 Task: Compose an email with the signature Christina Ramirez with the subject Request for donations and the message I am pleased to inform you that we have selected your proposal. from softage.1@softage.net to softage.2@softage.net with an attached document Press_release.docx Undo the message and rewrite the message as Please let me know if there are any issues with the attached file. Send the email. Finally, move the email from Sent Items to the label Employee files
Action: Mouse moved to (376, 602)
Screenshot: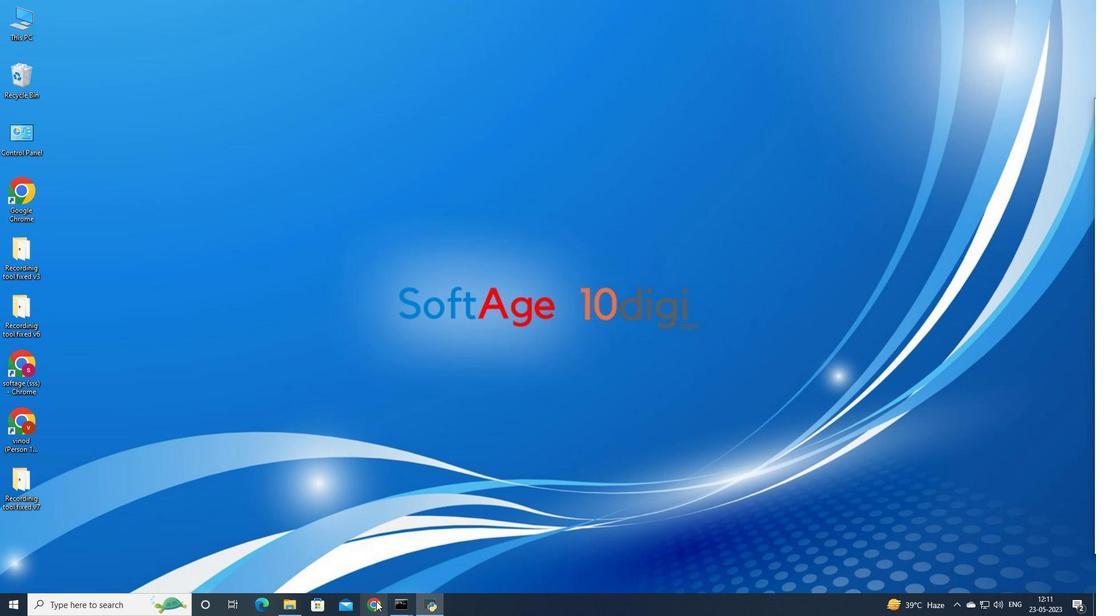 
Action: Mouse pressed left at (376, 602)
Screenshot: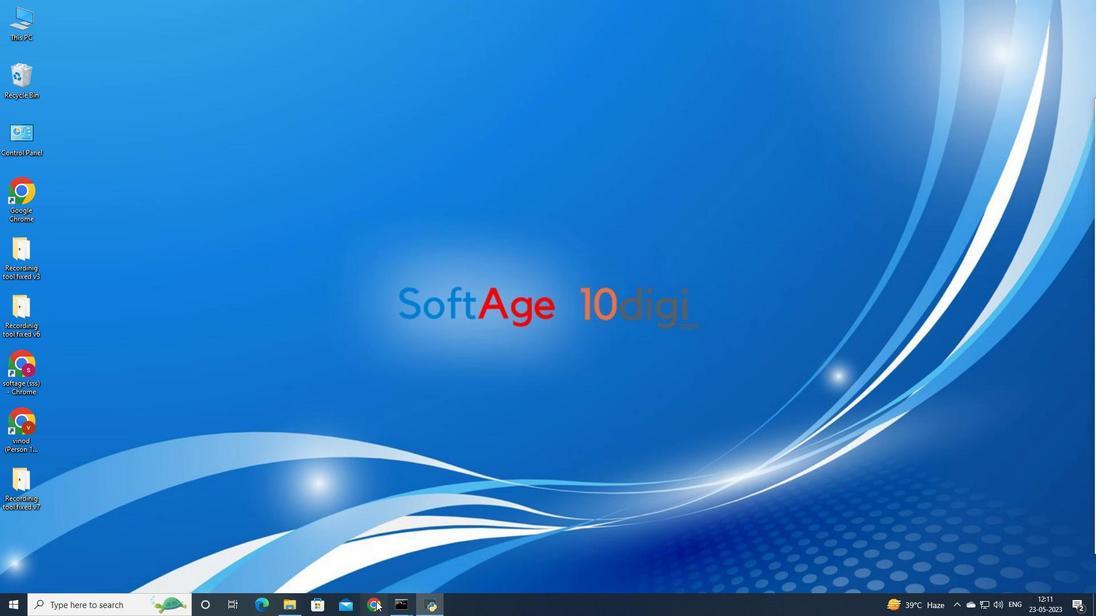 
Action: Mouse moved to (518, 353)
Screenshot: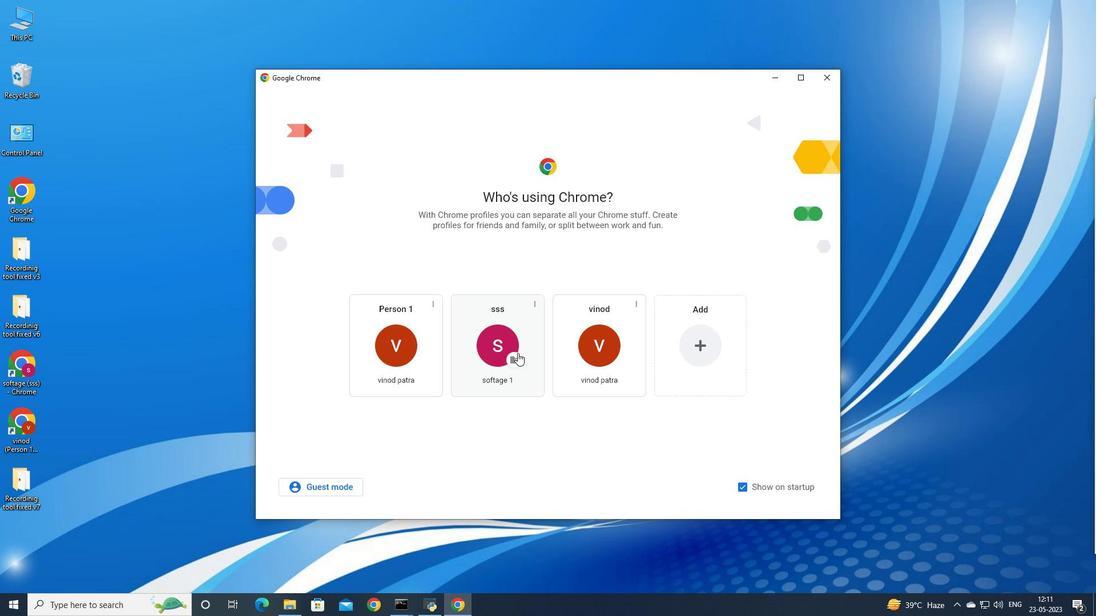 
Action: Mouse pressed left at (518, 353)
Screenshot: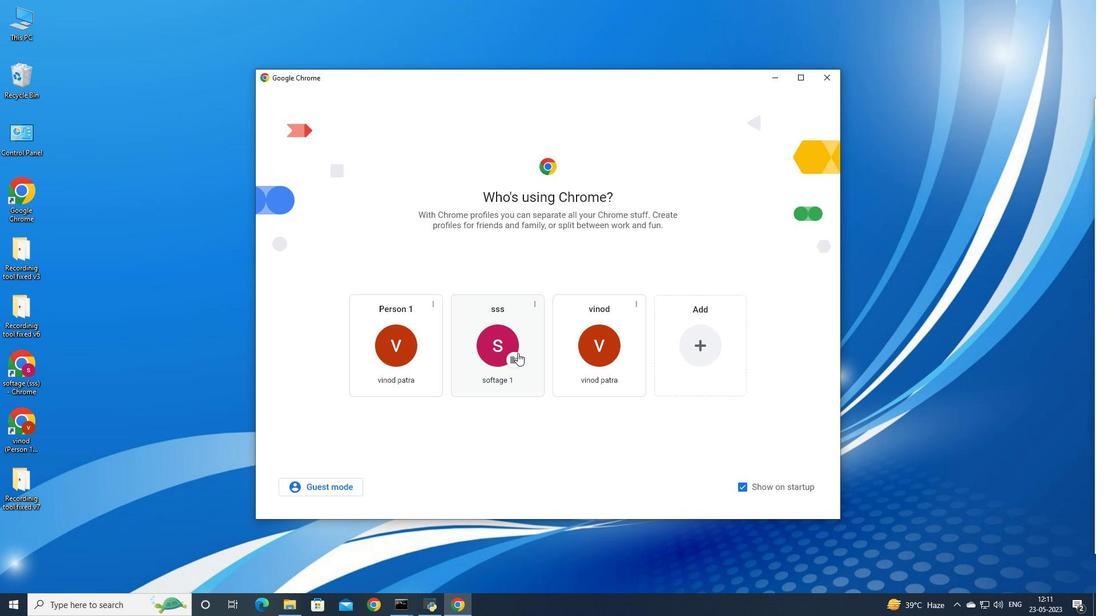 
Action: Mouse moved to (990, 52)
Screenshot: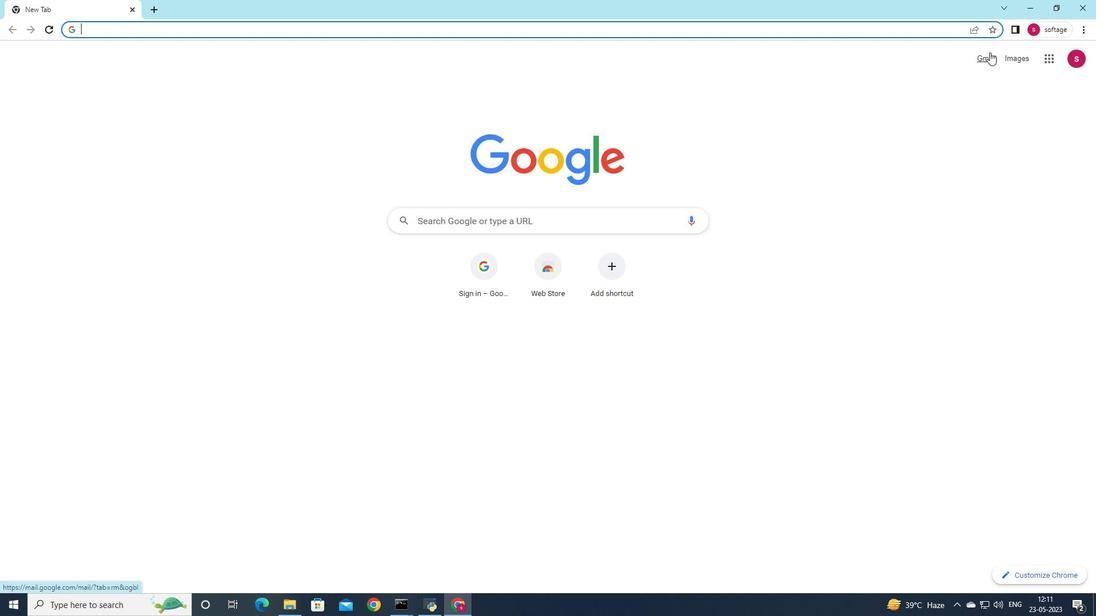 
Action: Mouse pressed left at (990, 52)
Screenshot: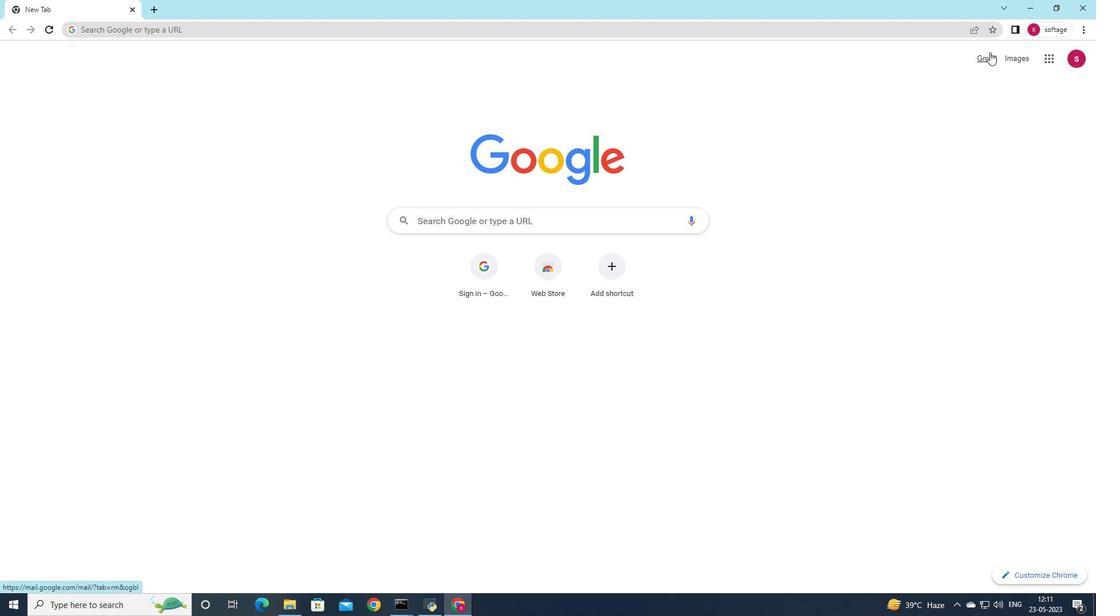 
Action: Mouse moved to (968, 82)
Screenshot: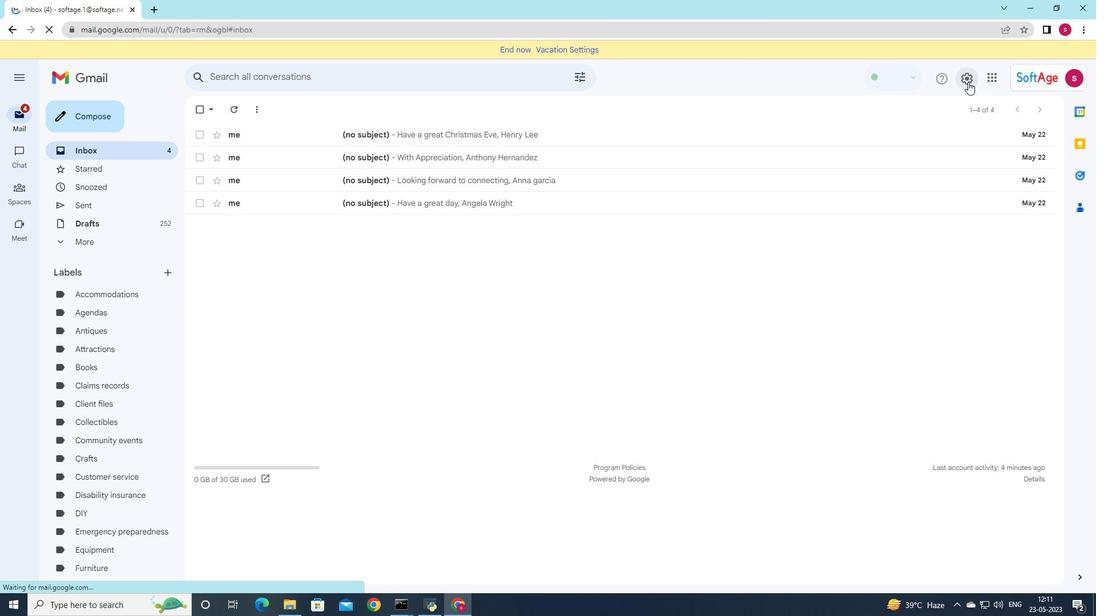 
Action: Mouse pressed left at (968, 82)
Screenshot: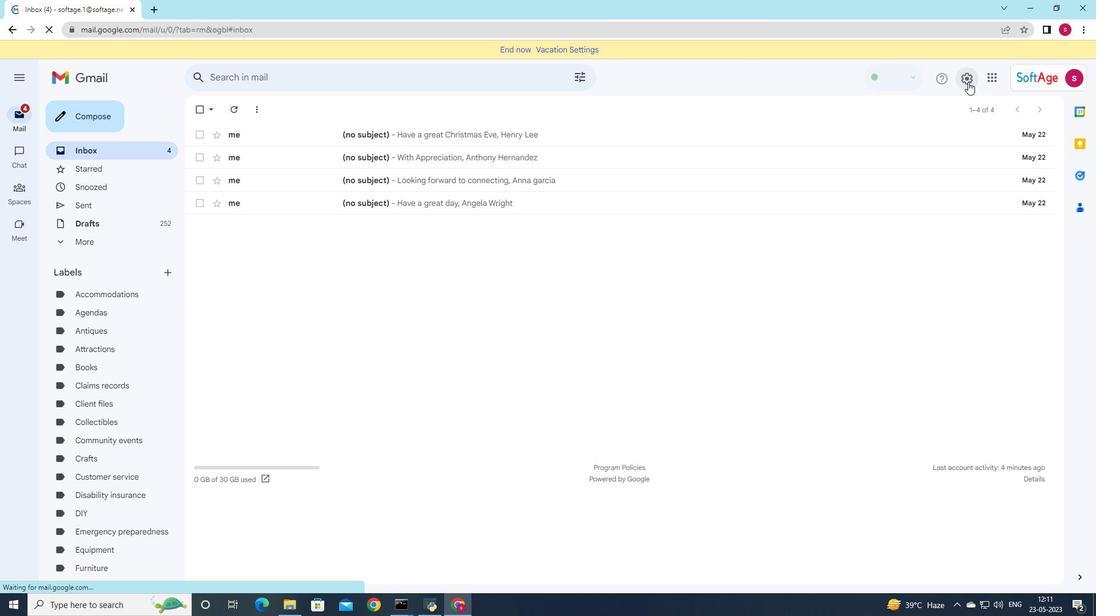 
Action: Mouse moved to (979, 131)
Screenshot: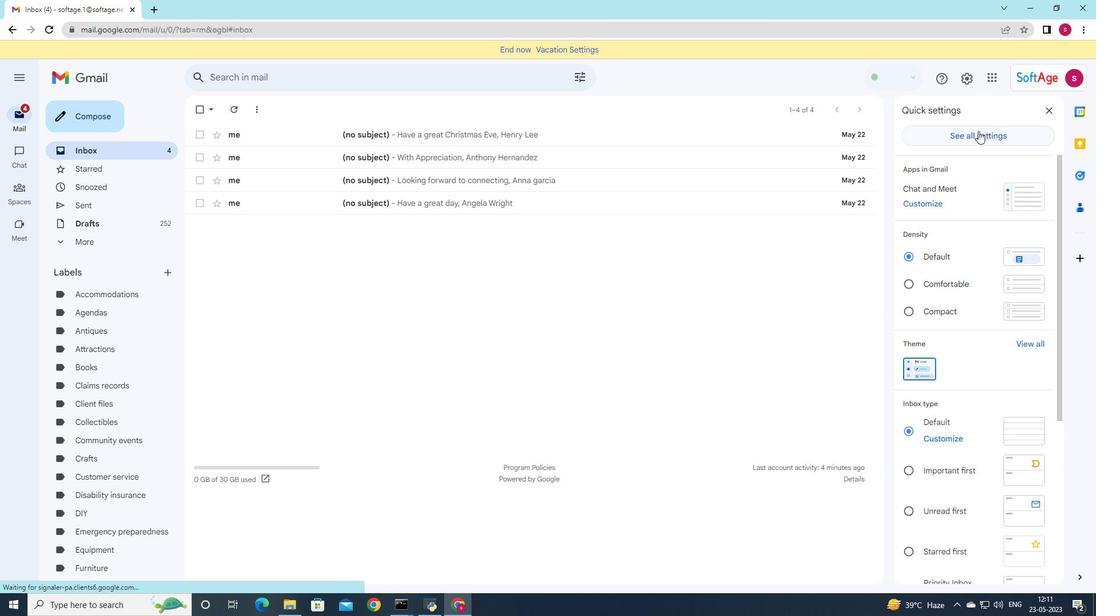 
Action: Mouse pressed left at (979, 131)
Screenshot: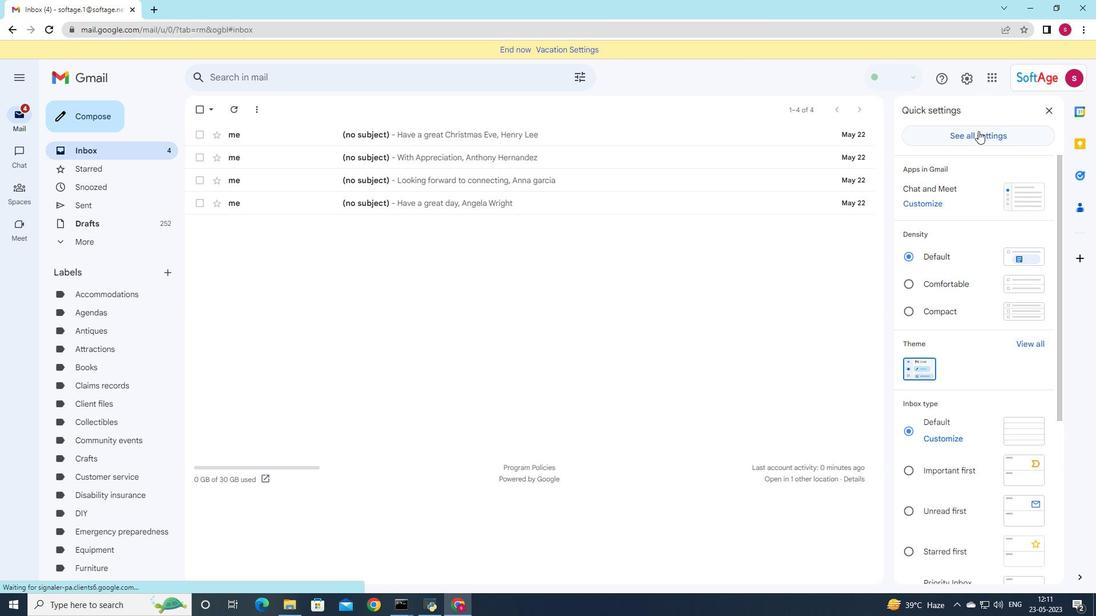 
Action: Mouse moved to (503, 161)
Screenshot: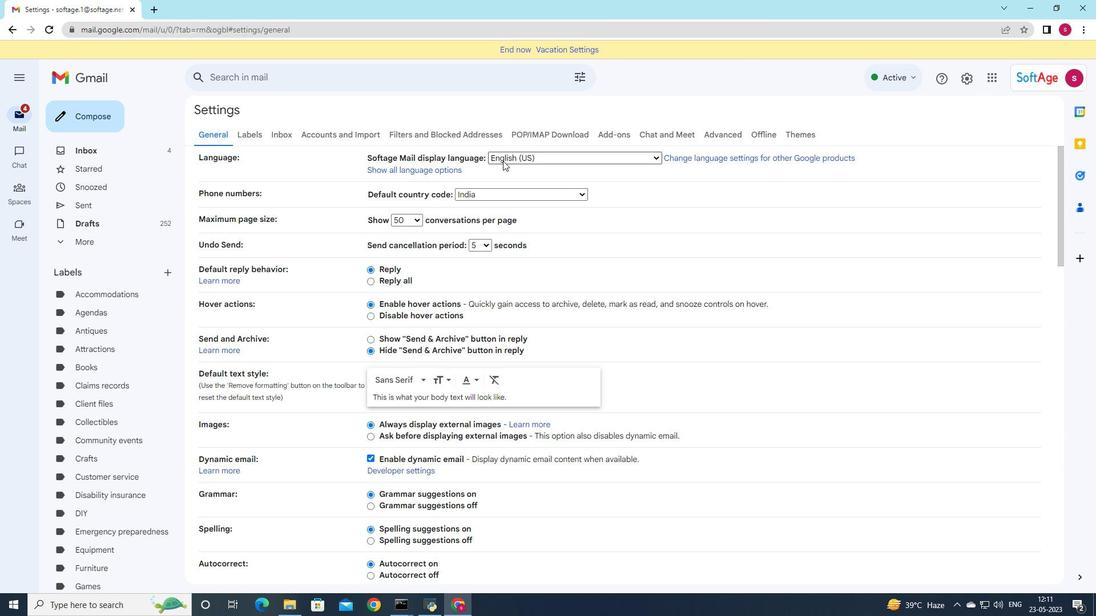 
Action: Mouse scrolled (503, 160) with delta (0, 0)
Screenshot: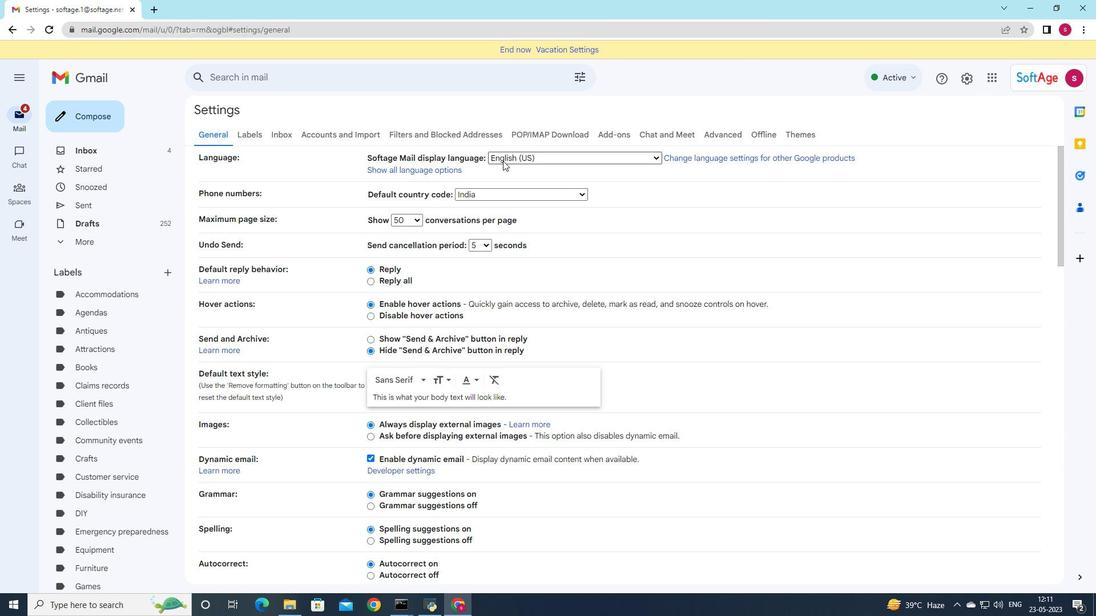 
Action: Mouse scrolled (503, 160) with delta (0, 0)
Screenshot: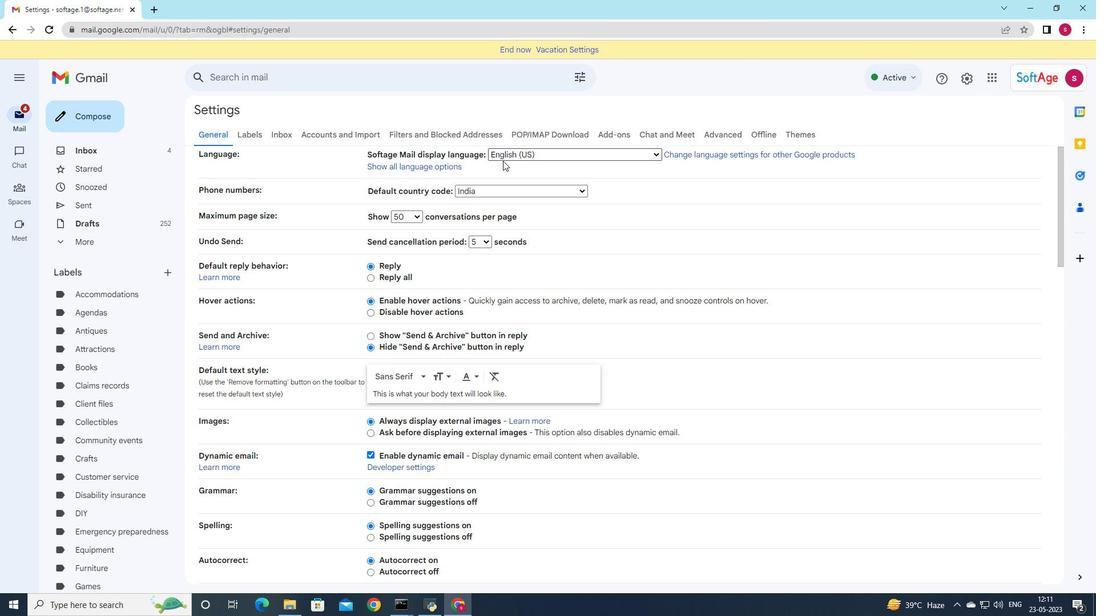 
Action: Mouse scrolled (503, 160) with delta (0, 0)
Screenshot: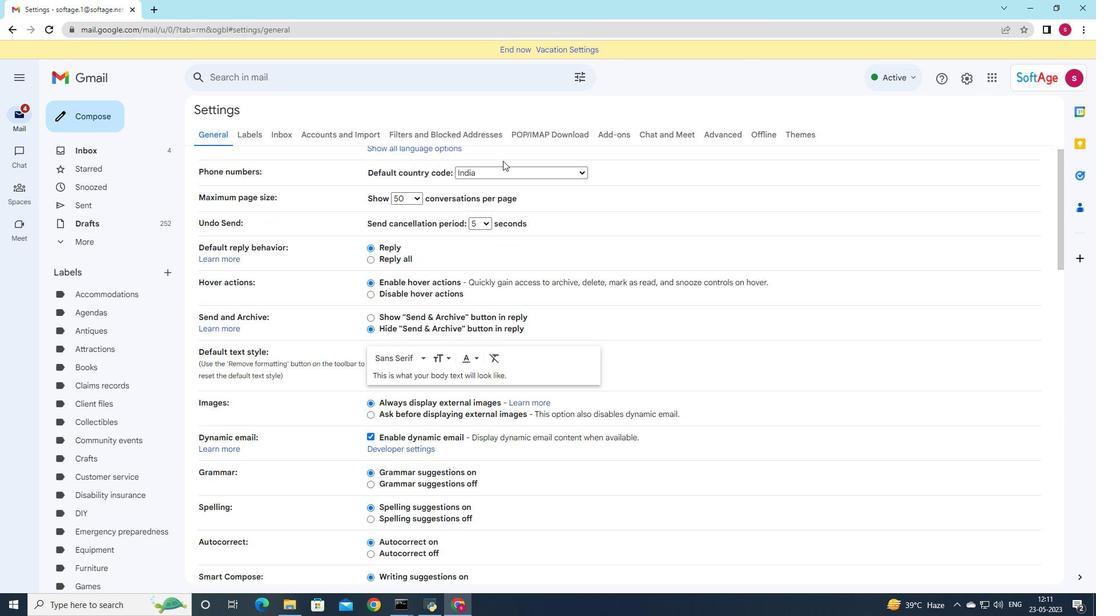 
Action: Mouse scrolled (503, 160) with delta (0, 0)
Screenshot: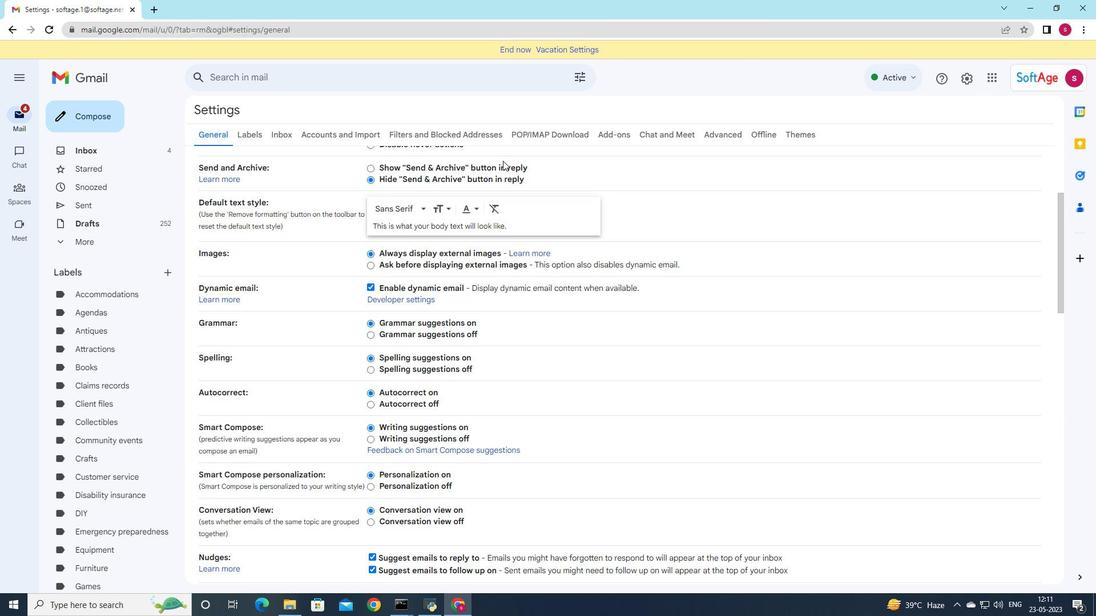 
Action: Mouse scrolled (503, 160) with delta (0, 0)
Screenshot: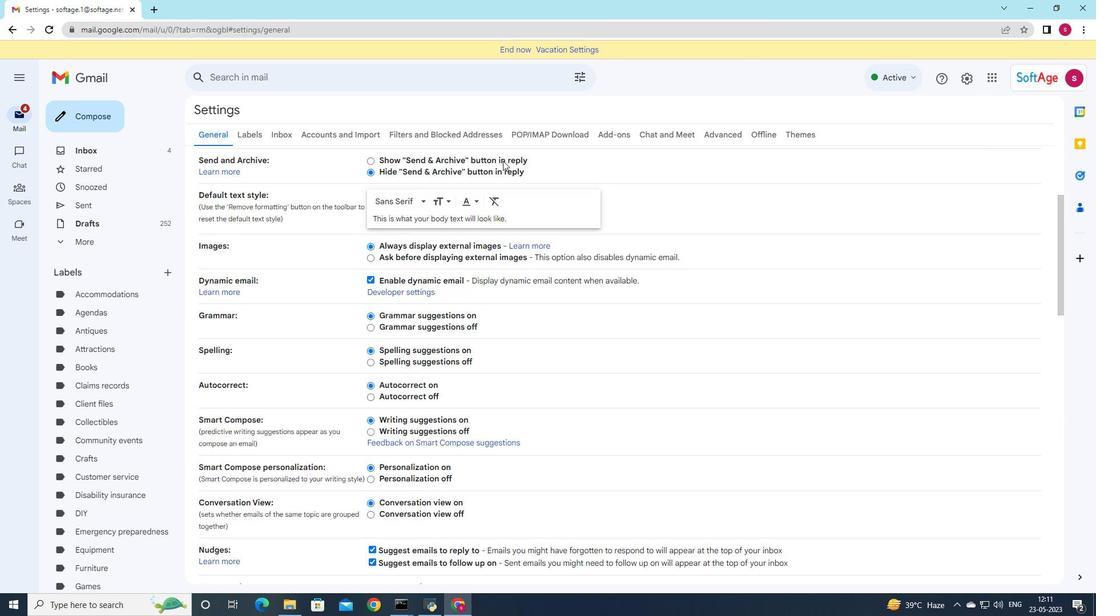 
Action: Mouse scrolled (503, 160) with delta (0, 0)
Screenshot: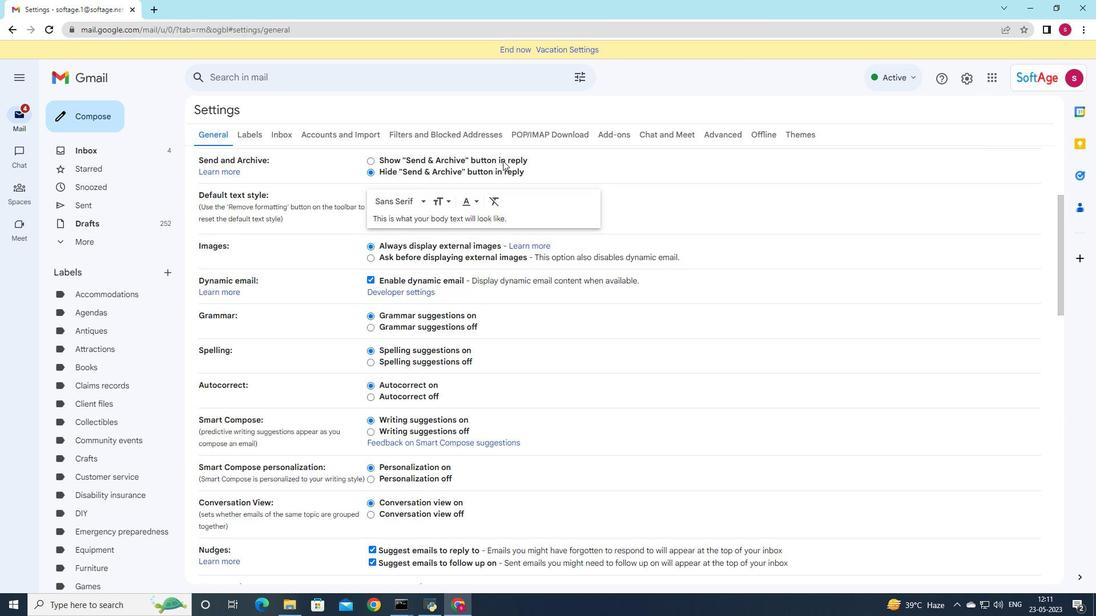 
Action: Mouse scrolled (503, 160) with delta (0, 0)
Screenshot: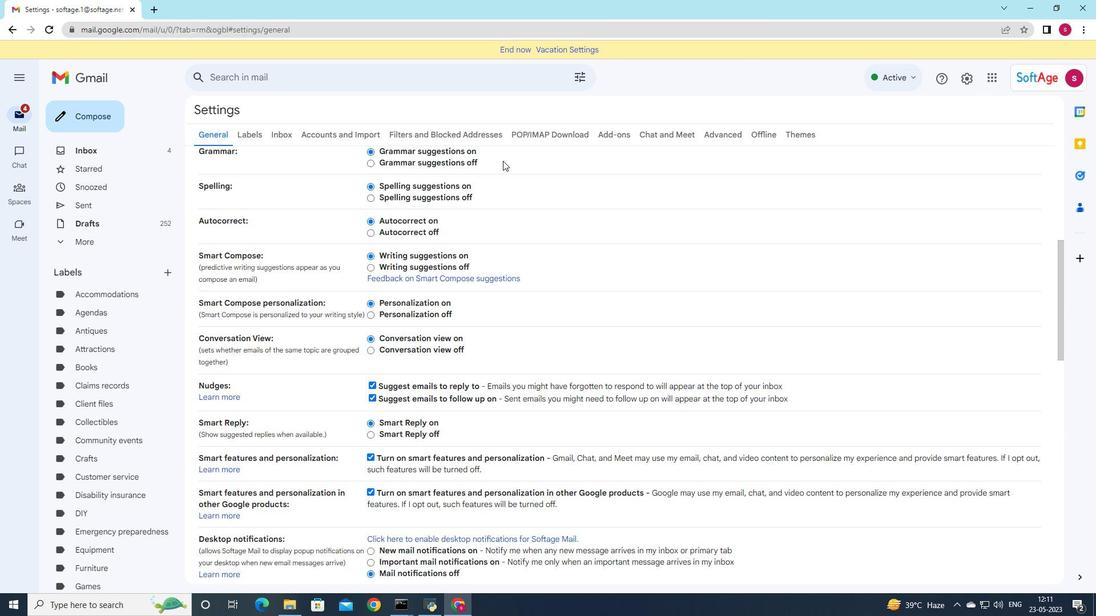 
Action: Mouse scrolled (503, 160) with delta (0, 0)
Screenshot: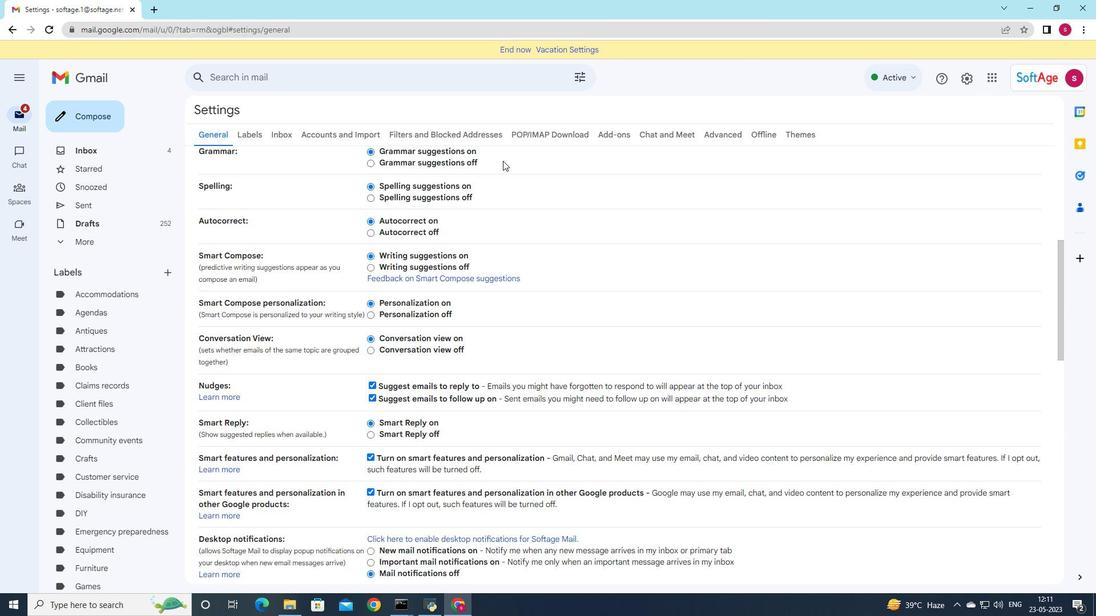 
Action: Mouse scrolled (503, 160) with delta (0, 0)
Screenshot: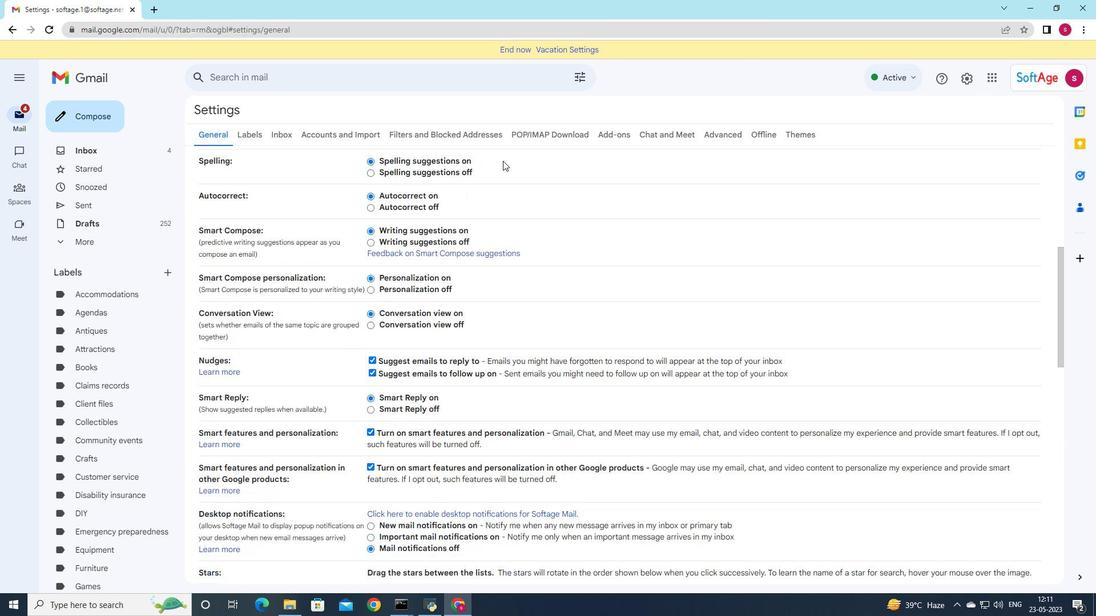 
Action: Mouse scrolled (503, 160) with delta (0, 0)
Screenshot: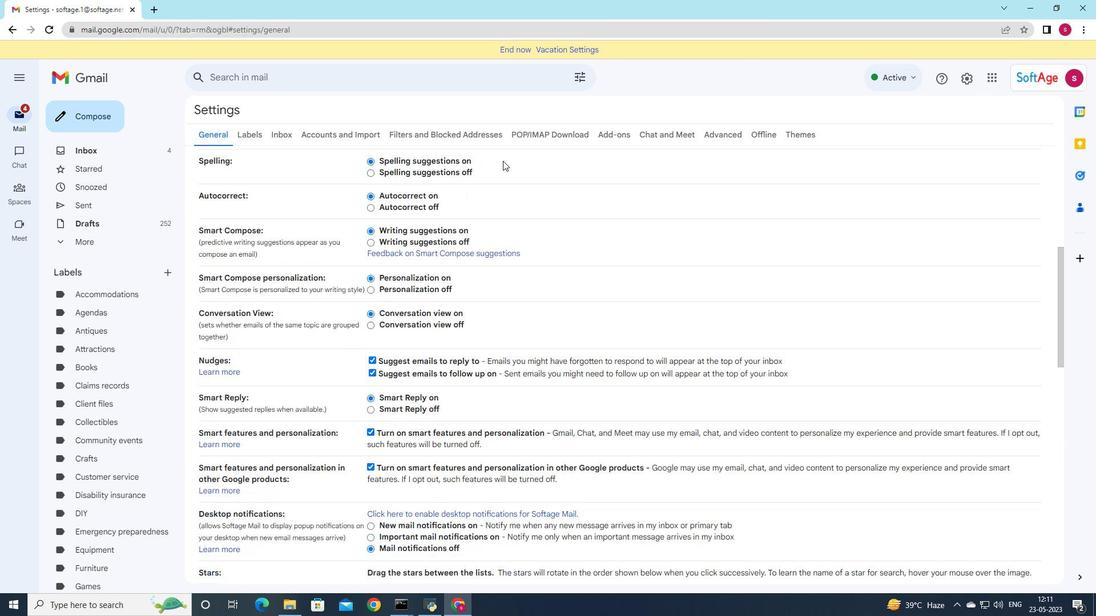 
Action: Mouse scrolled (503, 160) with delta (0, 0)
Screenshot: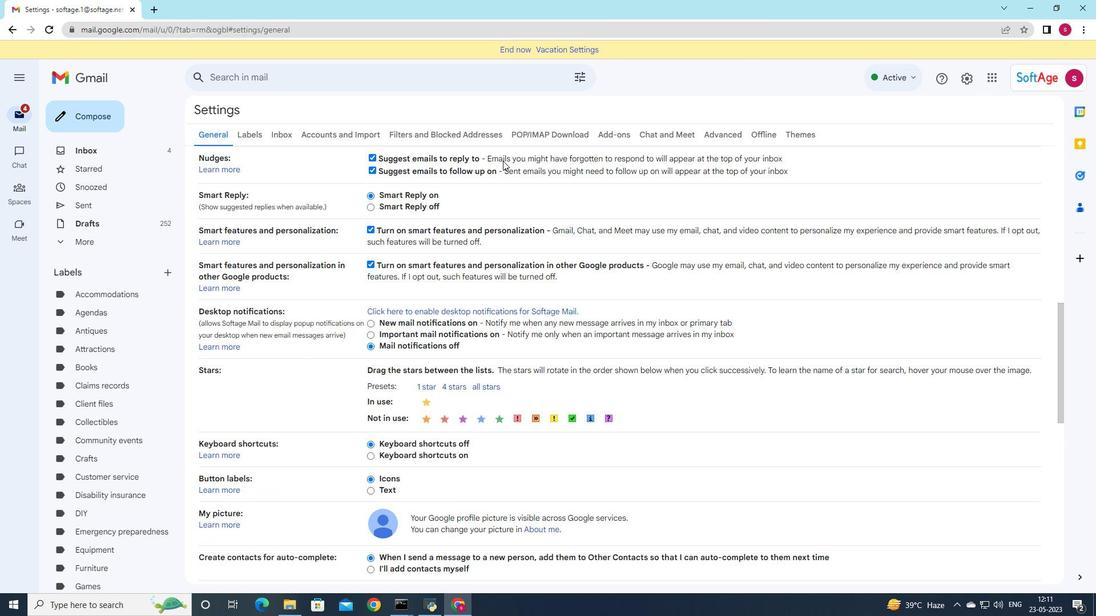 
Action: Mouse scrolled (503, 160) with delta (0, 0)
Screenshot: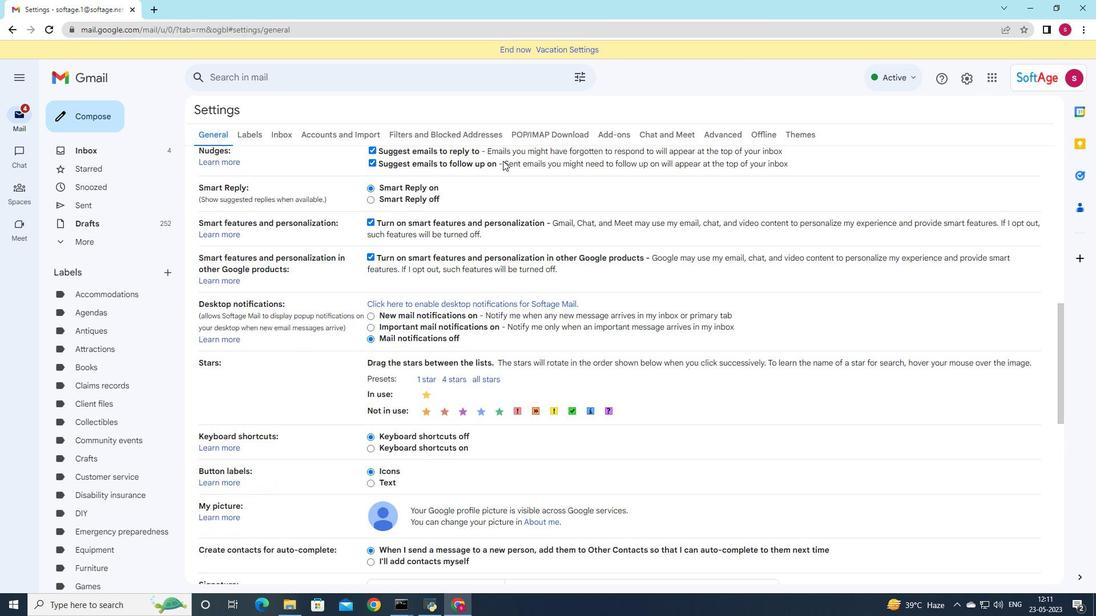 
Action: Mouse scrolled (503, 160) with delta (0, 0)
Screenshot: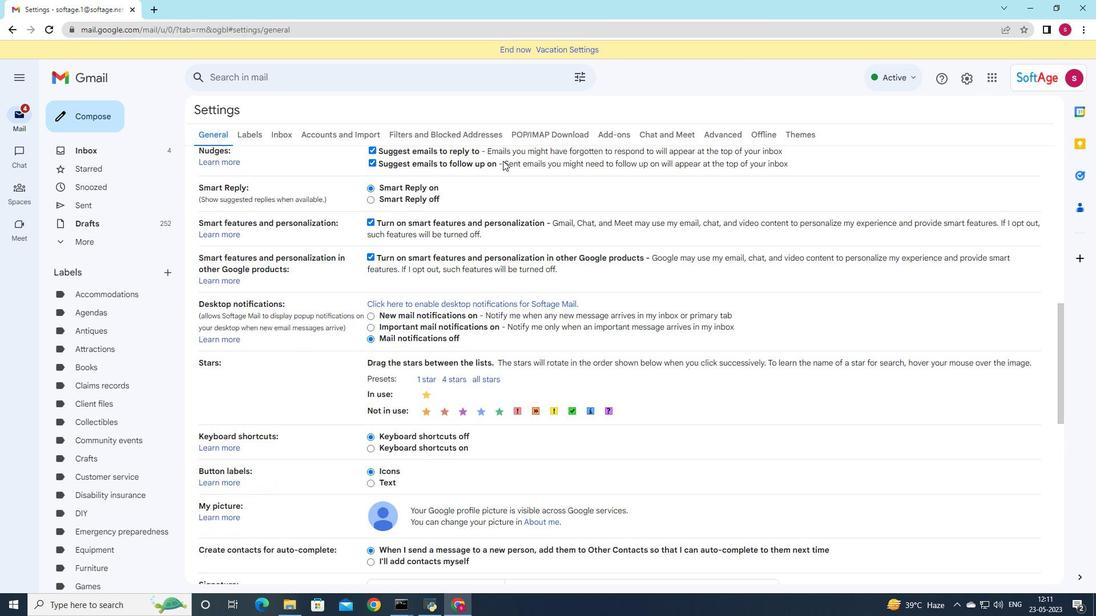 
Action: Mouse scrolled (503, 160) with delta (0, 0)
Screenshot: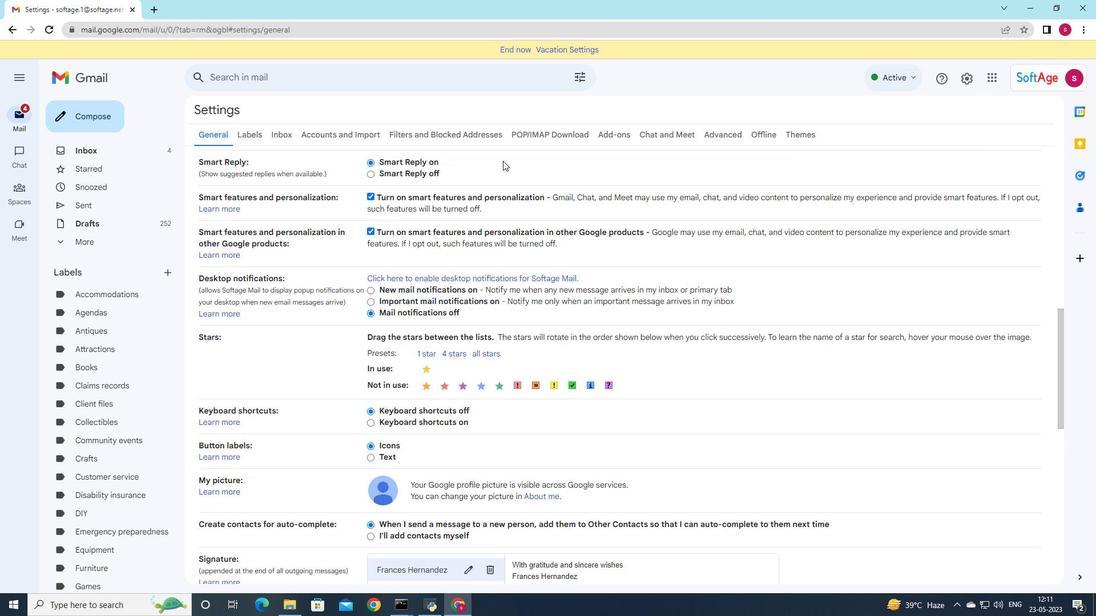 
Action: Mouse moved to (489, 378)
Screenshot: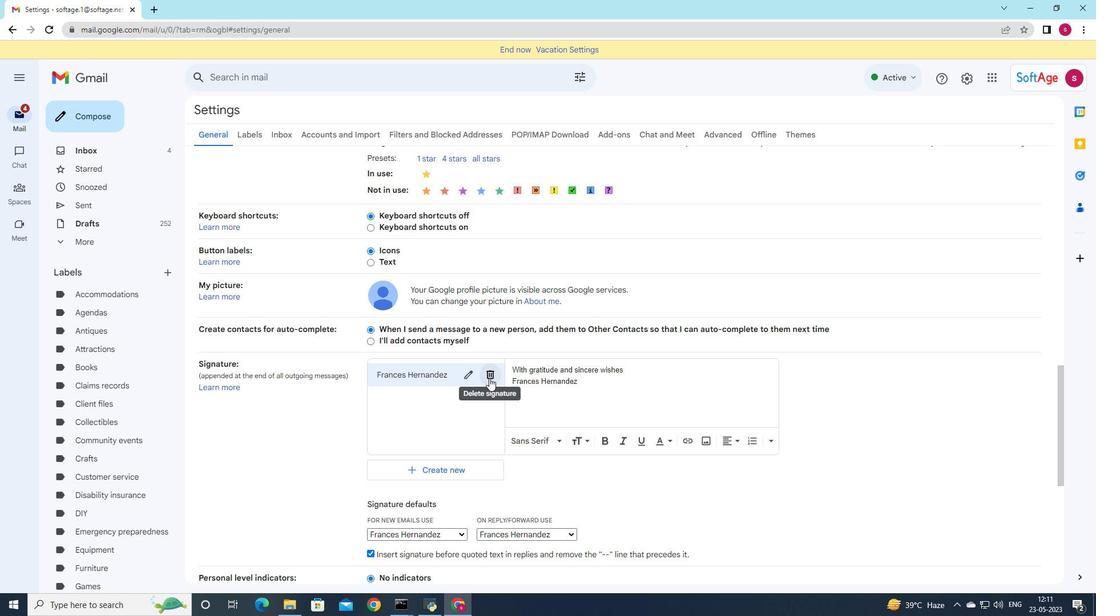 
Action: Mouse pressed left at (489, 378)
Screenshot: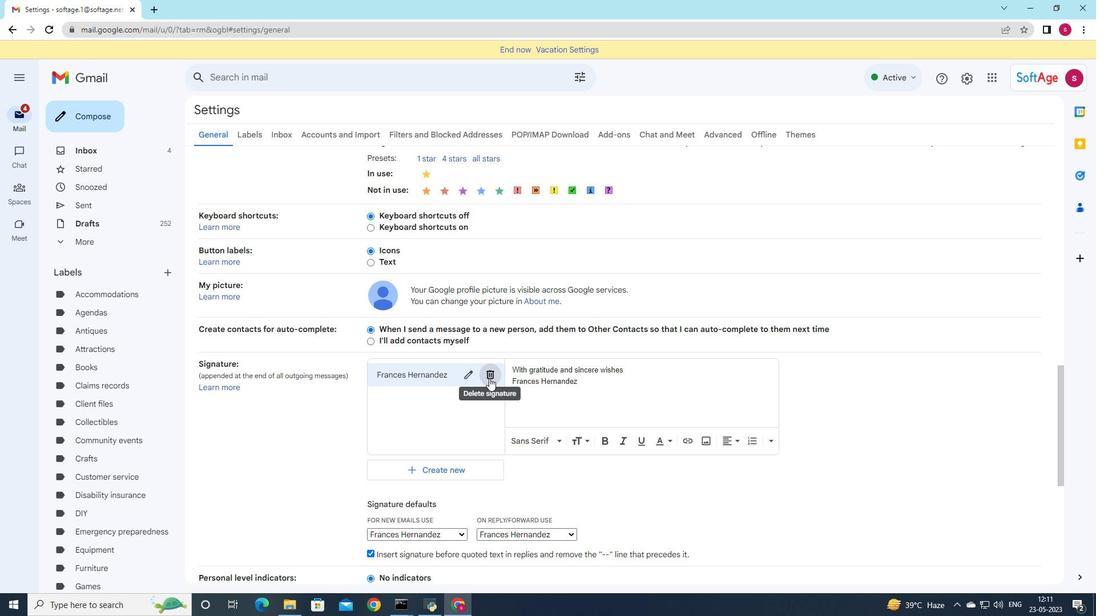 
Action: Mouse moved to (674, 333)
Screenshot: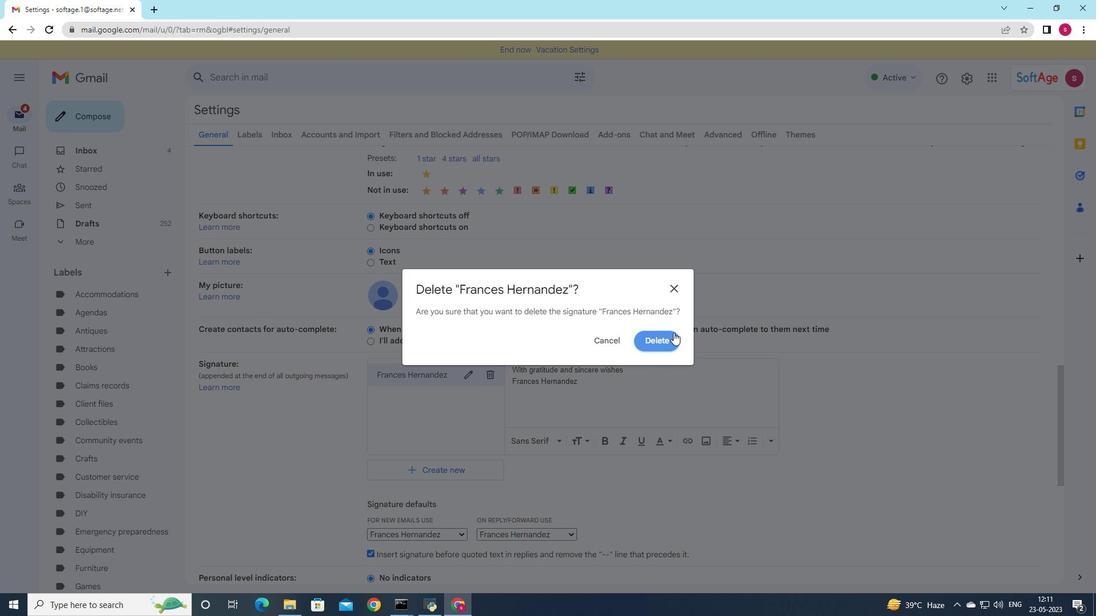
Action: Mouse pressed left at (674, 333)
Screenshot: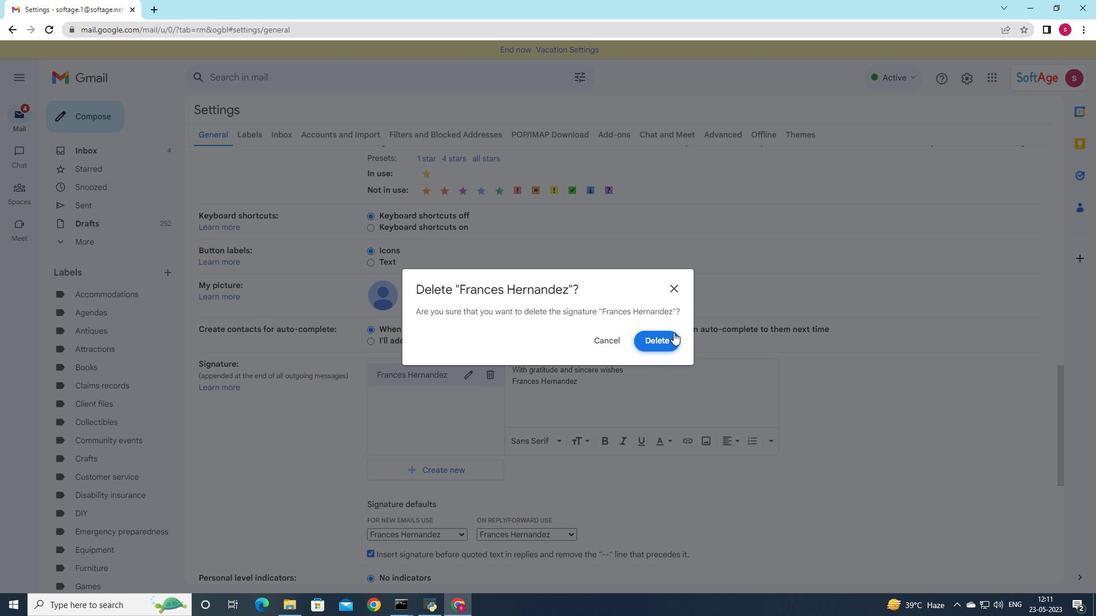 
Action: Mouse moved to (434, 384)
Screenshot: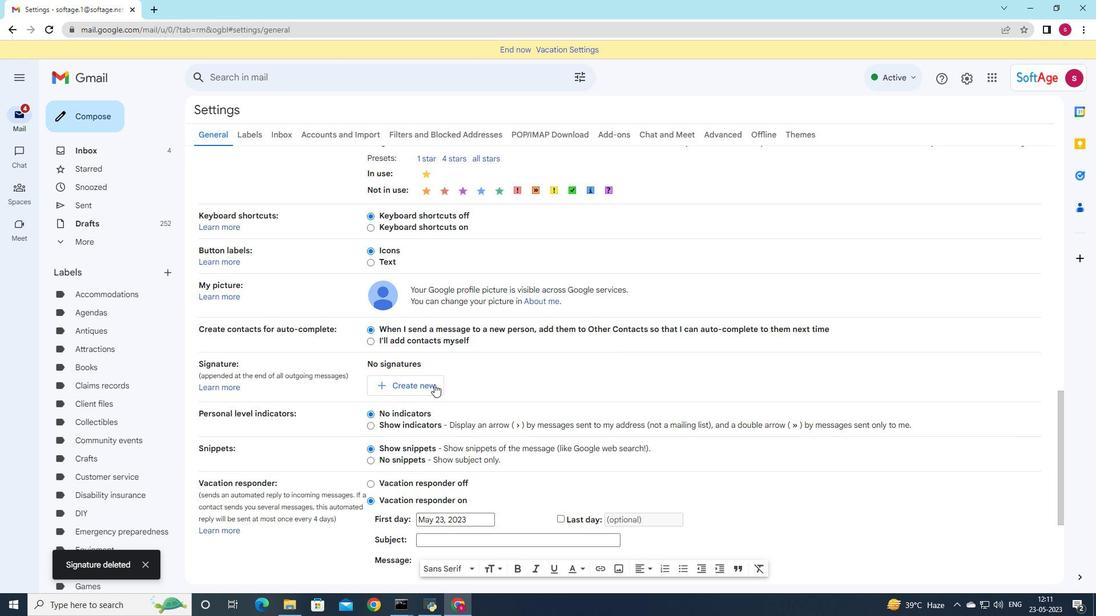 
Action: Mouse pressed left at (434, 384)
Screenshot: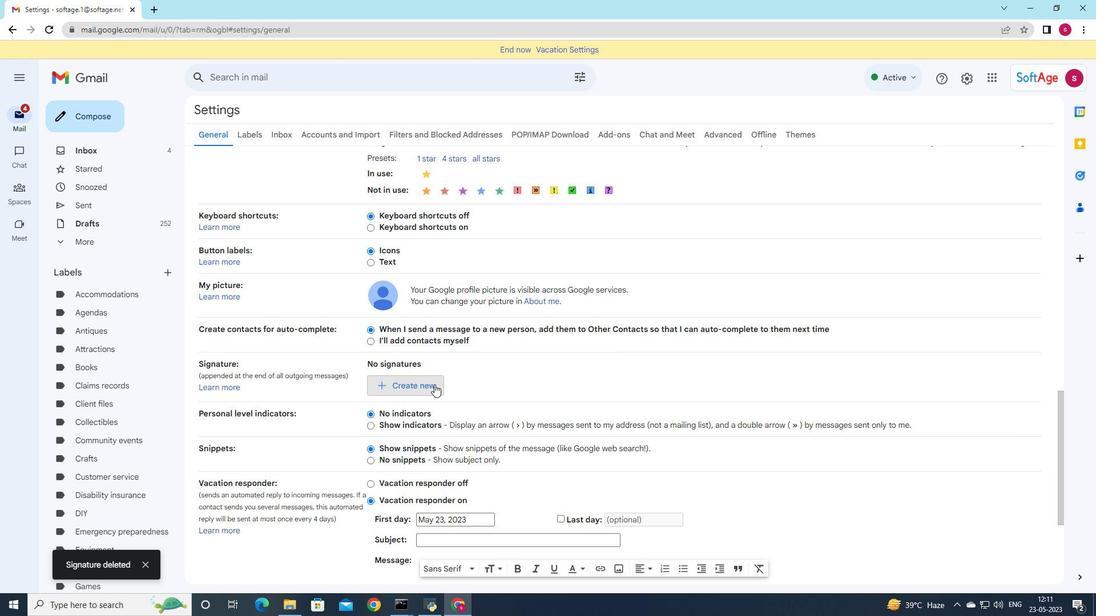 
Action: Mouse moved to (837, 339)
Screenshot: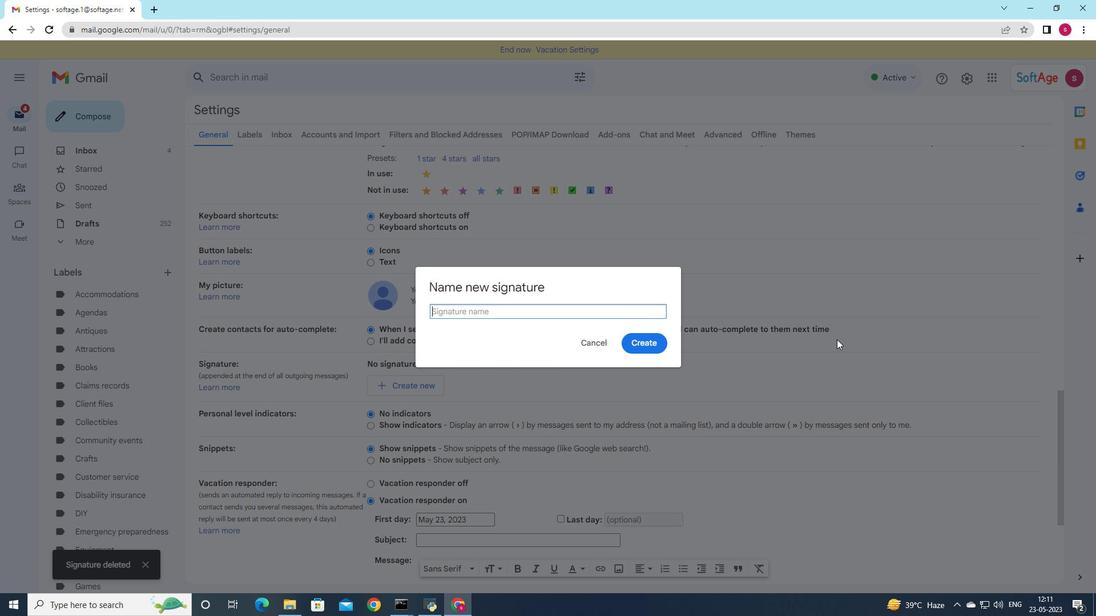 
Action: Key pressed <Key.shift>Christina<Key.space><Key.shift><Key.shift><Key.shift><Key.shift><Key.shift><Key.shift><Key.shift><Key.shift>Ramirez
Screenshot: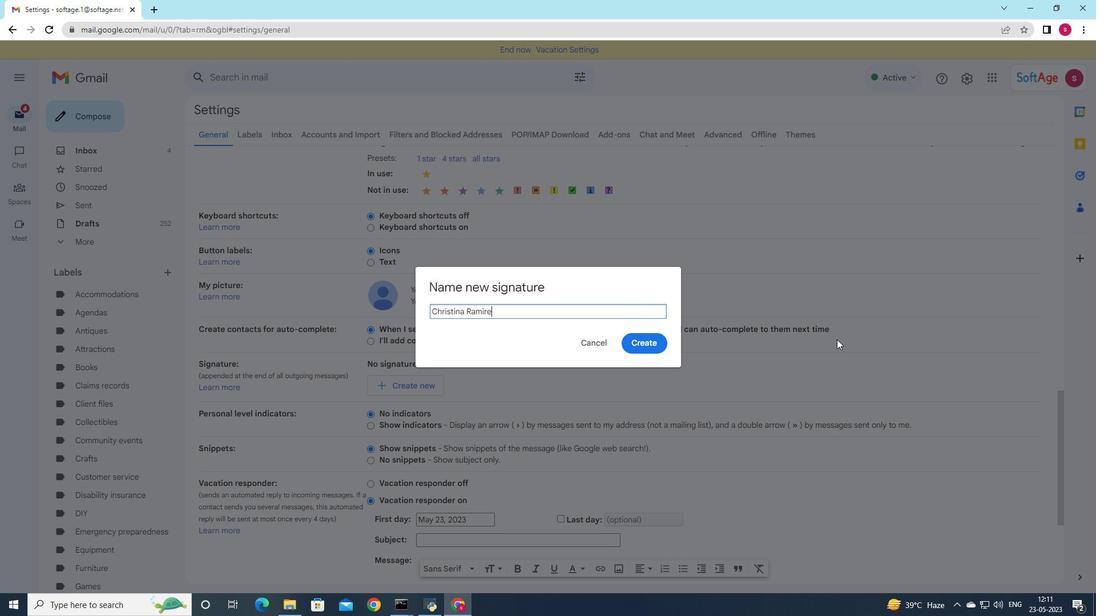 
Action: Mouse moved to (633, 338)
Screenshot: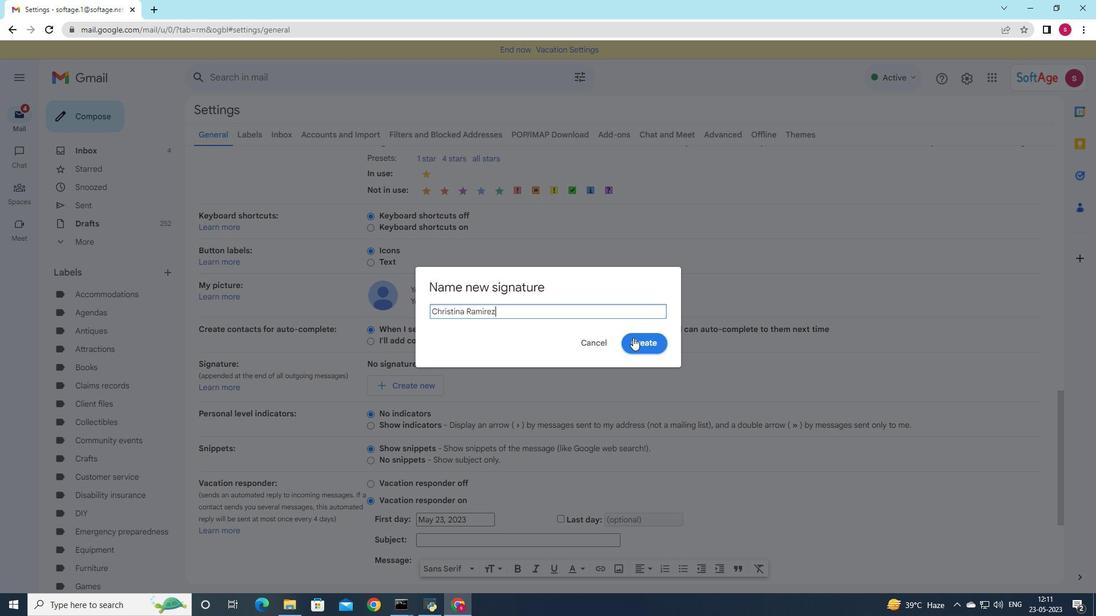 
Action: Mouse pressed left at (633, 338)
Screenshot: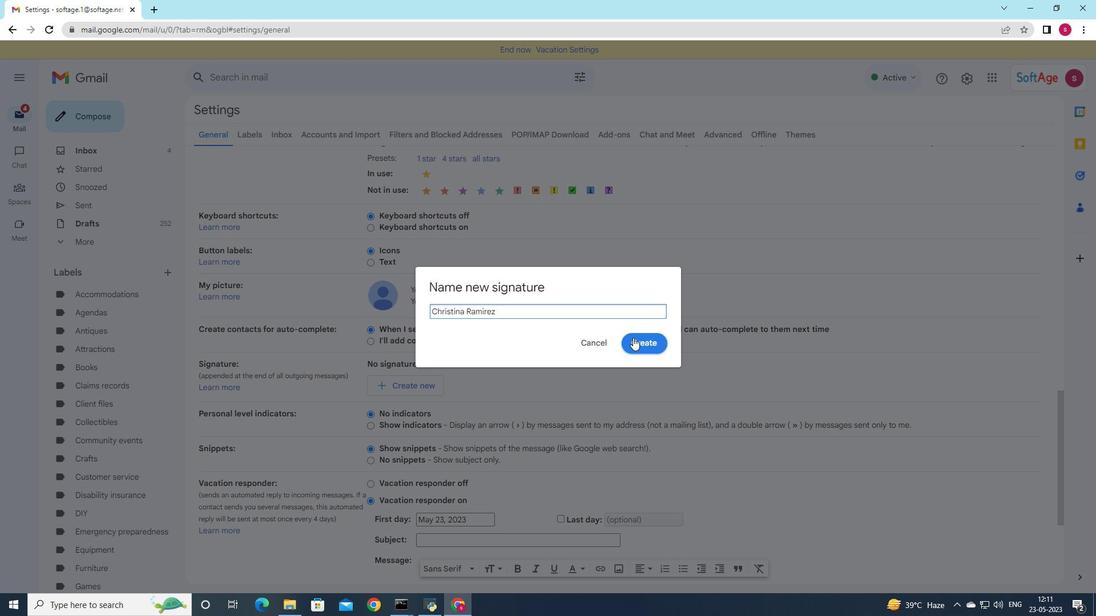 
Action: Mouse moved to (575, 381)
Screenshot: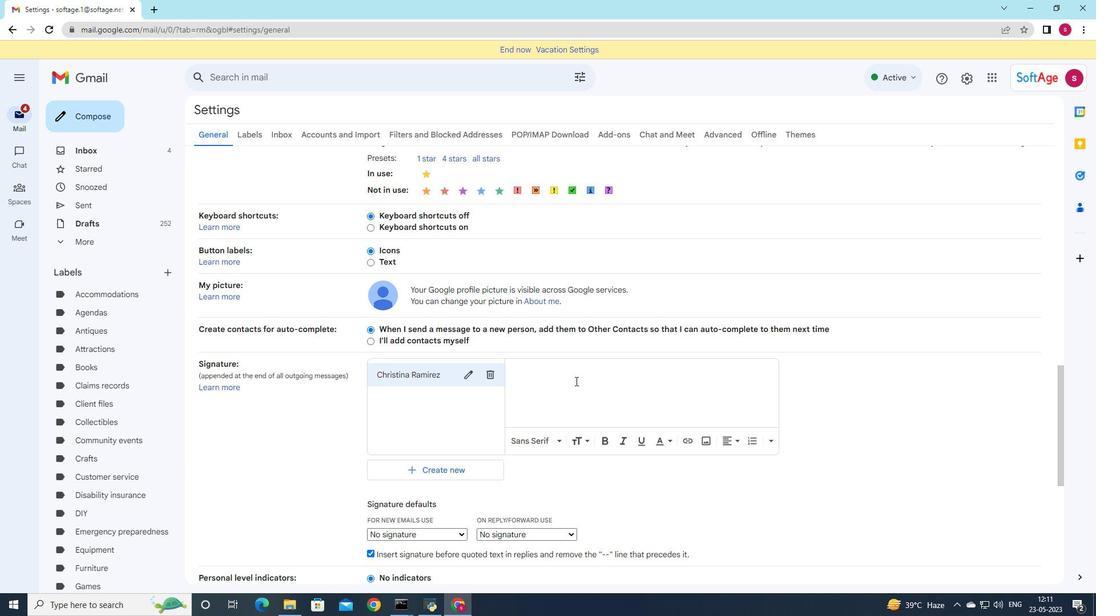 
Action: Mouse pressed left at (575, 381)
Screenshot: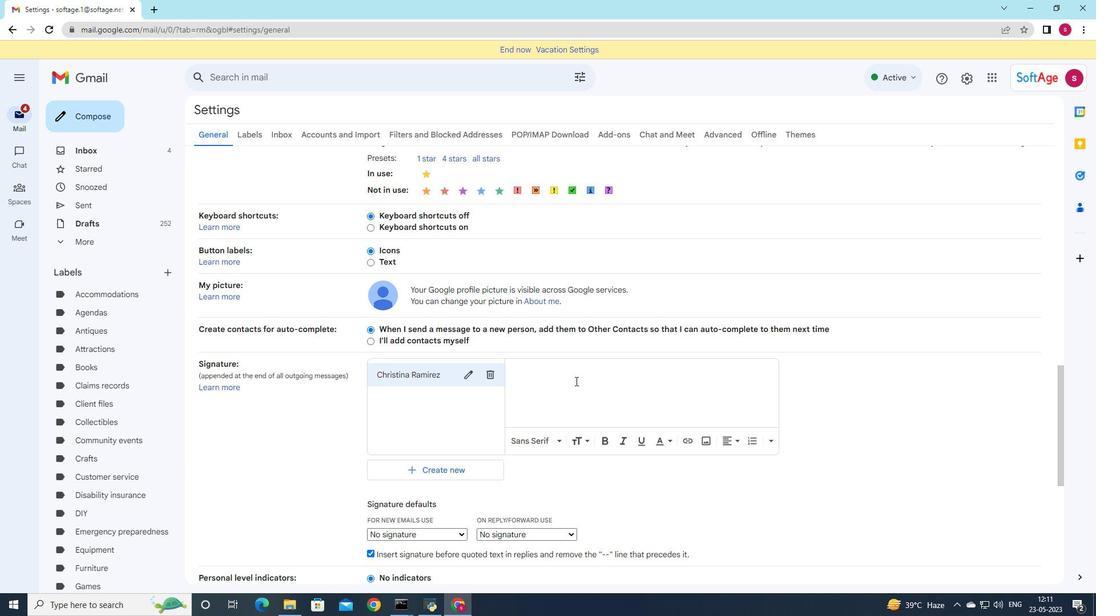 
Action: Key pressed <Key.shift><Key.shift>Christina<Key.space><Key.shift>Ramer<Key.backspace><Key.backspace>irez
Screenshot: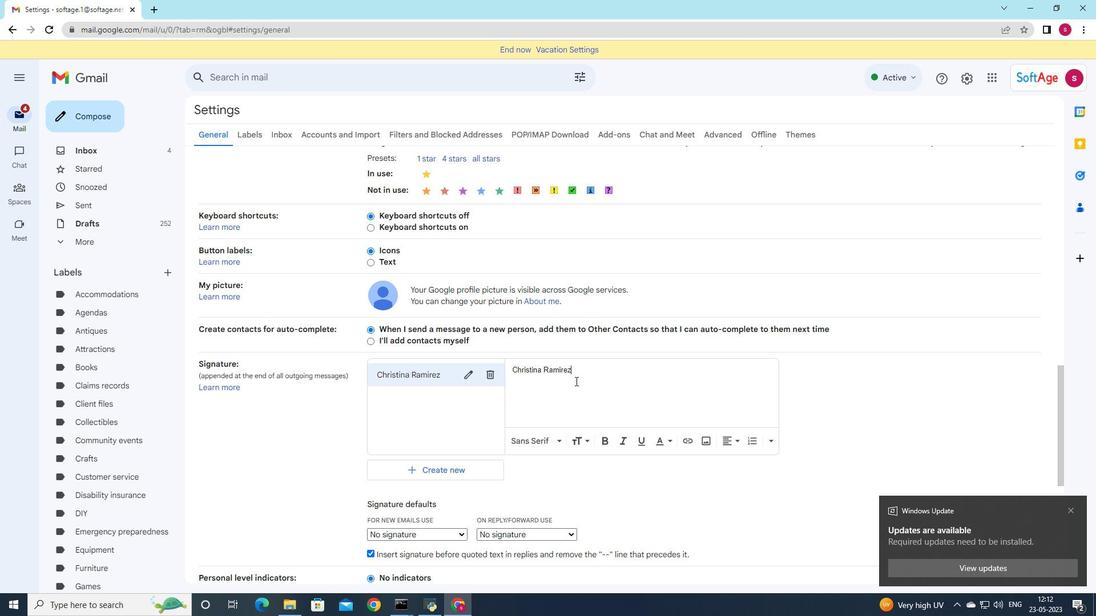 
Action: Mouse moved to (394, 533)
Screenshot: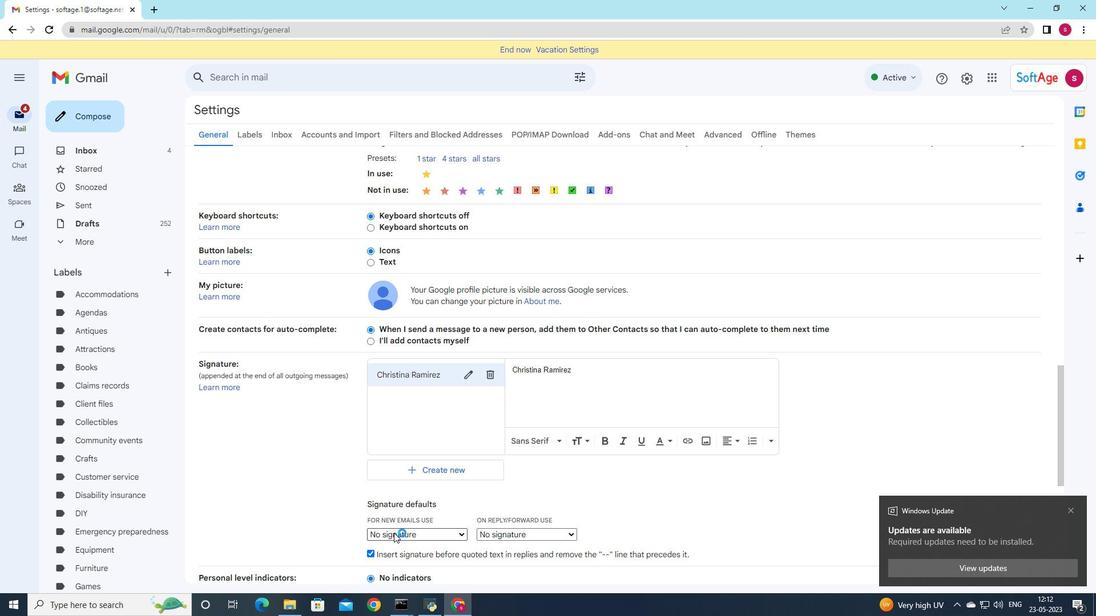 
Action: Mouse pressed left at (394, 533)
Screenshot: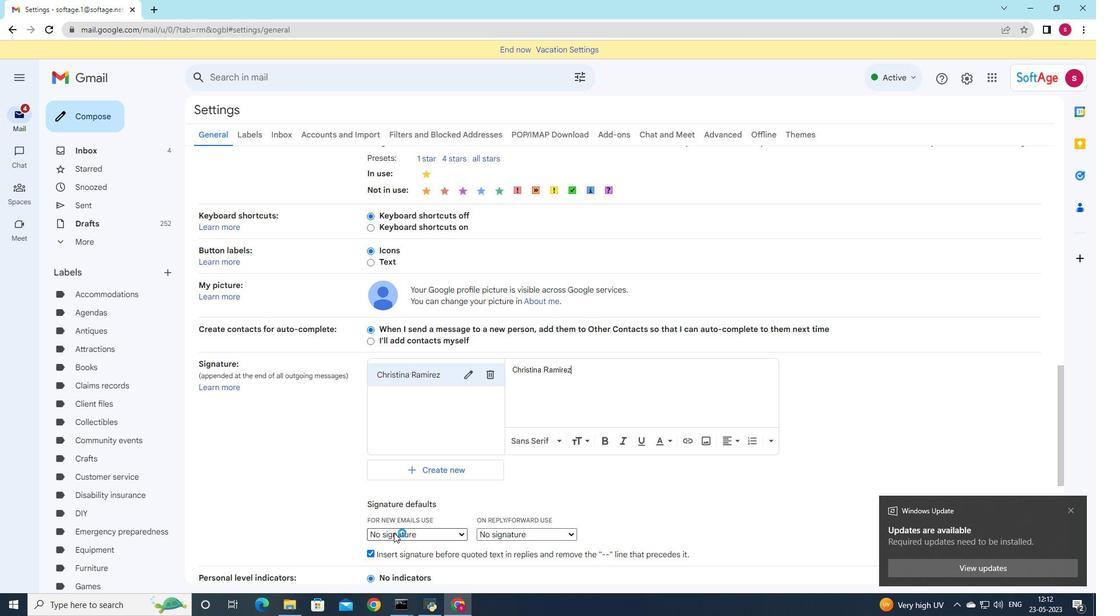 
Action: Mouse moved to (406, 560)
Screenshot: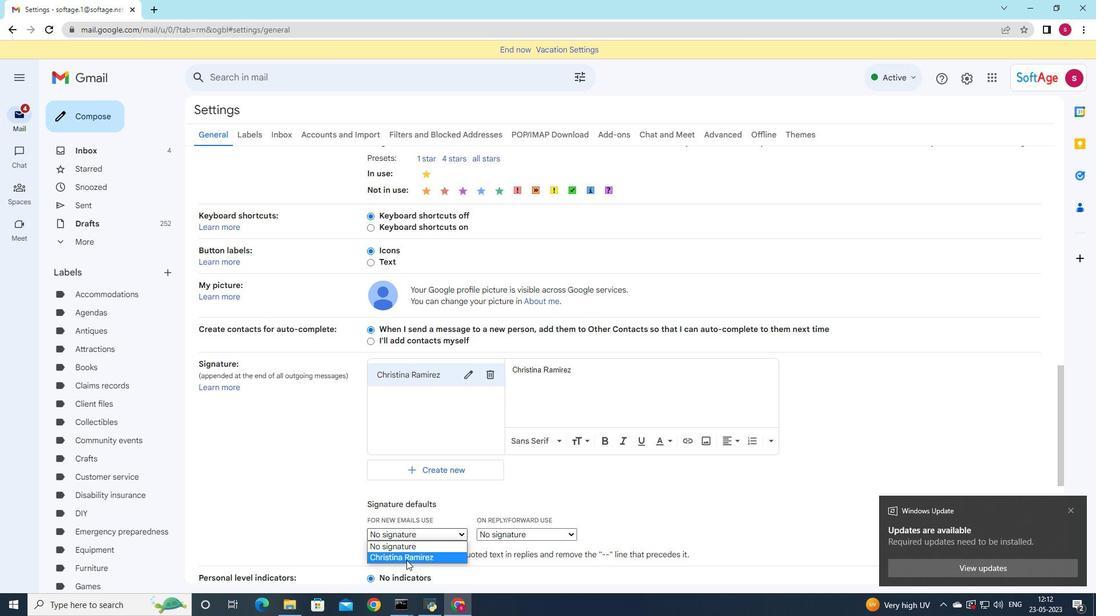 
Action: Mouse pressed left at (406, 560)
Screenshot: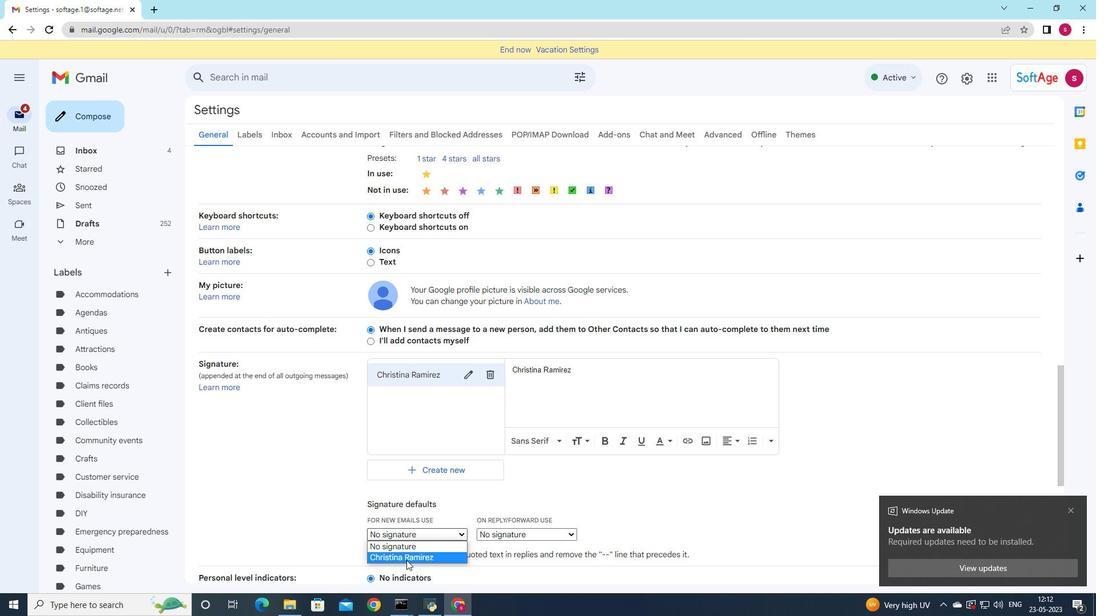
Action: Mouse moved to (548, 538)
Screenshot: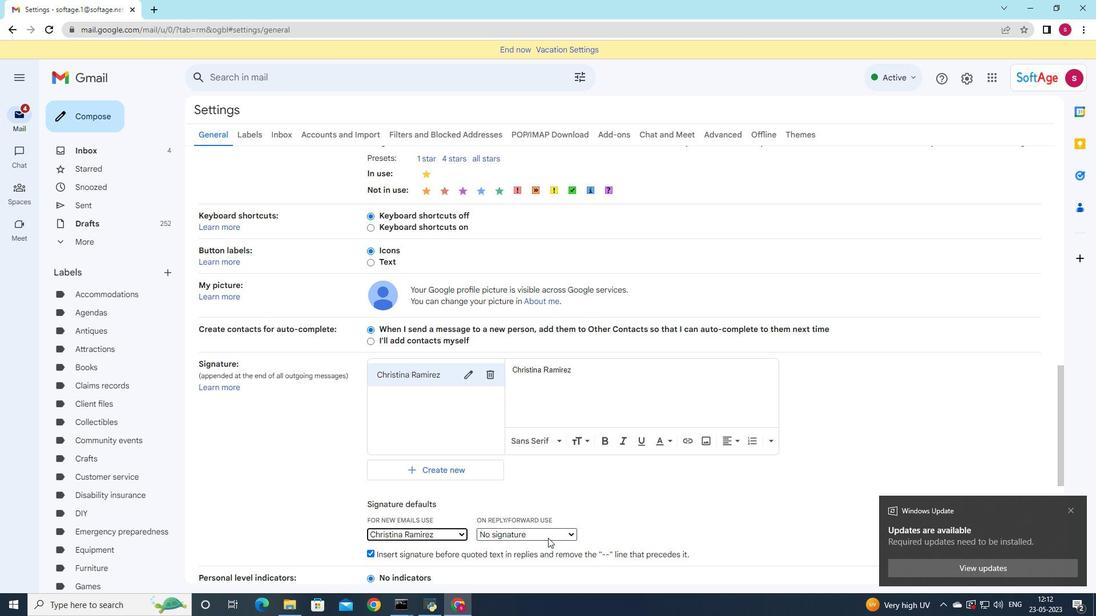 
Action: Mouse pressed left at (548, 538)
Screenshot: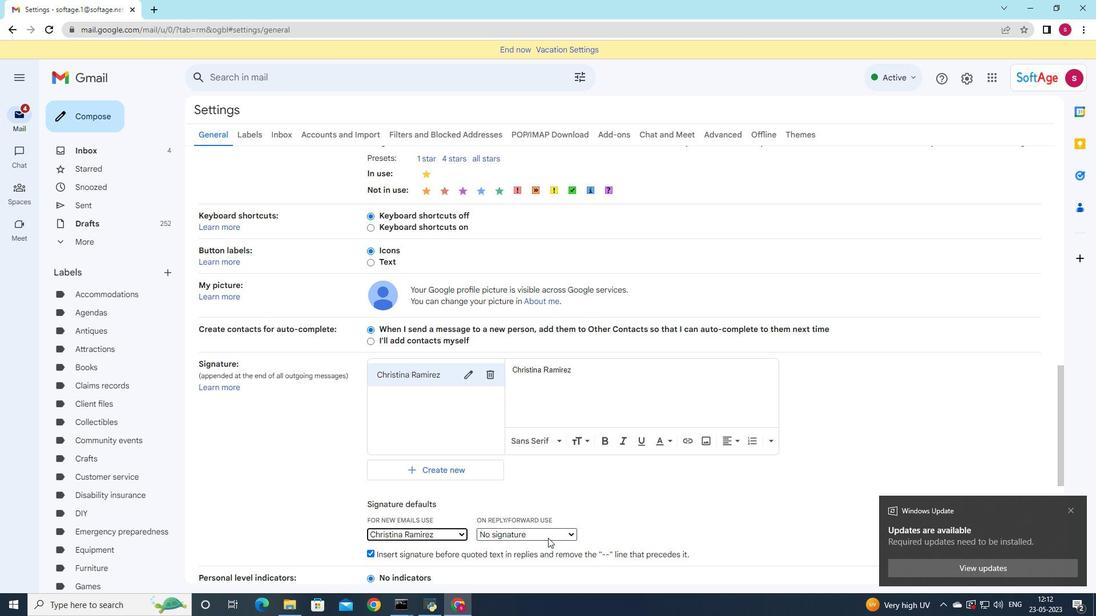 
Action: Mouse moved to (543, 554)
Screenshot: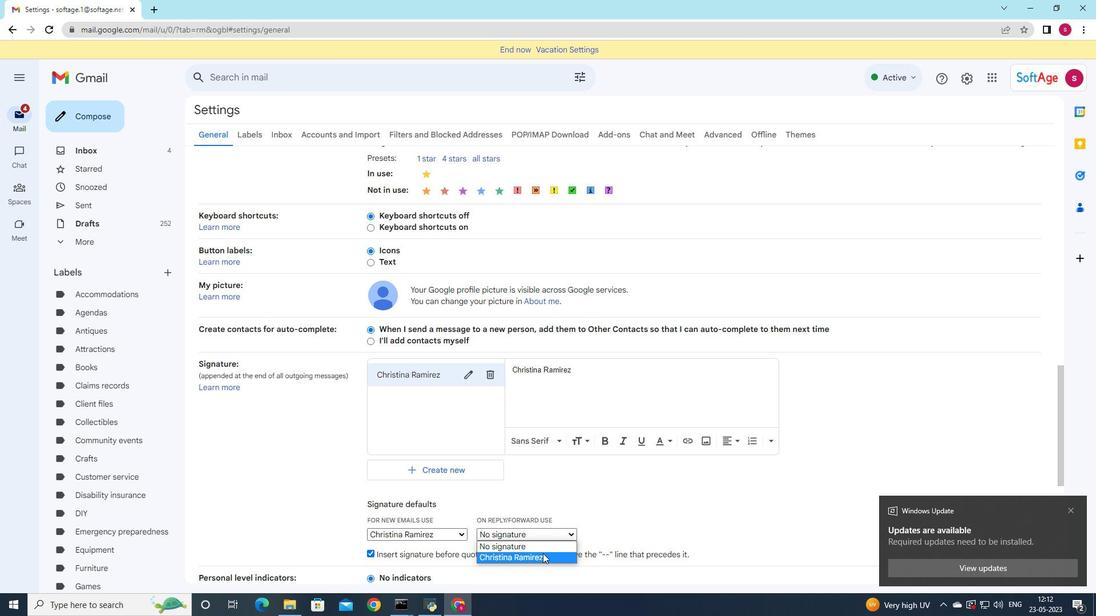 
Action: Mouse pressed left at (543, 554)
Screenshot: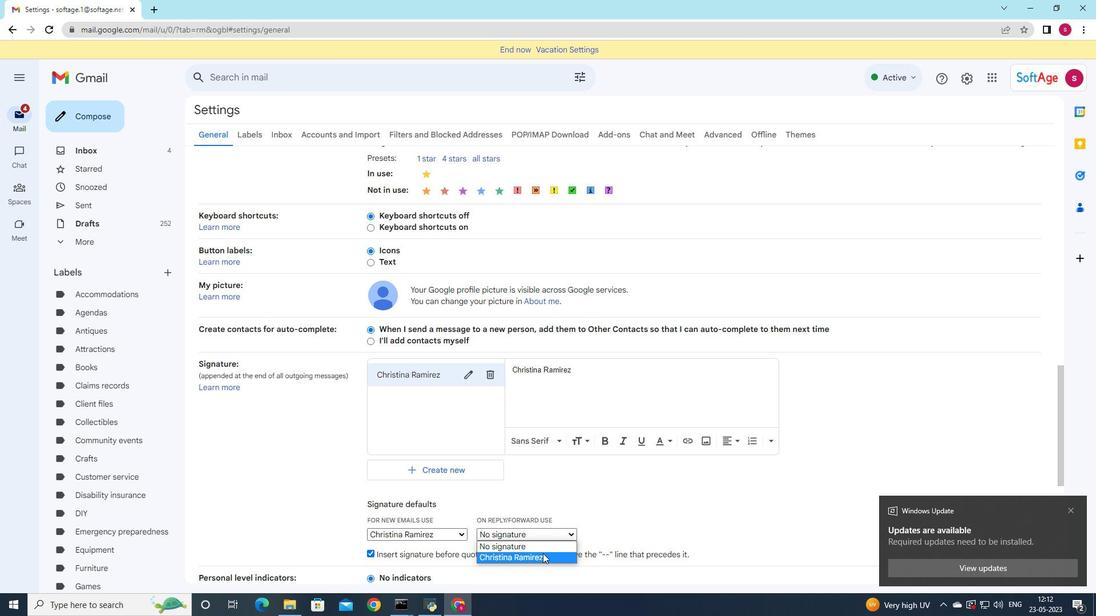 
Action: Mouse moved to (1070, 509)
Screenshot: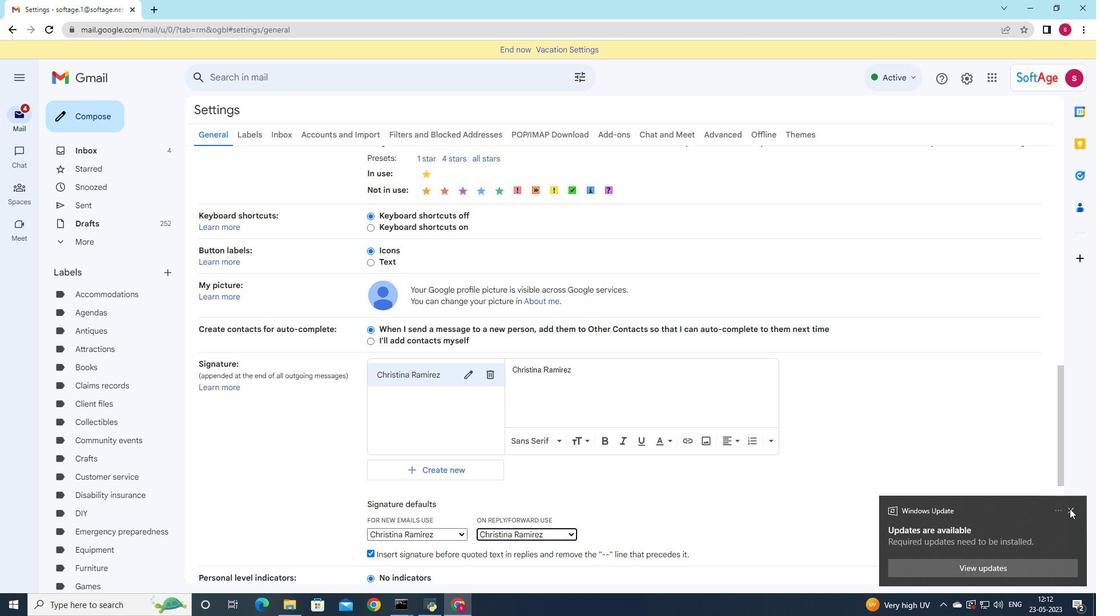 
Action: Mouse pressed left at (1070, 509)
Screenshot: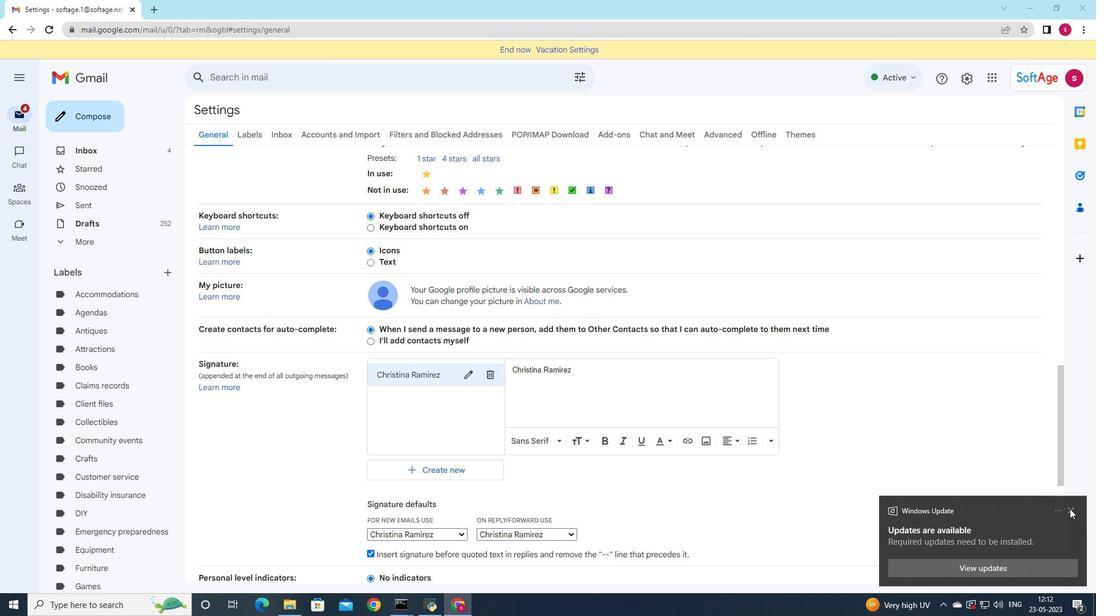 
Action: Mouse moved to (604, 416)
Screenshot: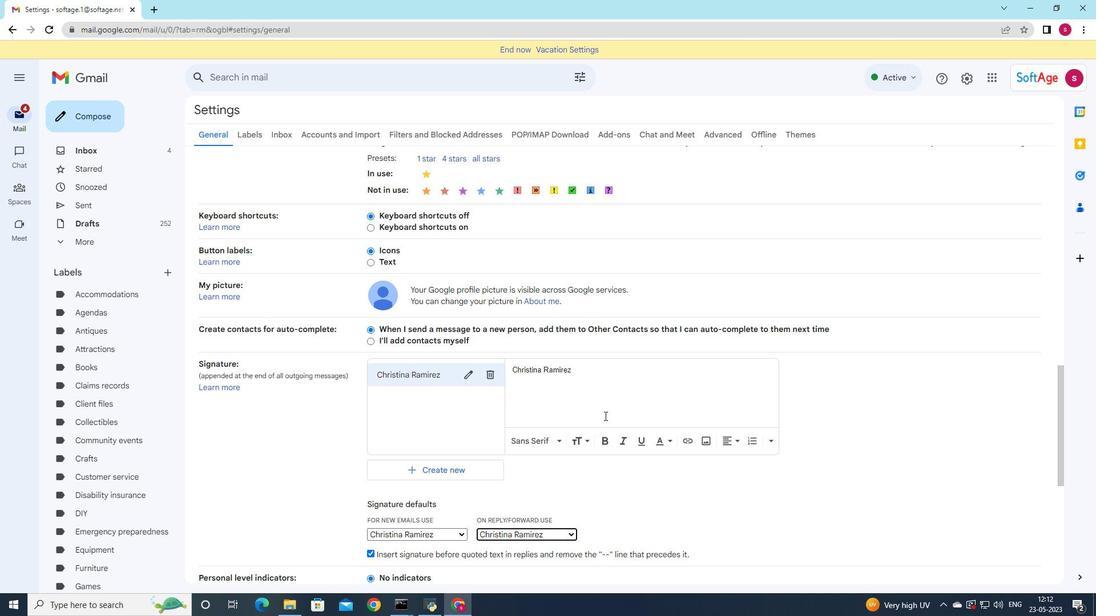
Action: Mouse scrolled (604, 415) with delta (0, 0)
Screenshot: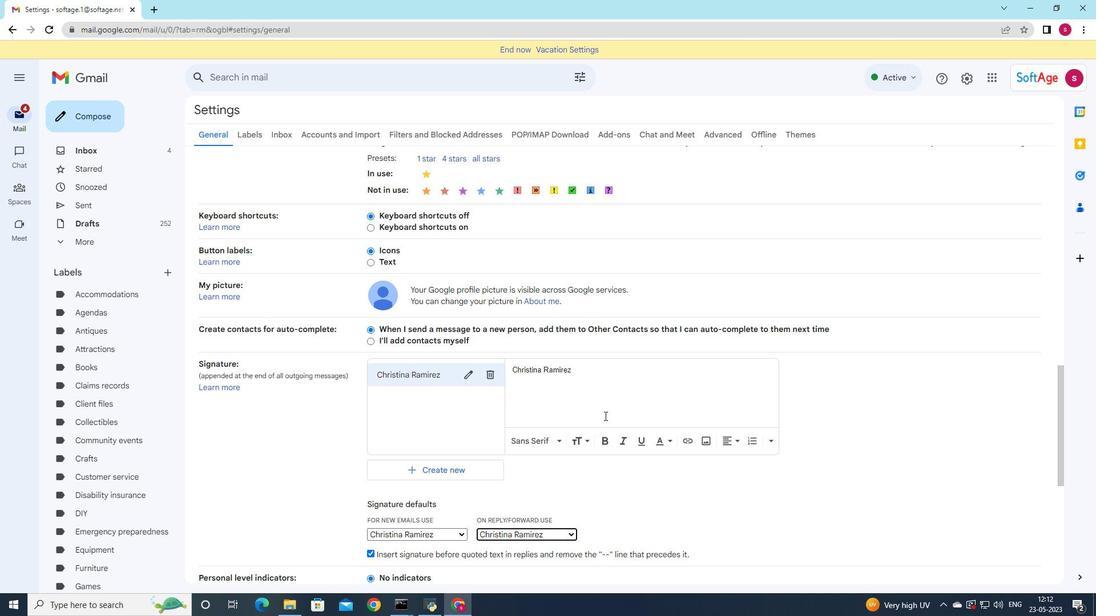 
Action: Mouse scrolled (604, 415) with delta (0, 0)
Screenshot: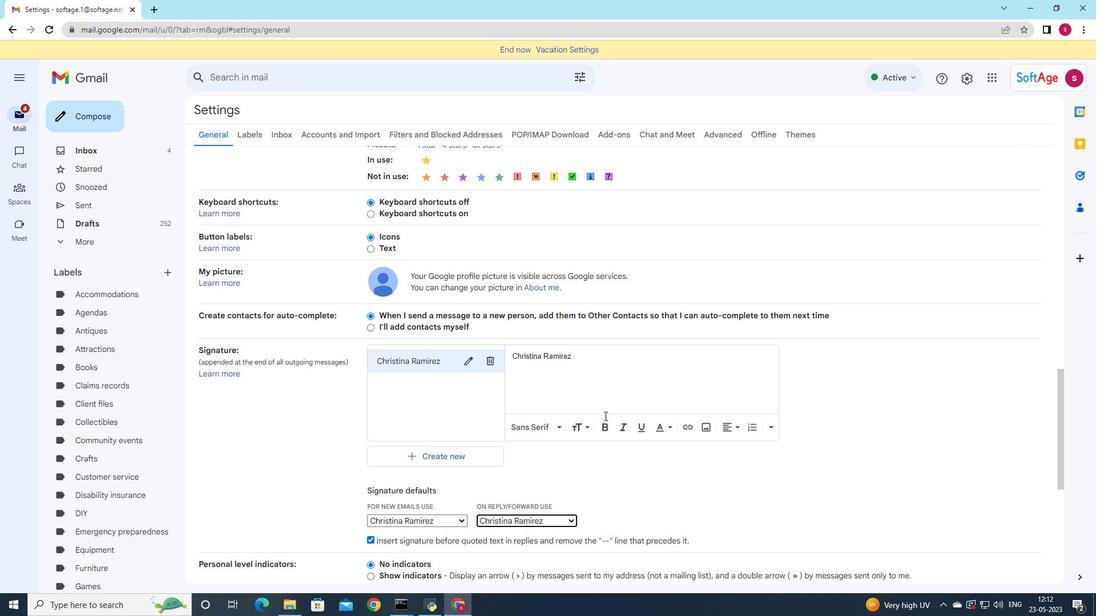 
Action: Mouse scrolled (604, 415) with delta (0, 0)
Screenshot: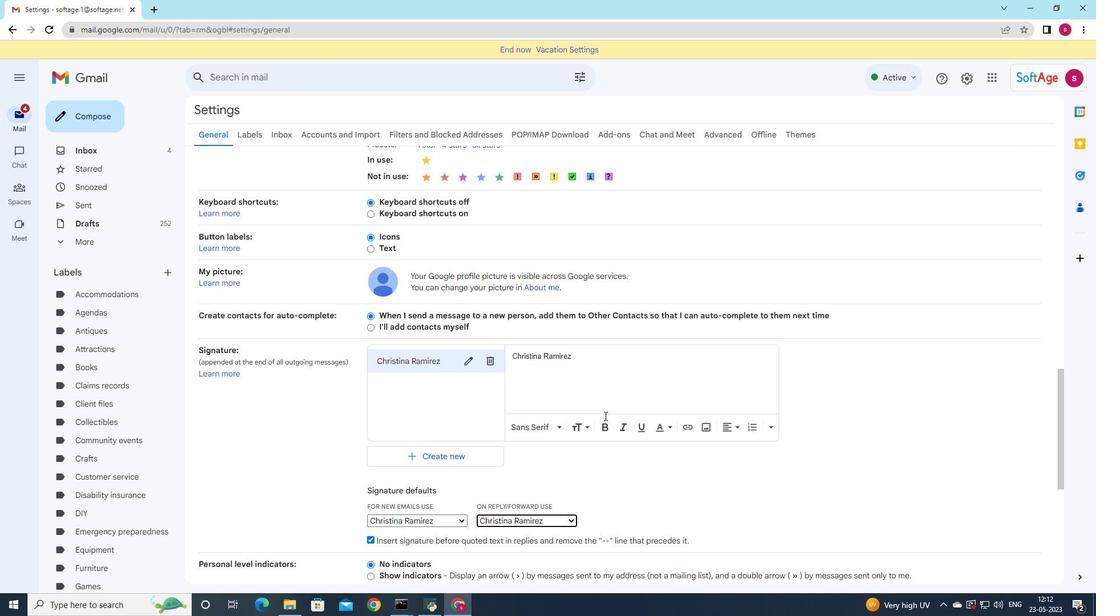 
Action: Mouse scrolled (604, 415) with delta (0, 0)
Screenshot: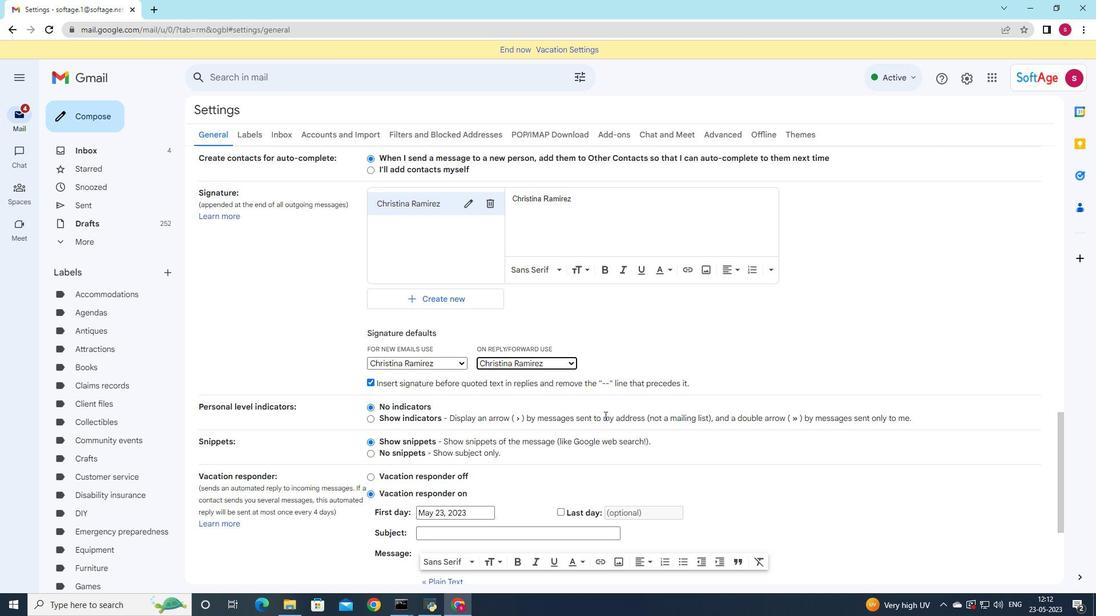 
Action: Mouse scrolled (604, 415) with delta (0, 0)
Screenshot: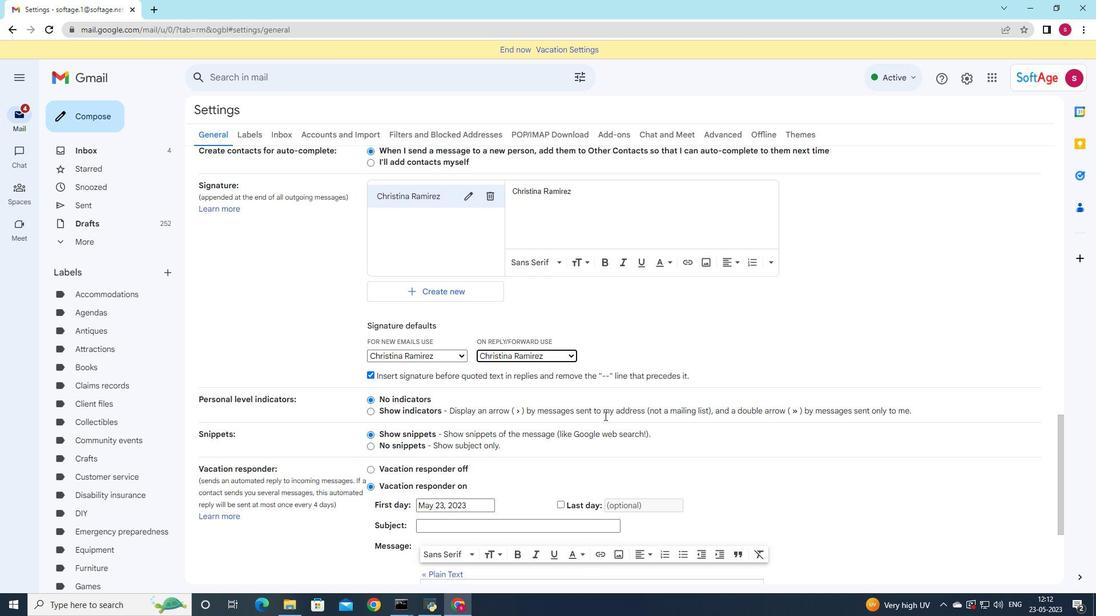 
Action: Mouse scrolled (604, 415) with delta (0, 0)
Screenshot: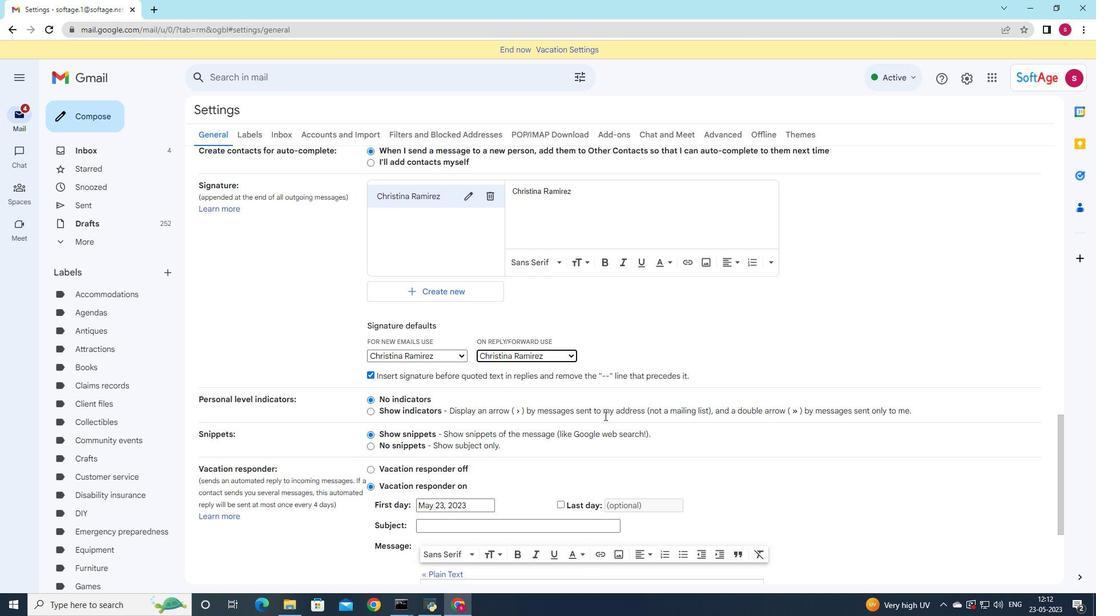
Action: Mouse scrolled (604, 415) with delta (0, 0)
Screenshot: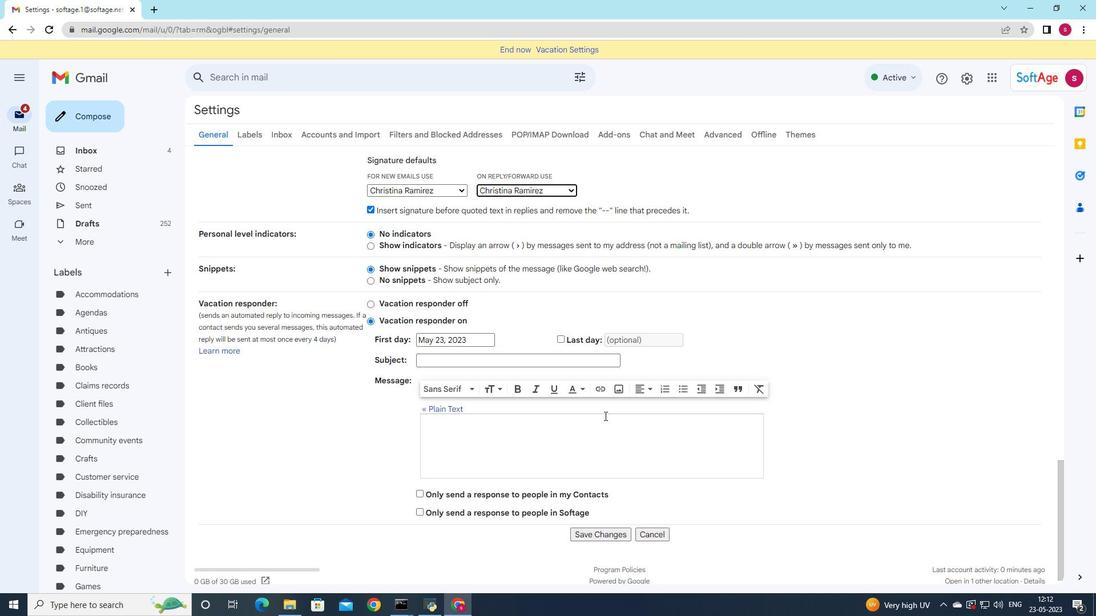 
Action: Mouse scrolled (604, 415) with delta (0, 0)
Screenshot: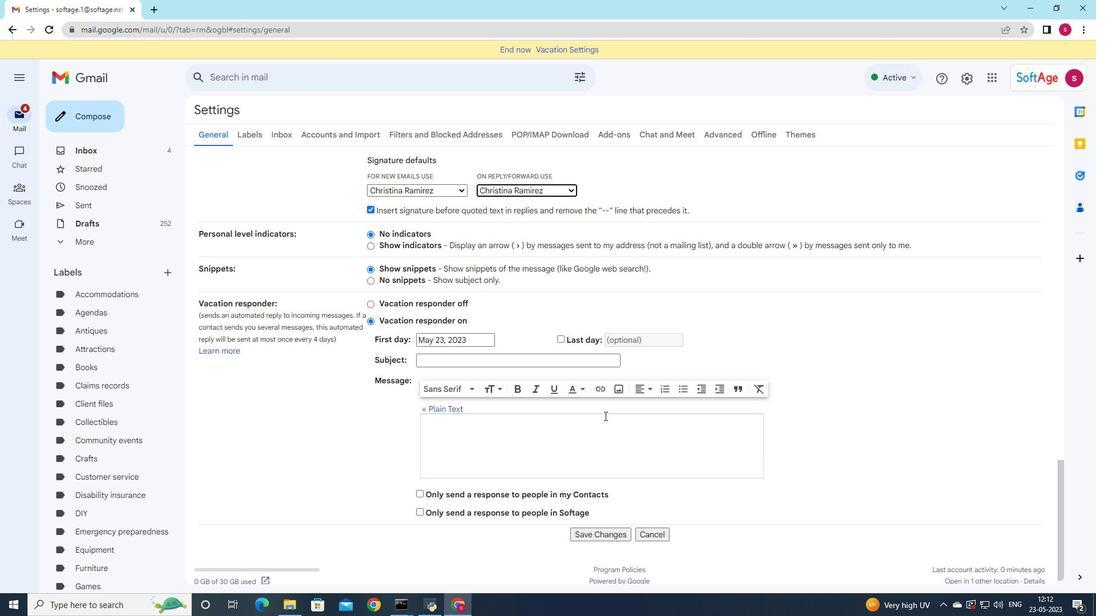 
Action: Mouse scrolled (604, 415) with delta (0, 0)
Screenshot: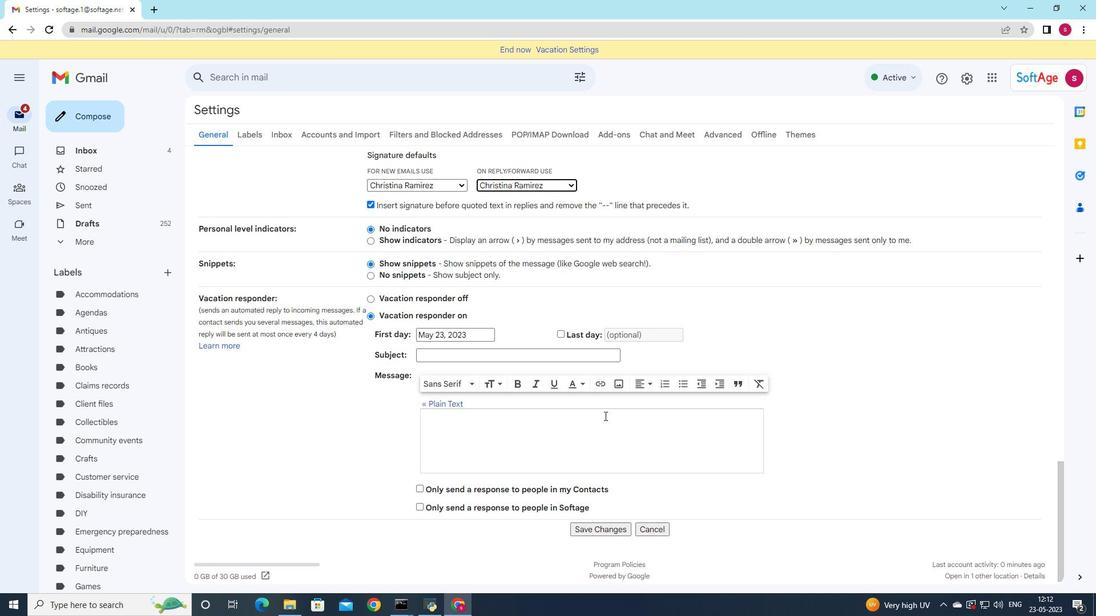 
Action: Mouse moved to (597, 524)
Screenshot: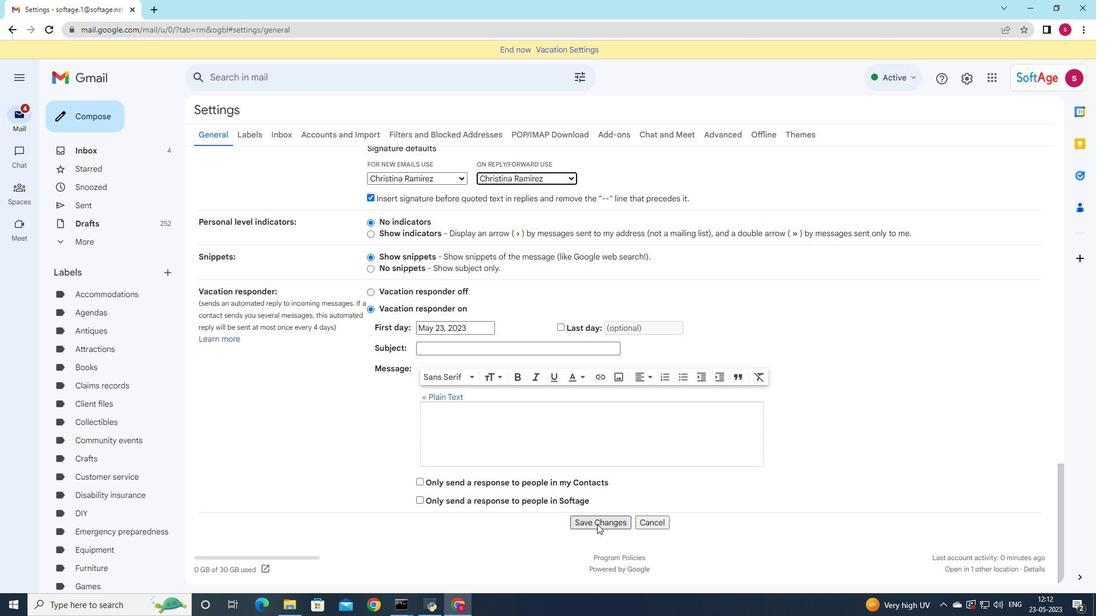 
Action: Mouse pressed left at (597, 524)
Screenshot: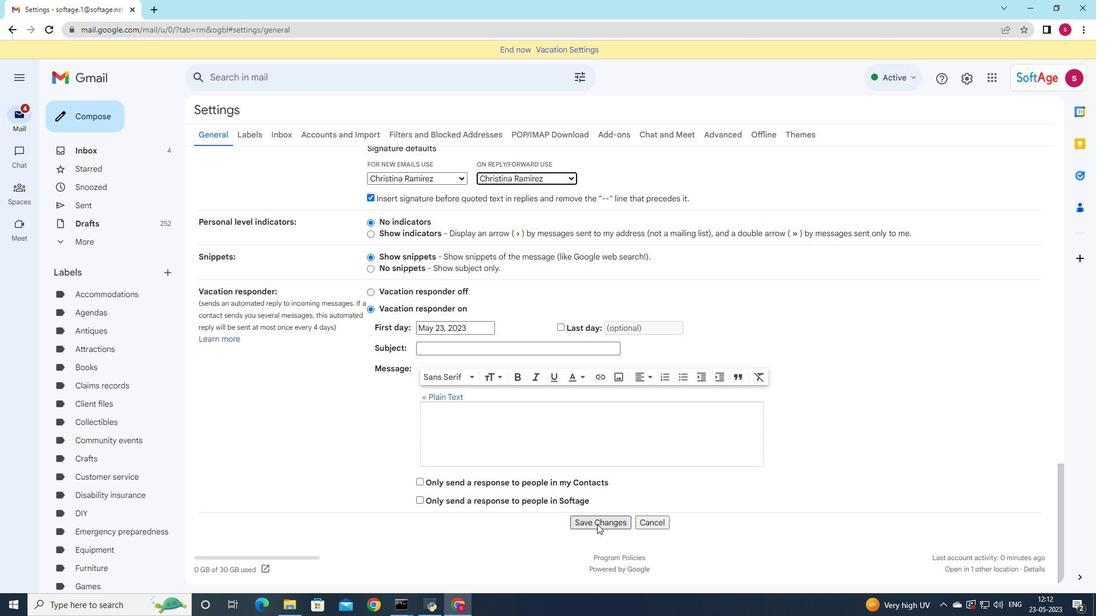 
Action: Mouse moved to (109, 125)
Screenshot: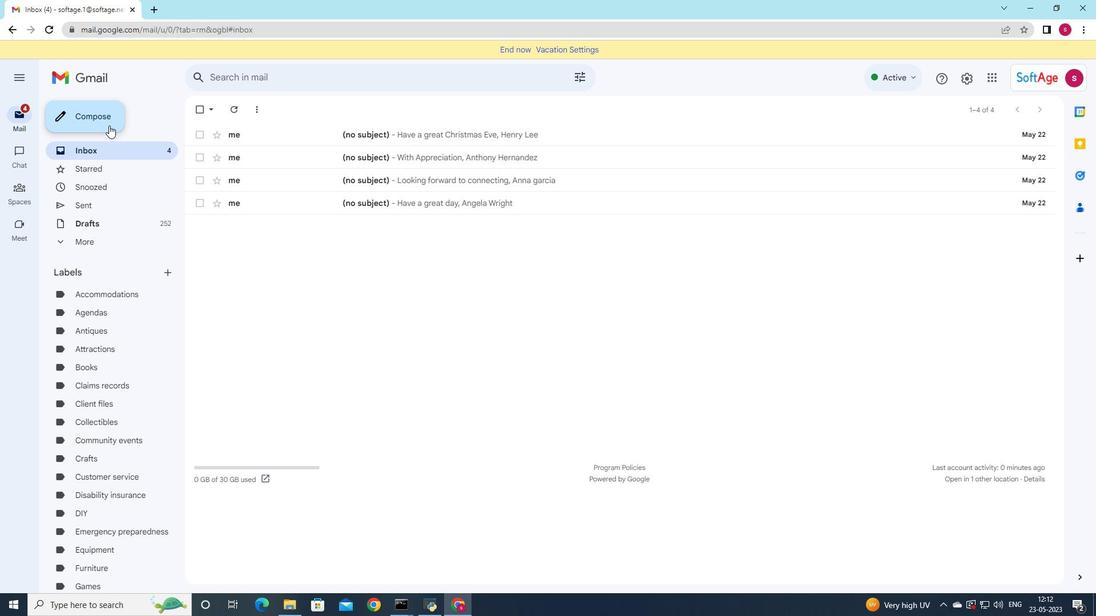 
Action: Mouse pressed left at (109, 125)
Screenshot: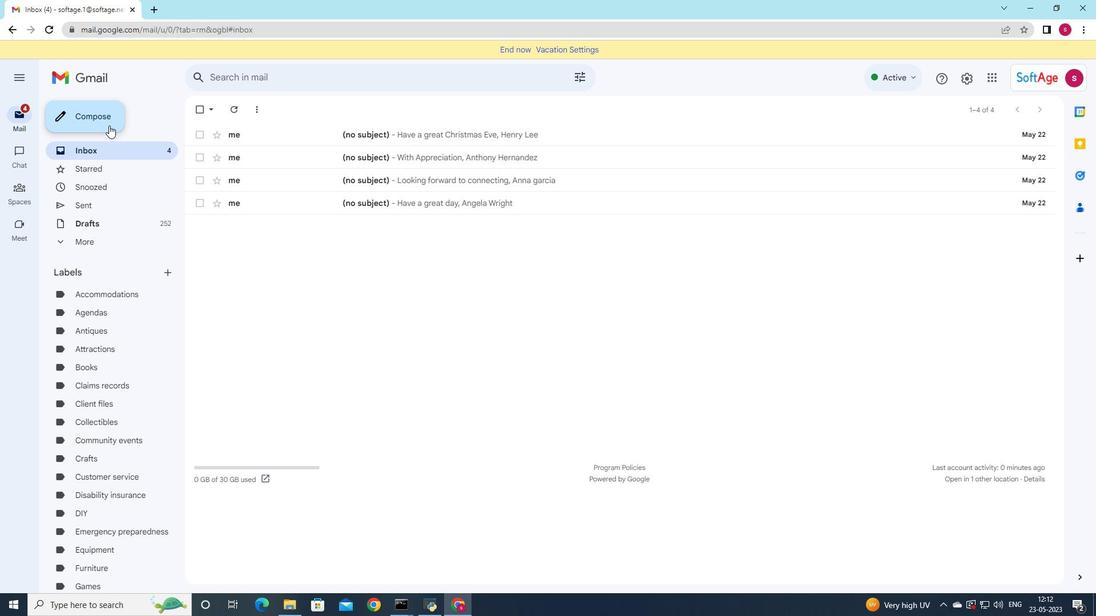 
Action: Mouse moved to (945, 365)
Screenshot: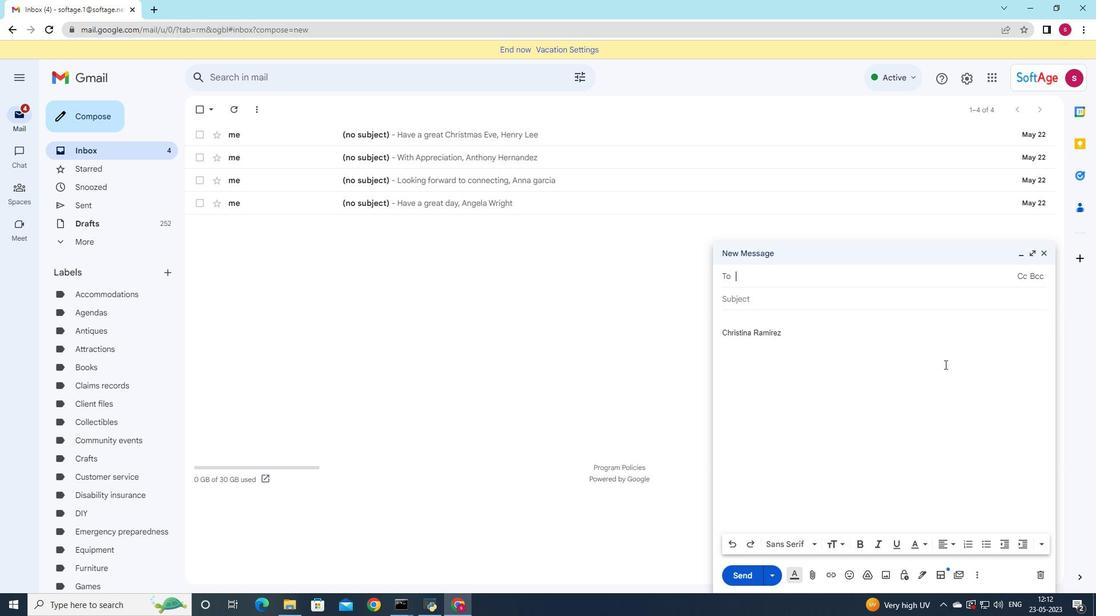 
Action: Key pressed s
Screenshot: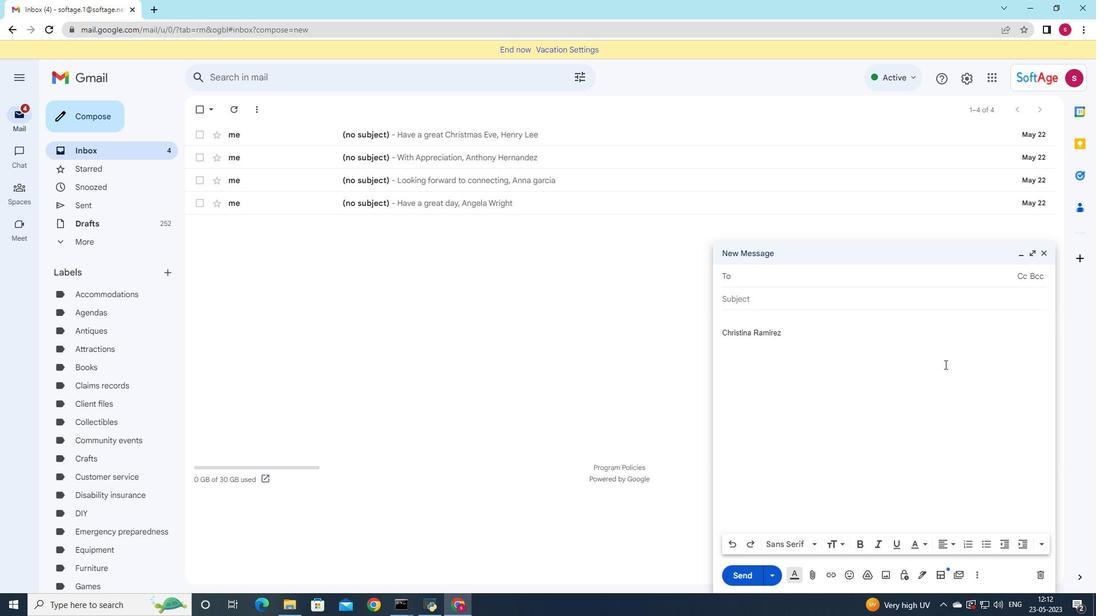 
Action: Mouse moved to (821, 357)
Screenshot: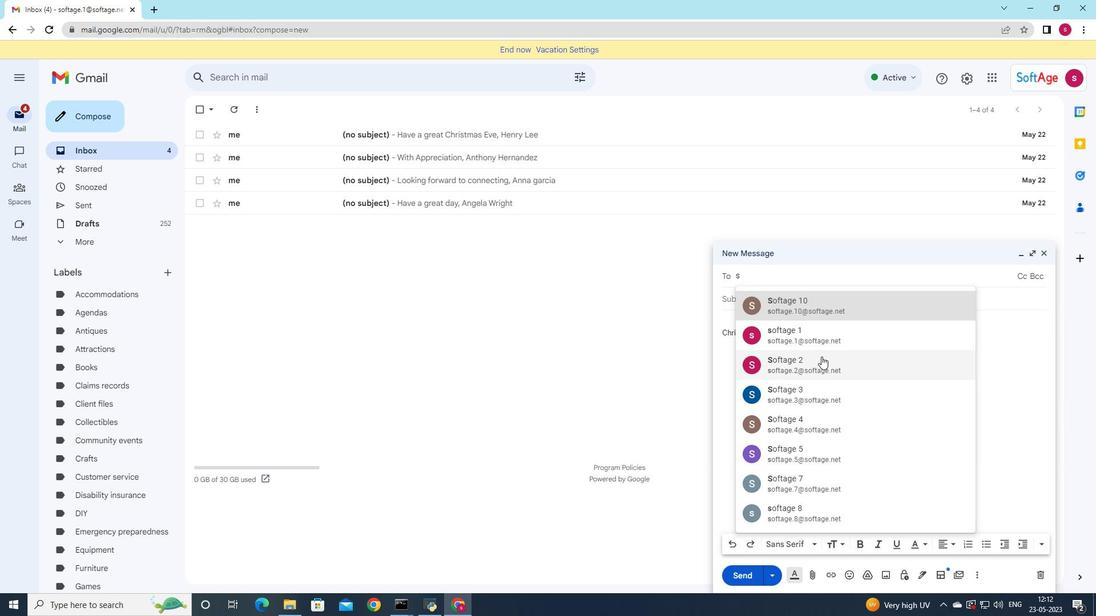 
Action: Mouse pressed left at (821, 357)
Screenshot: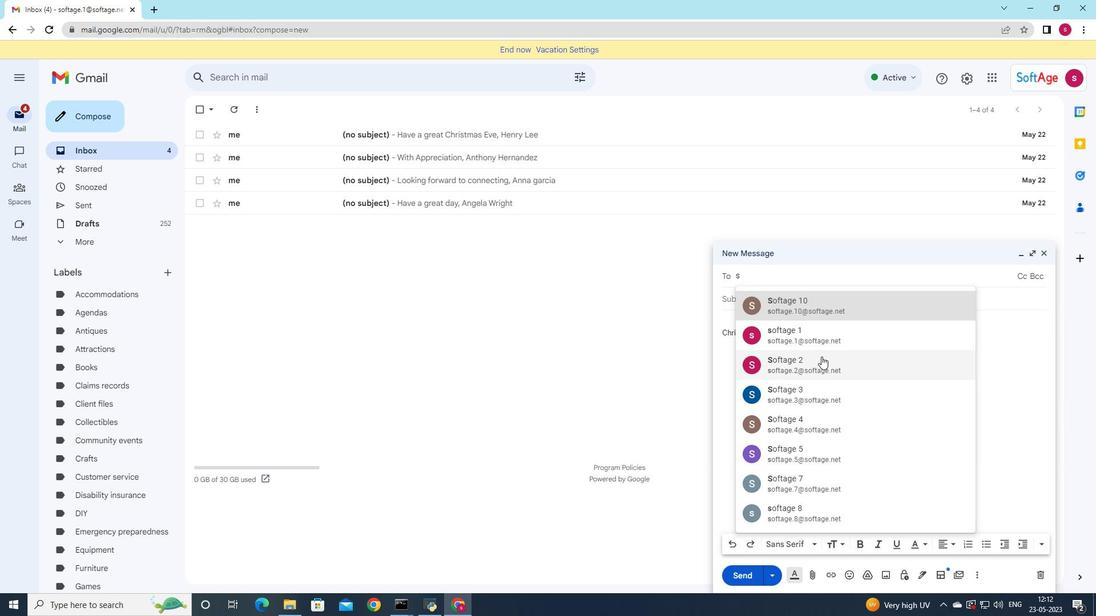 
Action: Mouse moved to (743, 333)
Screenshot: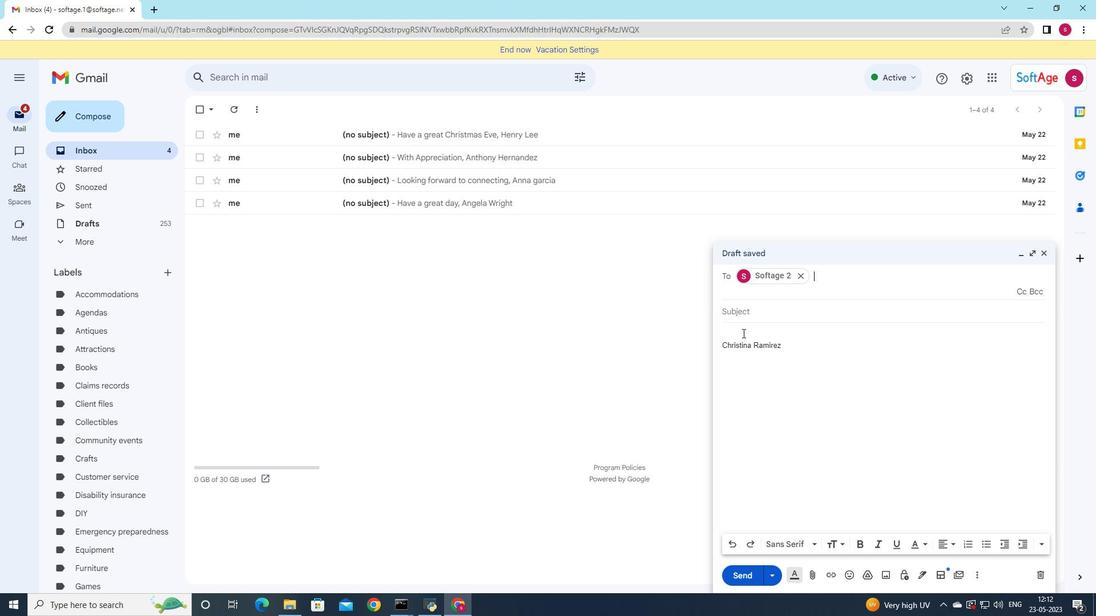 
Action: Mouse pressed left at (743, 333)
Screenshot: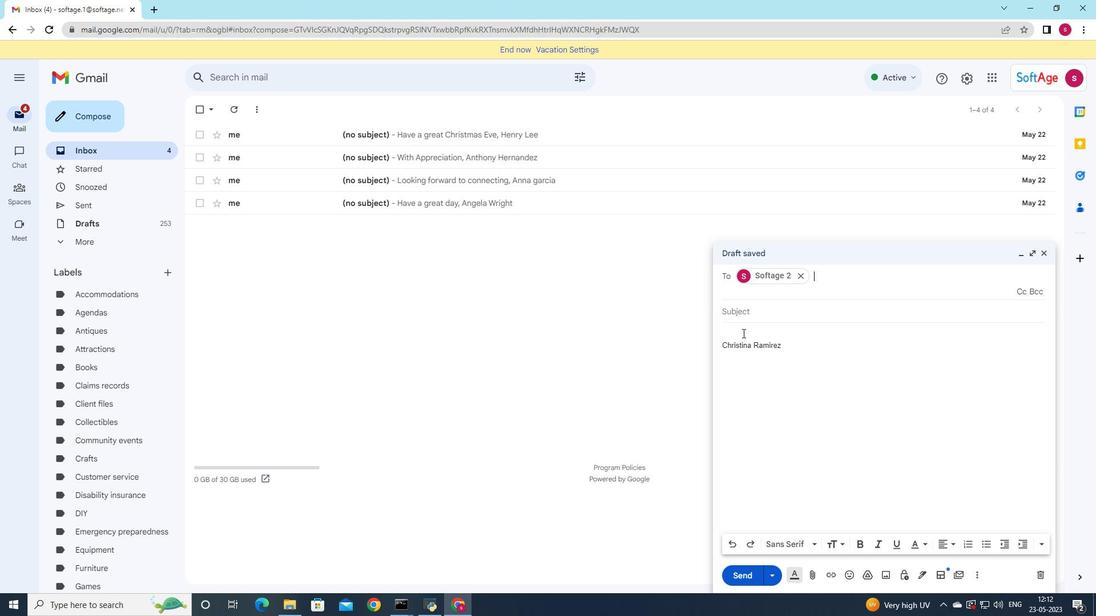 
Action: Mouse moved to (962, 360)
Screenshot: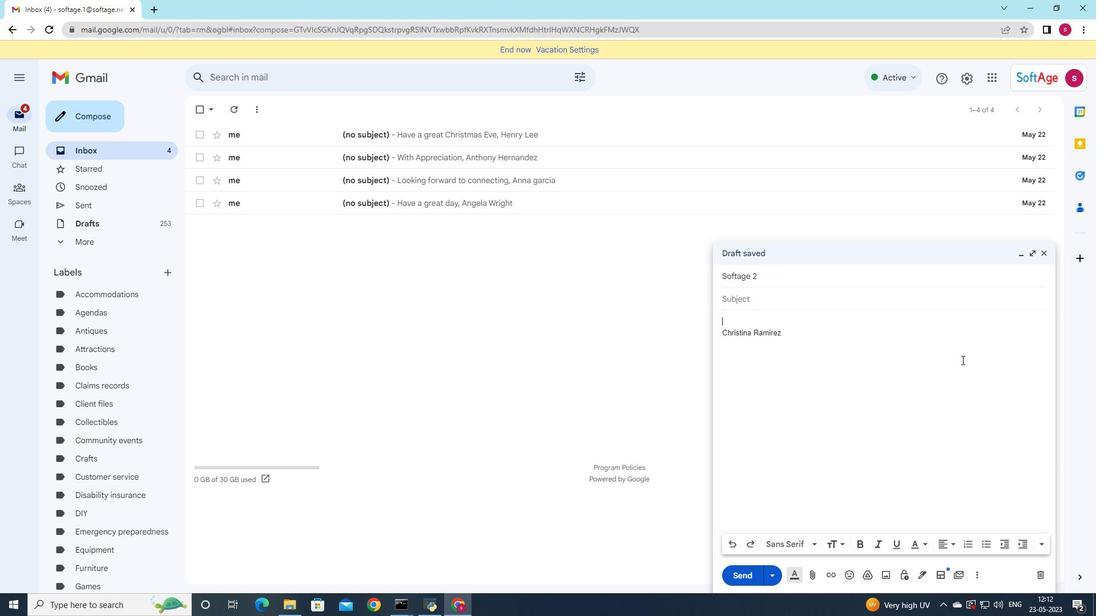 
Action: Key pressed <Key.shift><Key.shift><Key.shift><Key.shift><Key.shift><Key.shift><Key.shift><Key.shift>I<Key.space>am<Key.space>pleased<Key.space>to<Key.space>inform<Key.space>you<Key.space>that<Key.space>we<Key.space>have<Key.space>selected<Key.space>your<Key.space>personal
Screenshot: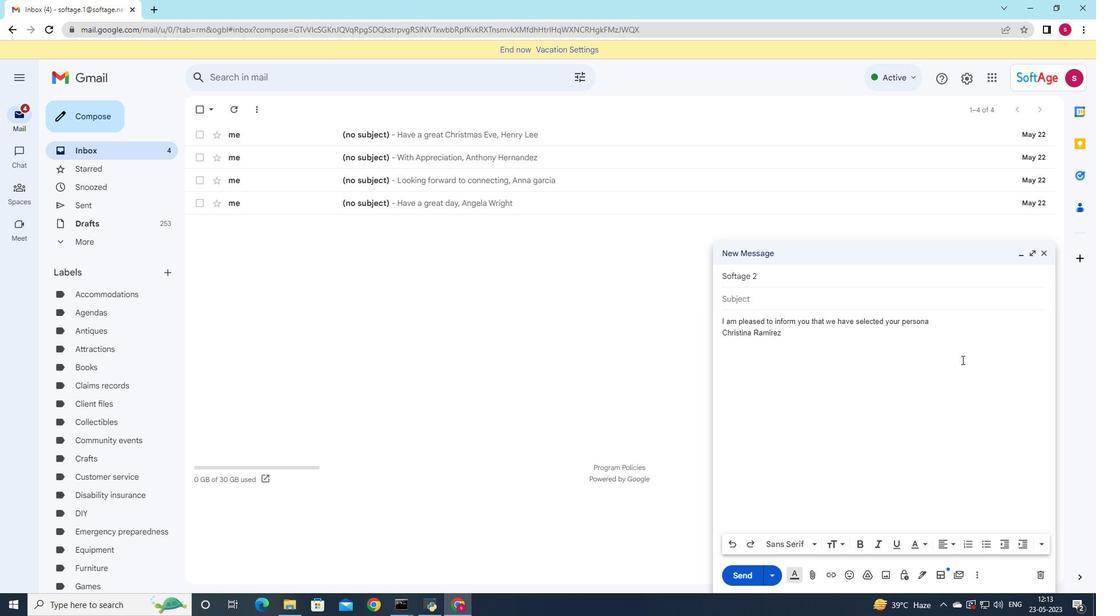 
Action: Mouse moved to (751, 300)
Screenshot: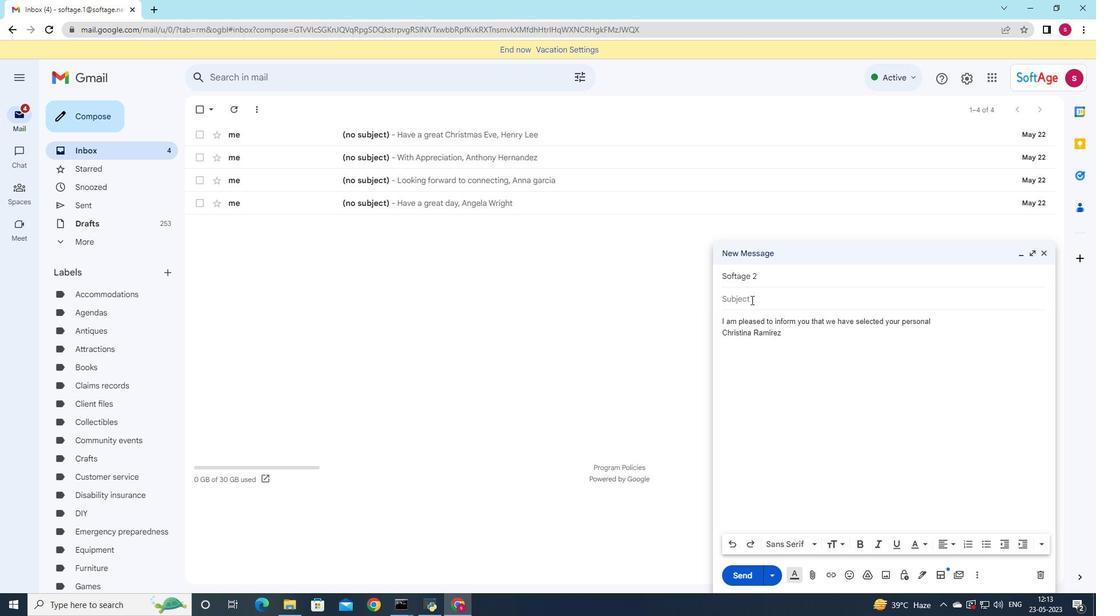 
Action: Mouse pressed left at (751, 300)
Screenshot: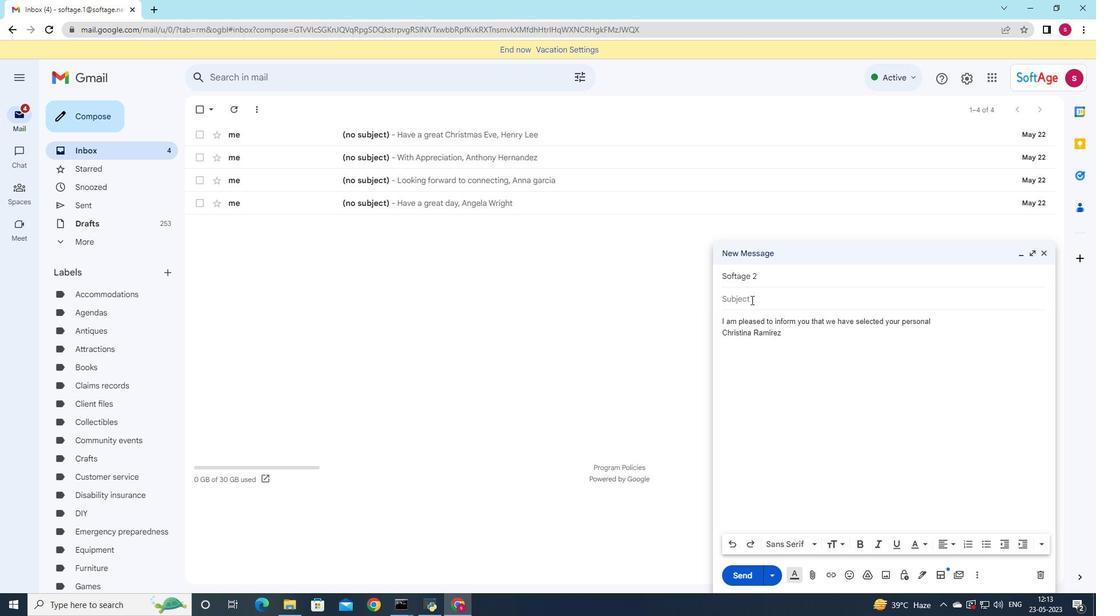 
Action: Mouse moved to (908, 352)
Screenshot: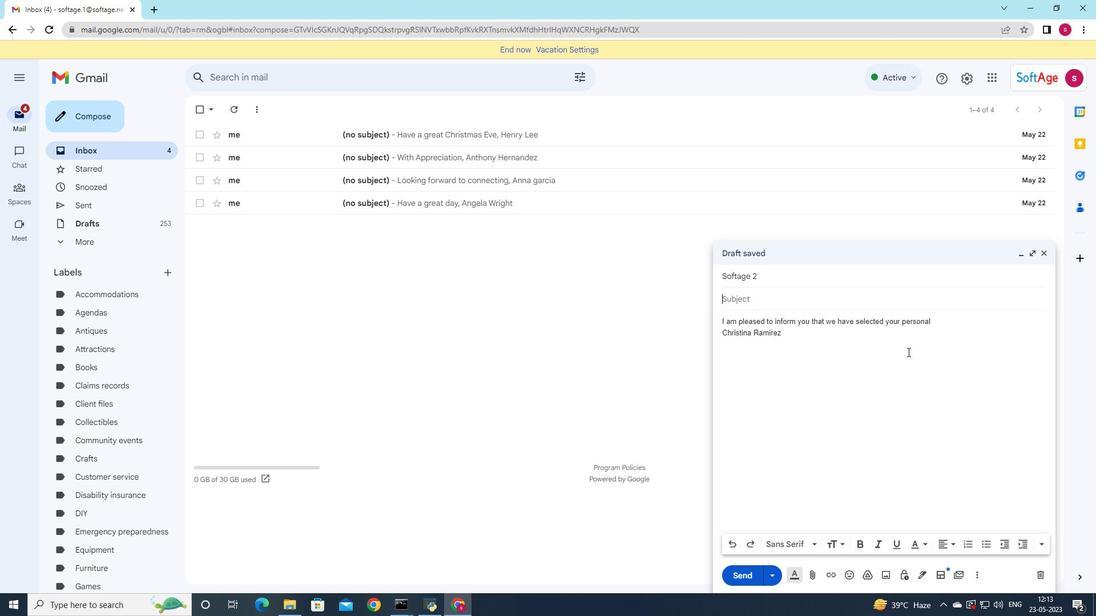 
Action: Key pressed <Key.shift><Key.shift><Key.shift><Key.shift><Key.shift>Request<Key.space>for<Key.space>donation
Screenshot: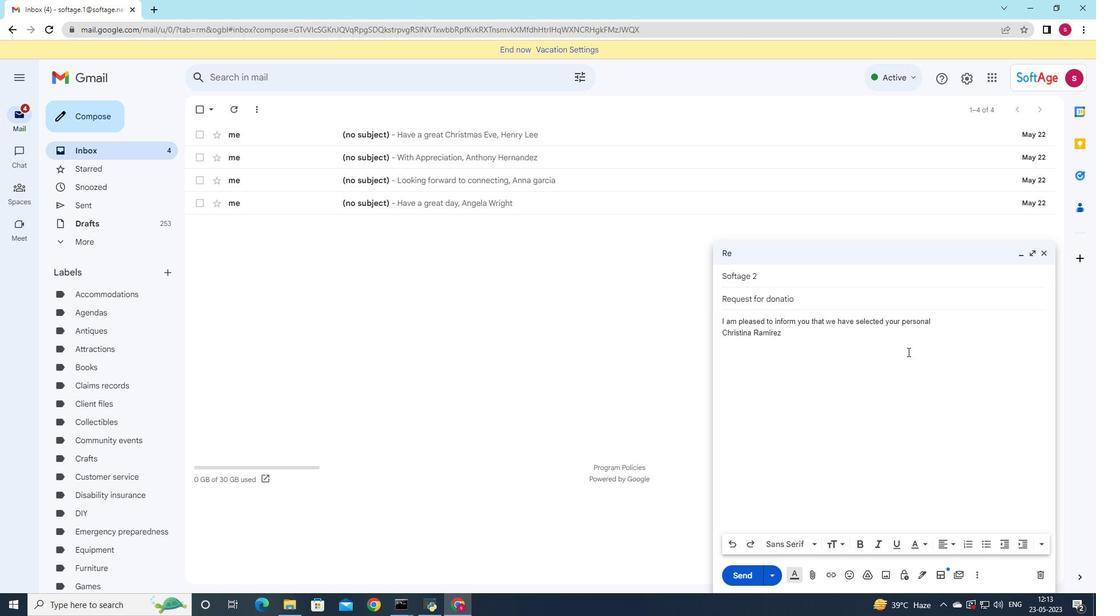 
Action: Mouse moved to (811, 578)
Screenshot: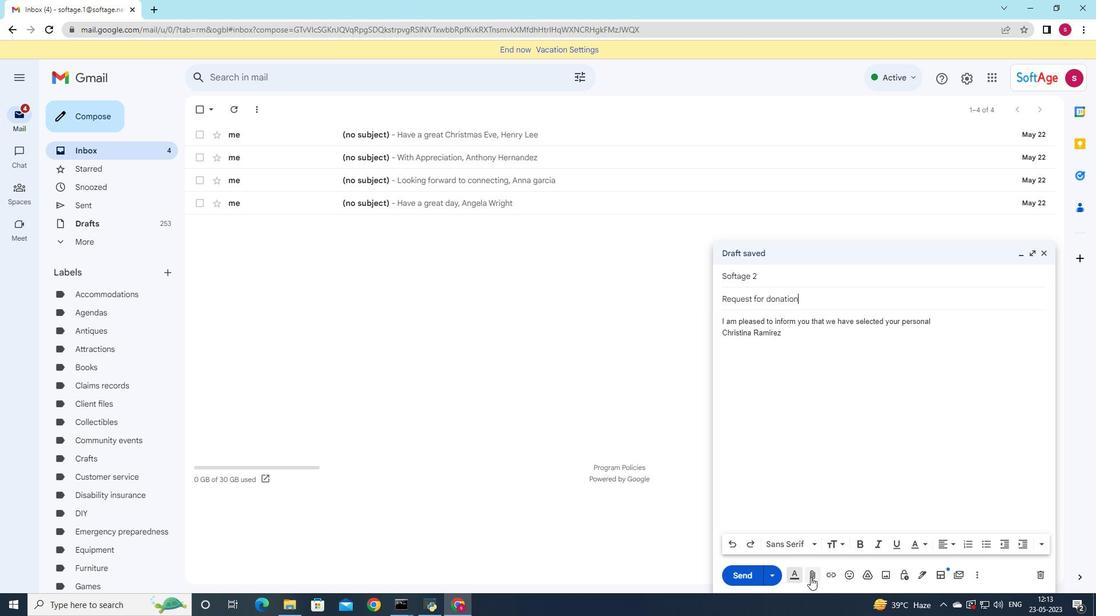 
Action: Mouse pressed left at (811, 578)
Screenshot: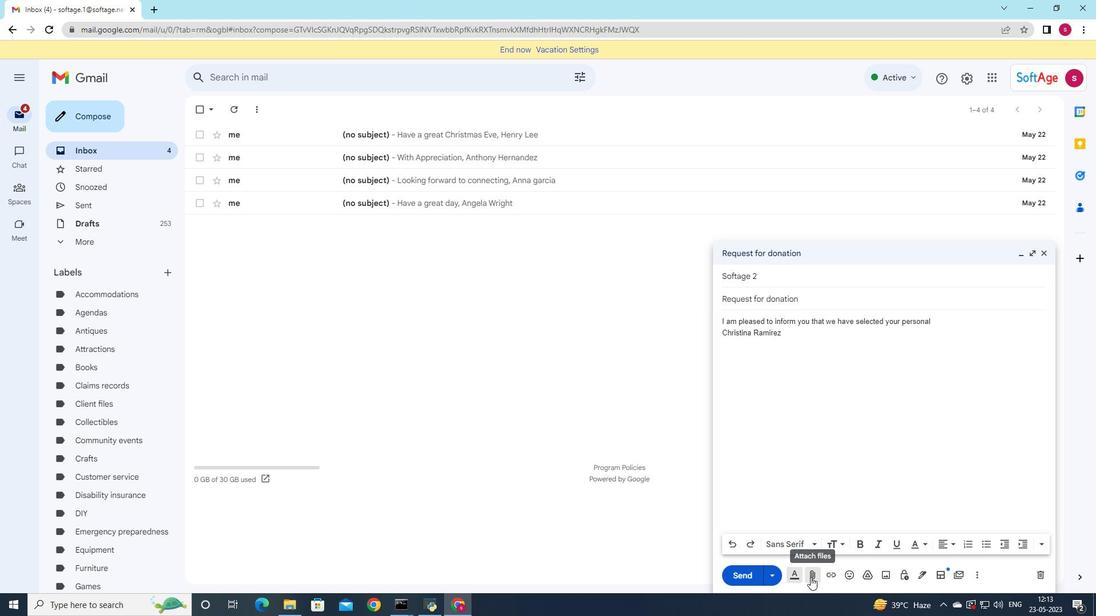 
Action: Mouse moved to (166, 81)
Screenshot: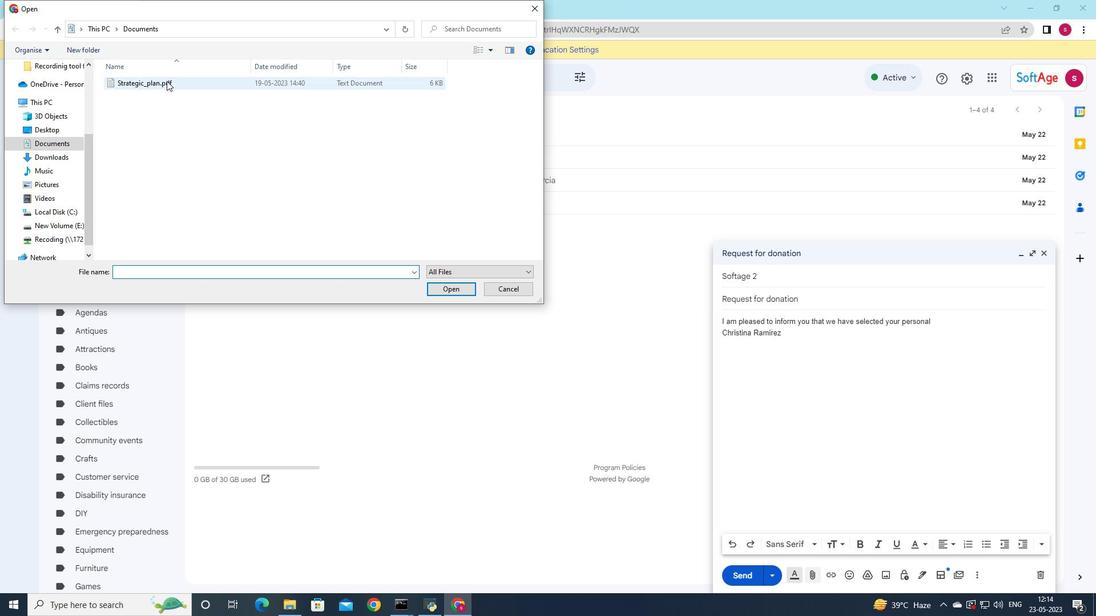 
Action: Mouse pressed left at (166, 81)
Screenshot: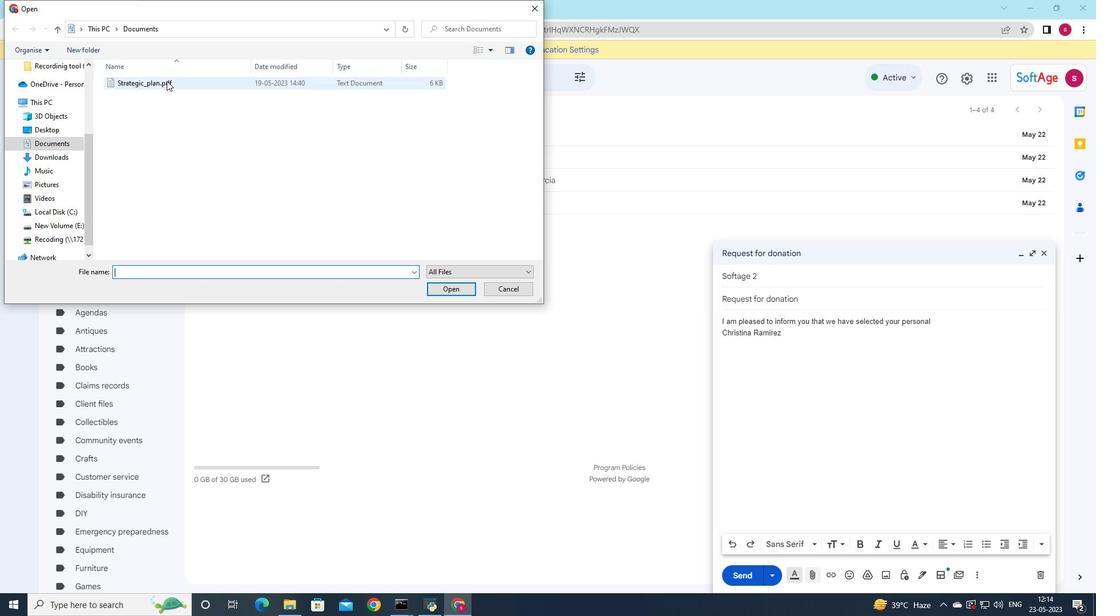
Action: Mouse pressed left at (166, 81)
Screenshot: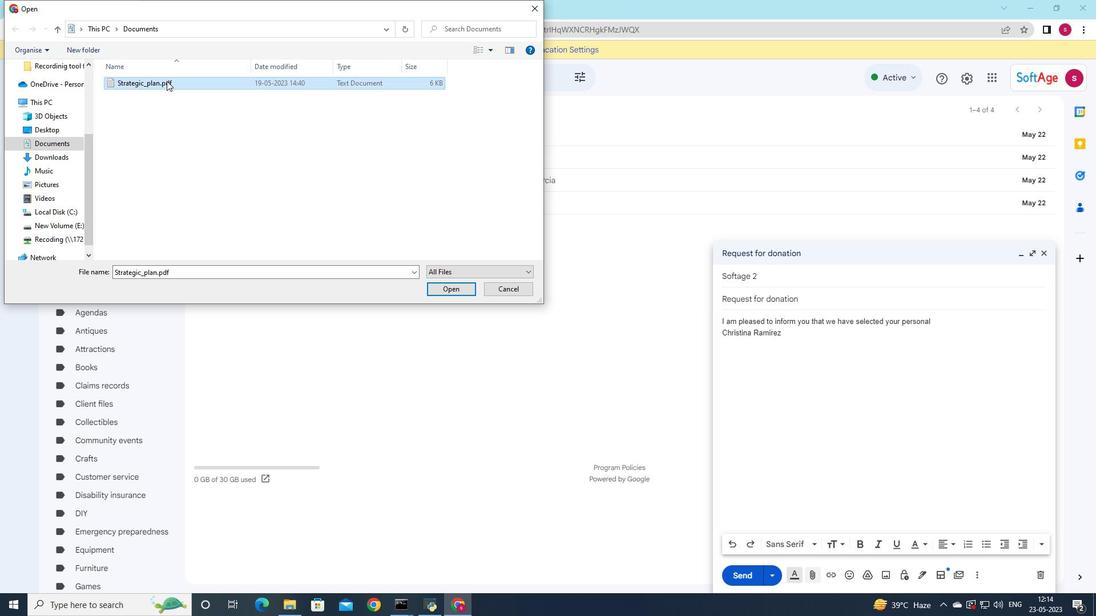 
Action: Mouse moved to (467, 142)
Screenshot: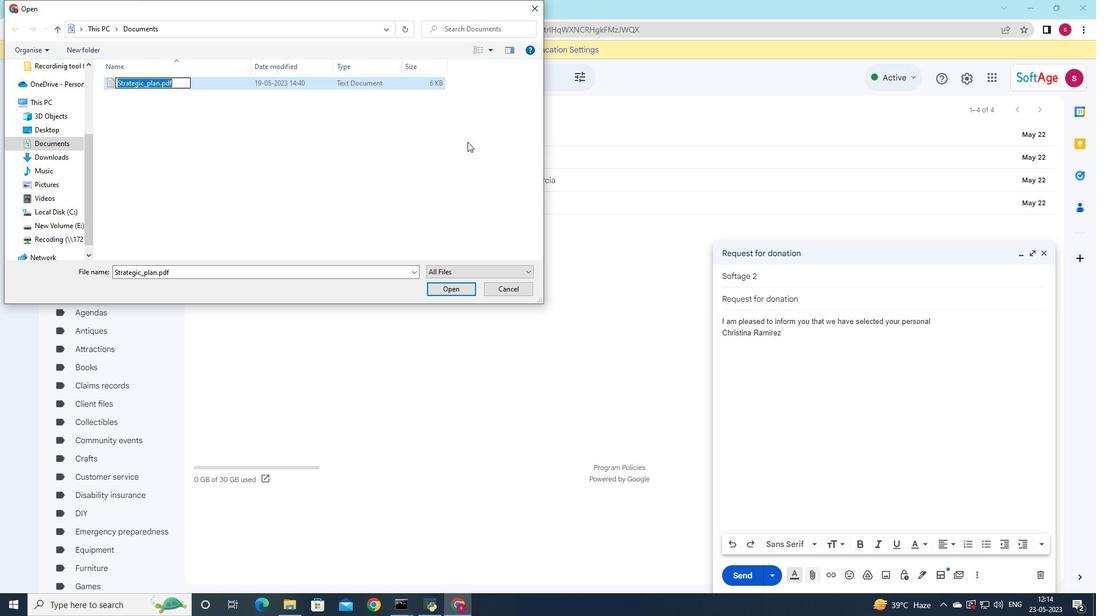
Action: Key pressed <Key.shift_r><Key.shift_r><Key.shift_r><Key.shift_r><Key.shift_r>Press<Key.shift_r><Key.shift_r><Key.shift_r><Key.shift_r><Key.shift_r><Key.shift_r><Key.shift_r><Key.shift_r><Key.shift_r><Key.shift_r><Key.shift_r><Key.shift_r><Key.shift_r>_release,docx
Screenshot: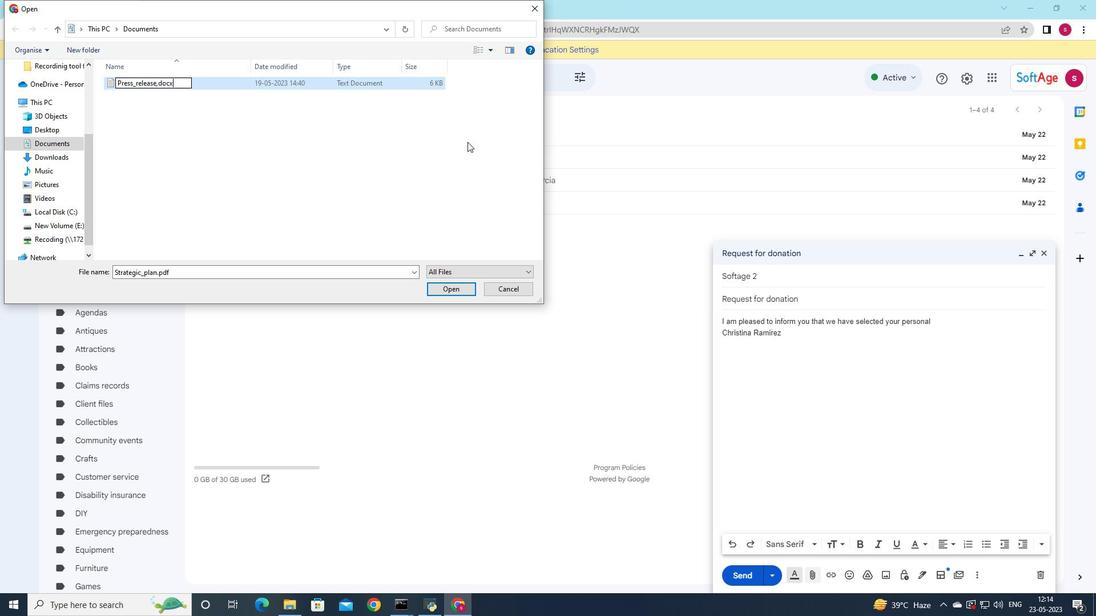
Action: Mouse moved to (280, 78)
Screenshot: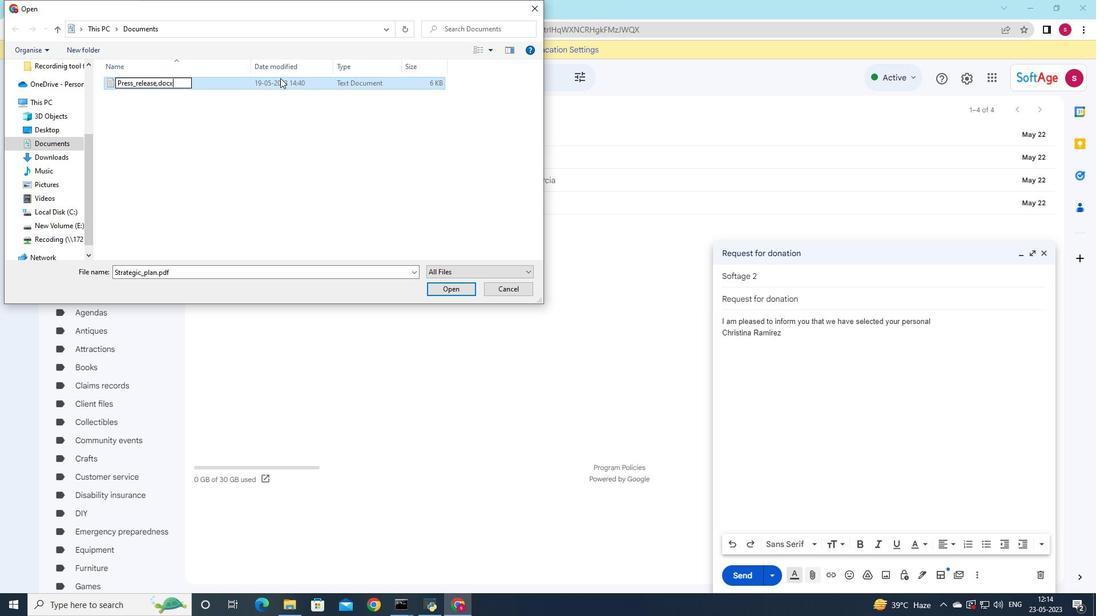 
Action: Mouse pressed left at (280, 78)
Screenshot: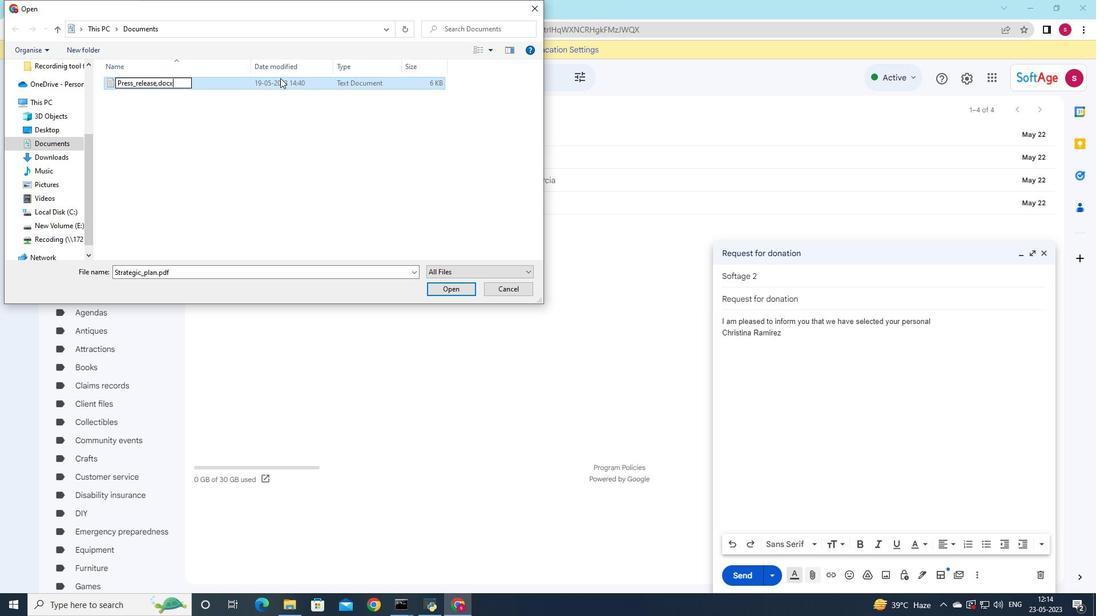 
Action: Mouse moved to (438, 292)
Screenshot: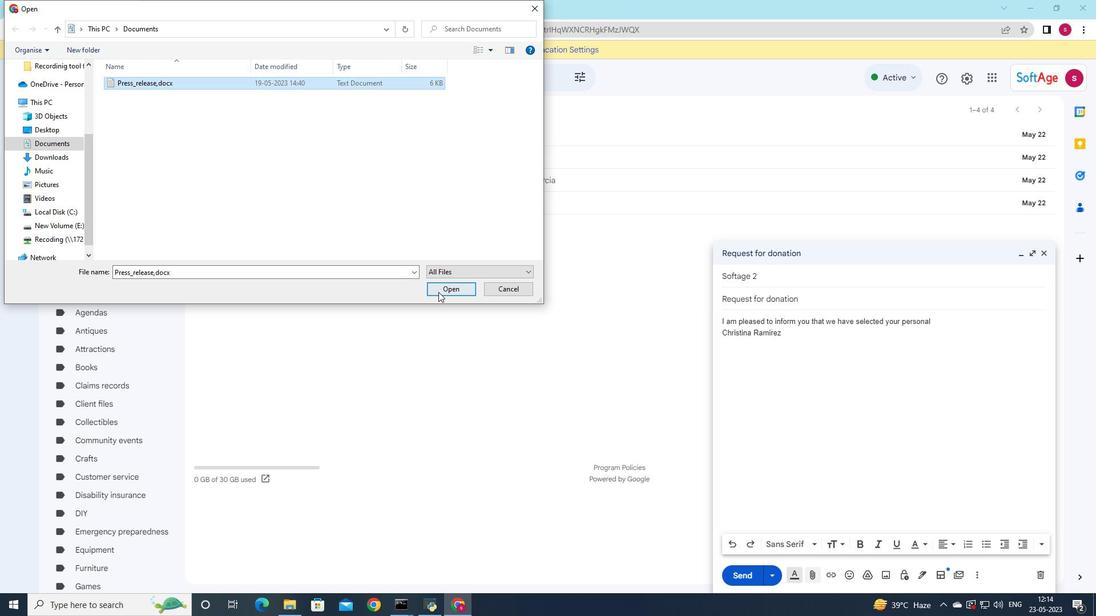 
Action: Mouse pressed left at (438, 292)
Screenshot: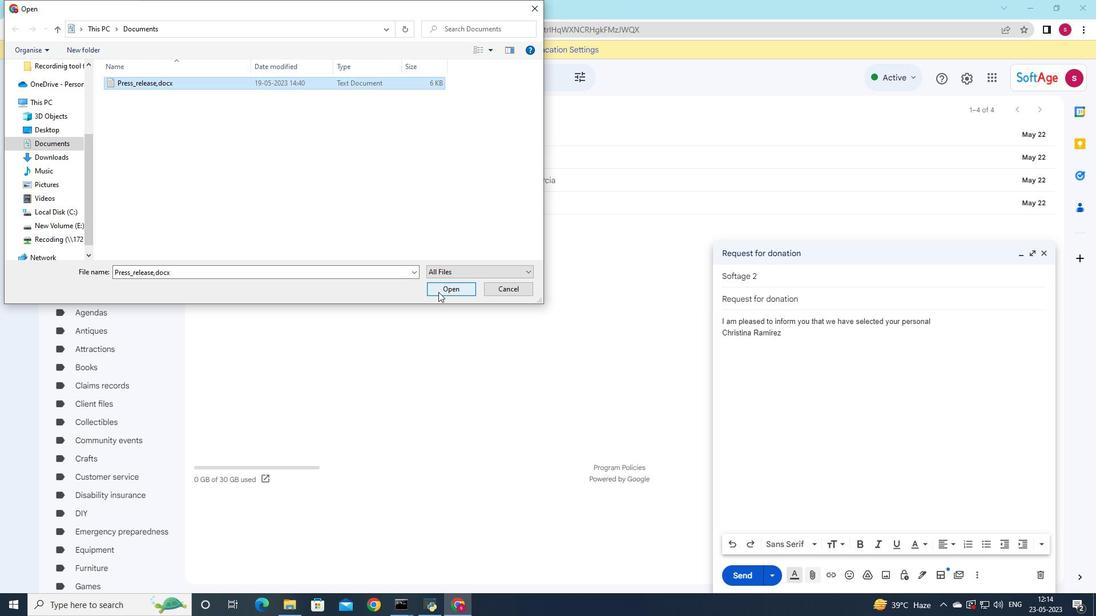 
Action: Mouse moved to (938, 324)
Screenshot: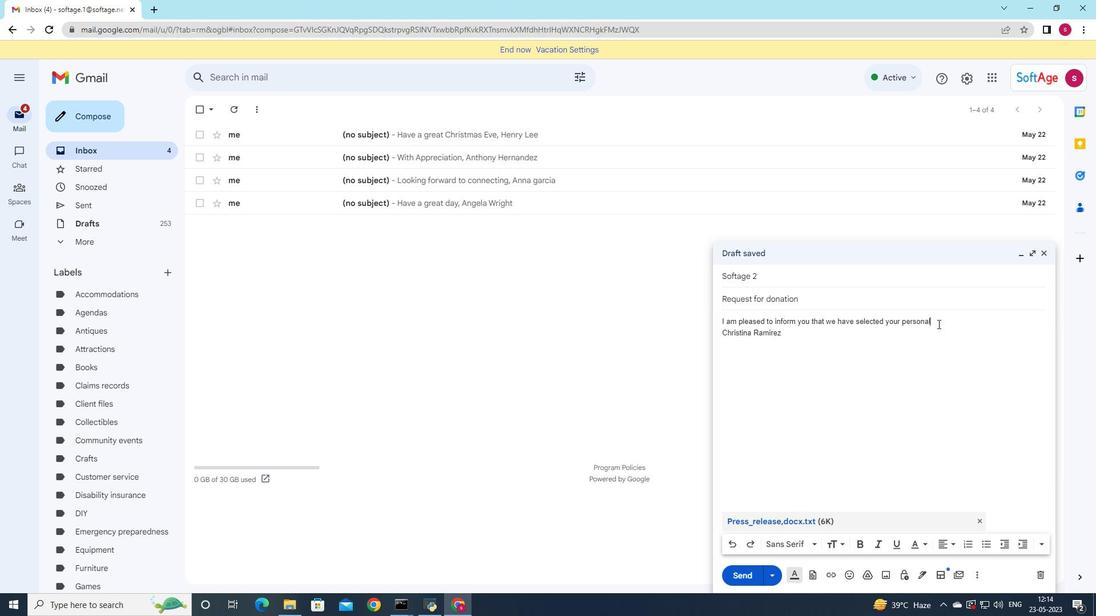 
Action: Mouse pressed left at (938, 324)
Screenshot: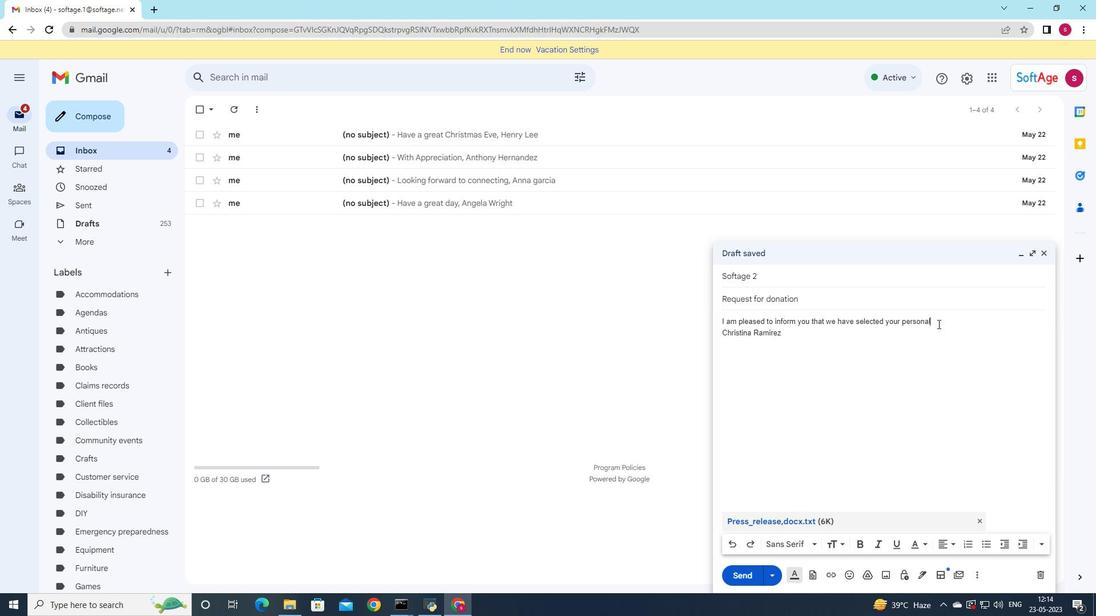 
Action: Mouse moved to (718, 320)
Screenshot: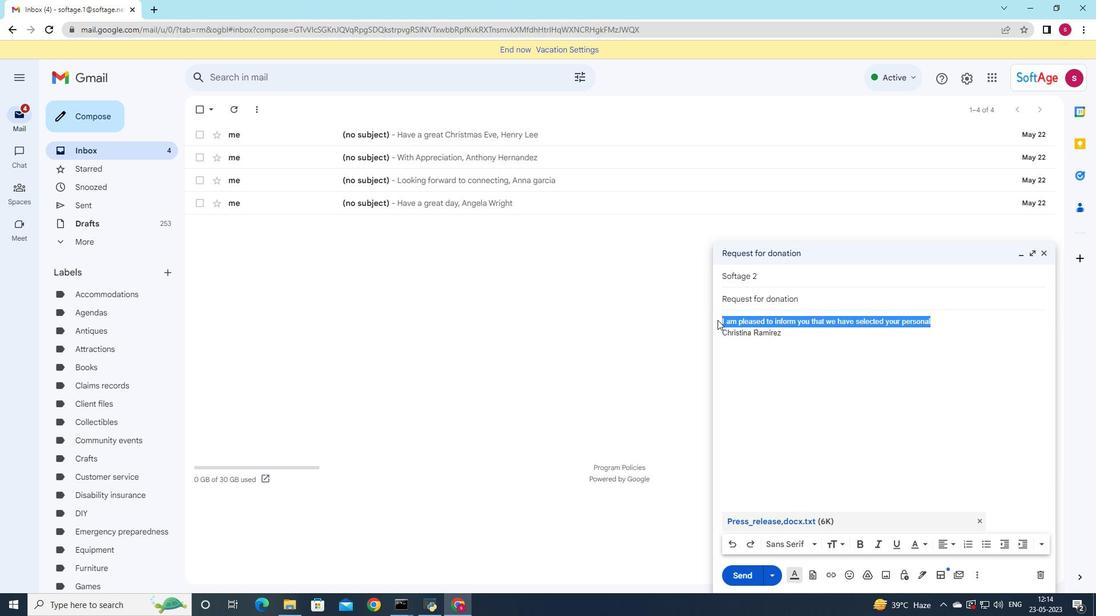 
Action: Key pressed <Key.delete><Key.shift>Please<Key.space>let<Key.space>me<Key.space>know<Key.space>if<Key.space>there<Key.space>are<Key.space>any<Key.space>issues<Key.space>with<Key.space>the<Key.space>attached<Key.space>file
Screenshot: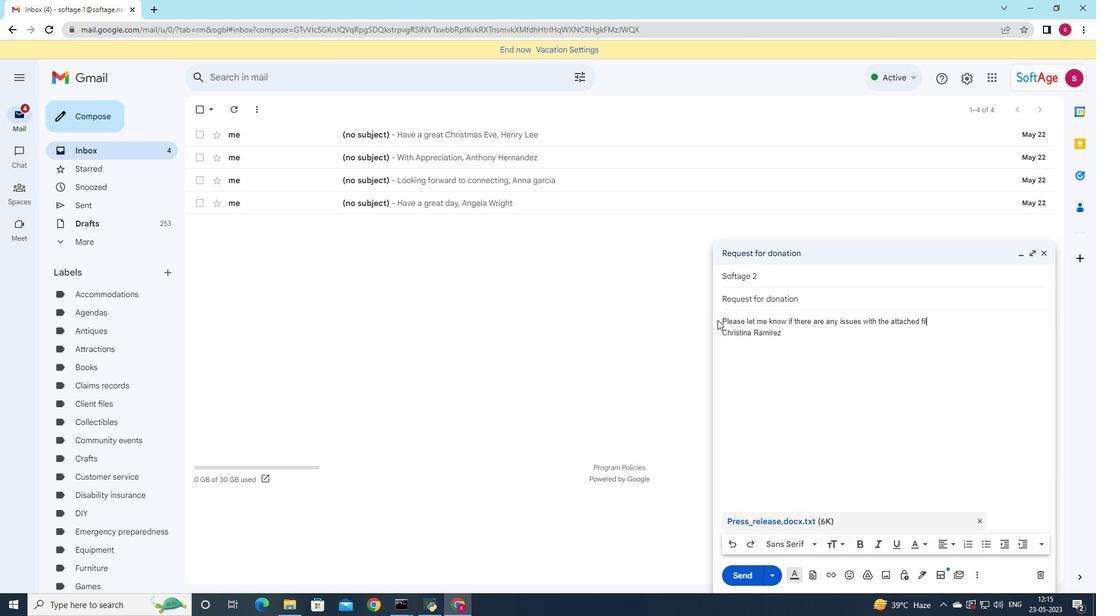 
Action: Mouse moved to (747, 583)
Screenshot: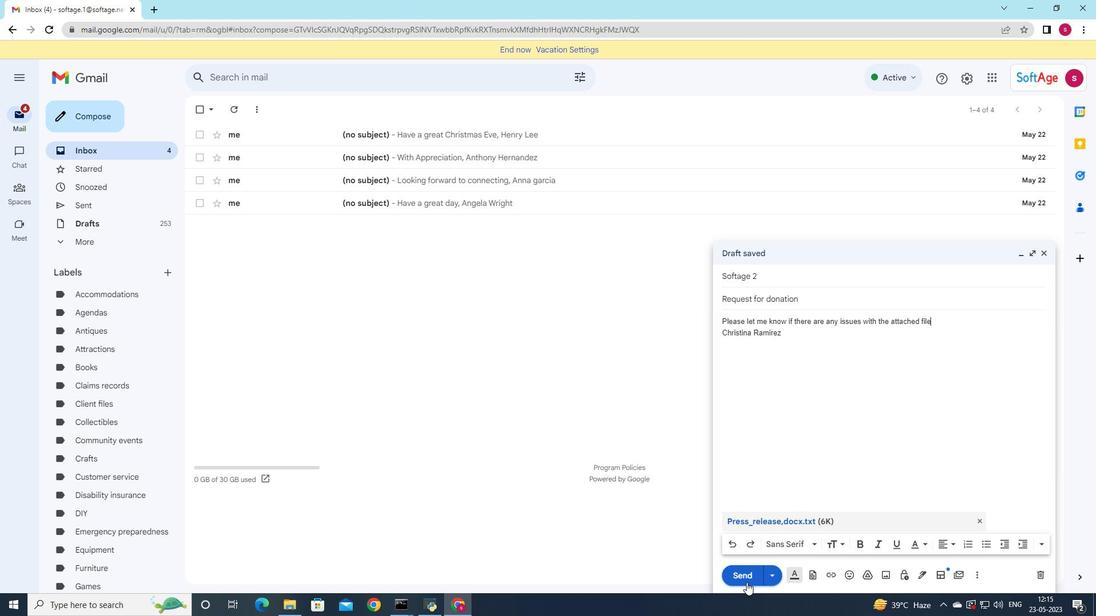 
Action: Mouse pressed left at (747, 583)
Screenshot: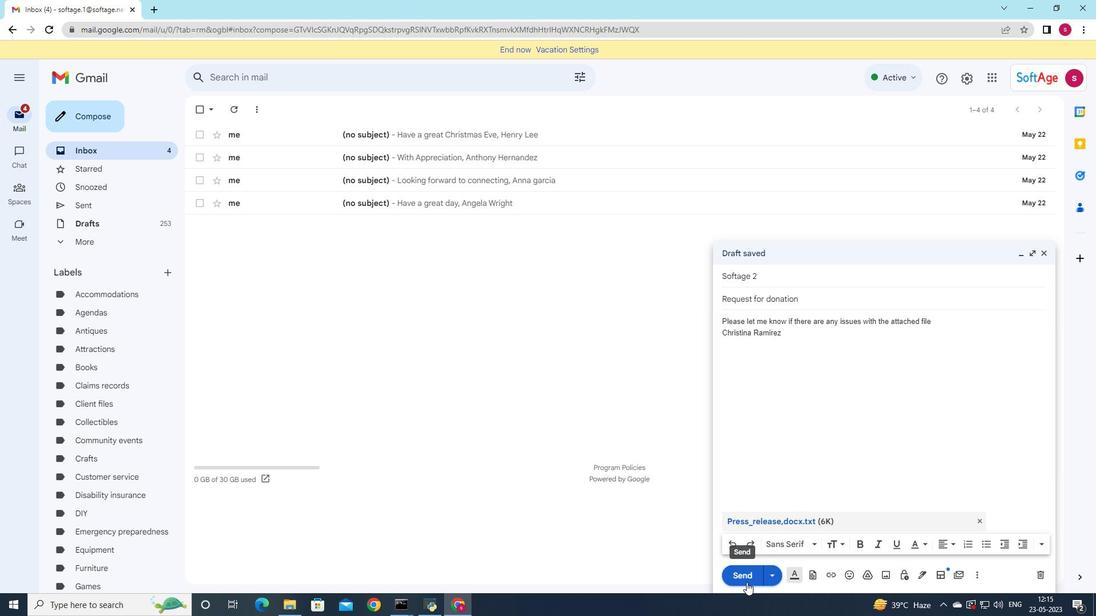 
Action: Mouse moved to (119, 201)
Screenshot: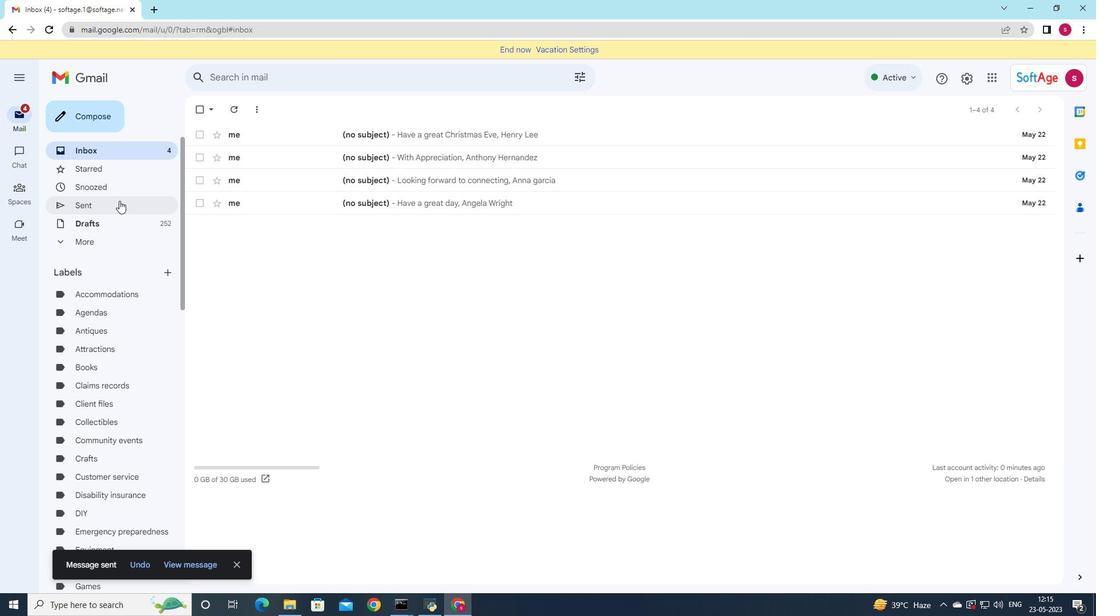 
Action: Mouse pressed left at (119, 201)
Screenshot: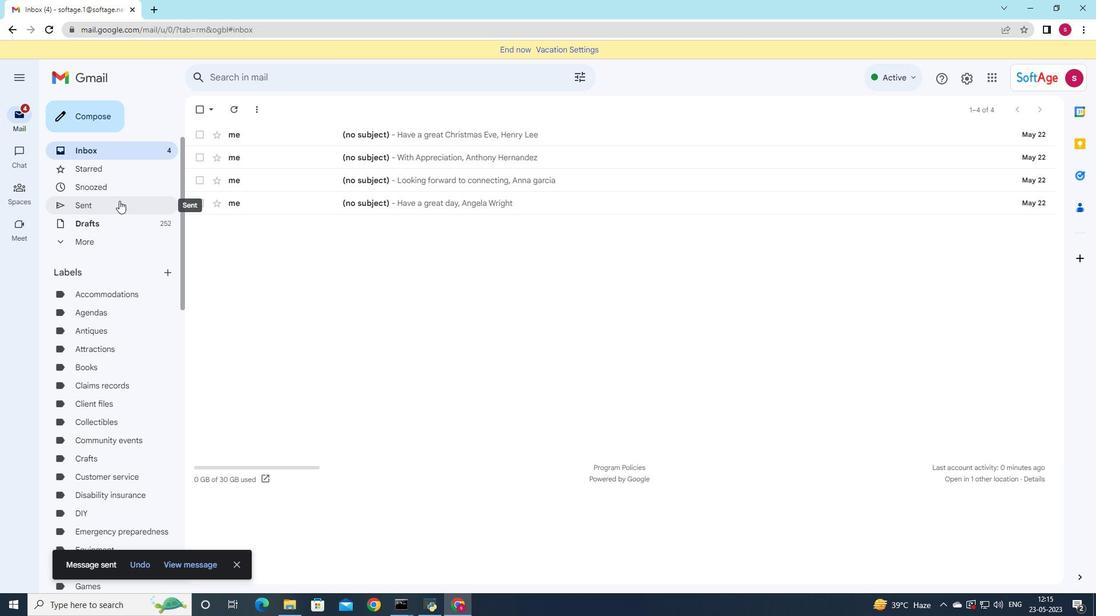 
Action: Mouse moved to (472, 178)
Screenshot: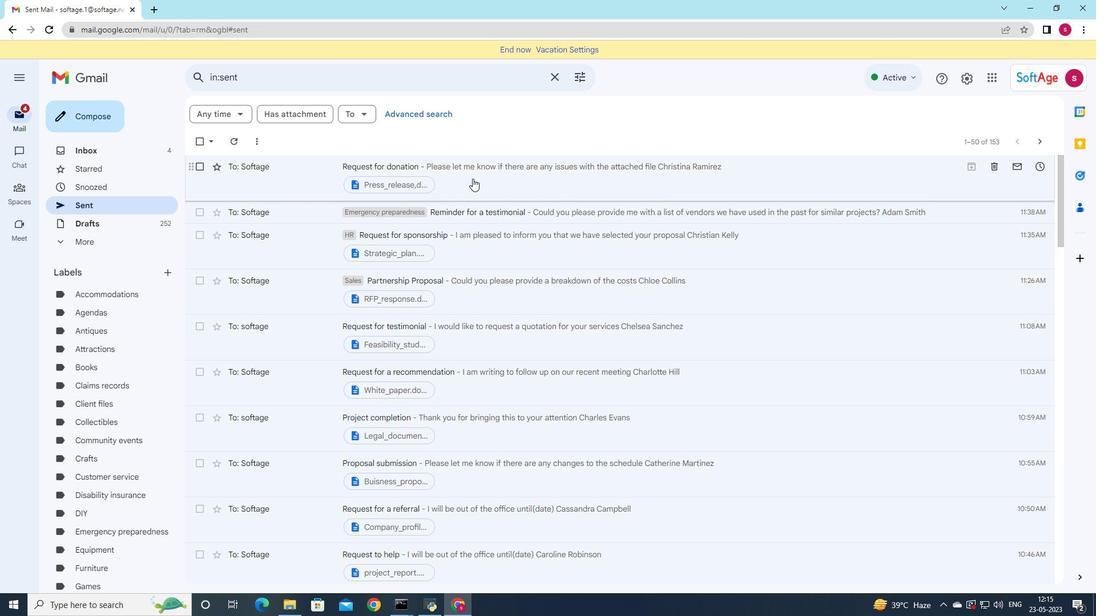 
Action: Mouse pressed left at (472, 178)
Screenshot: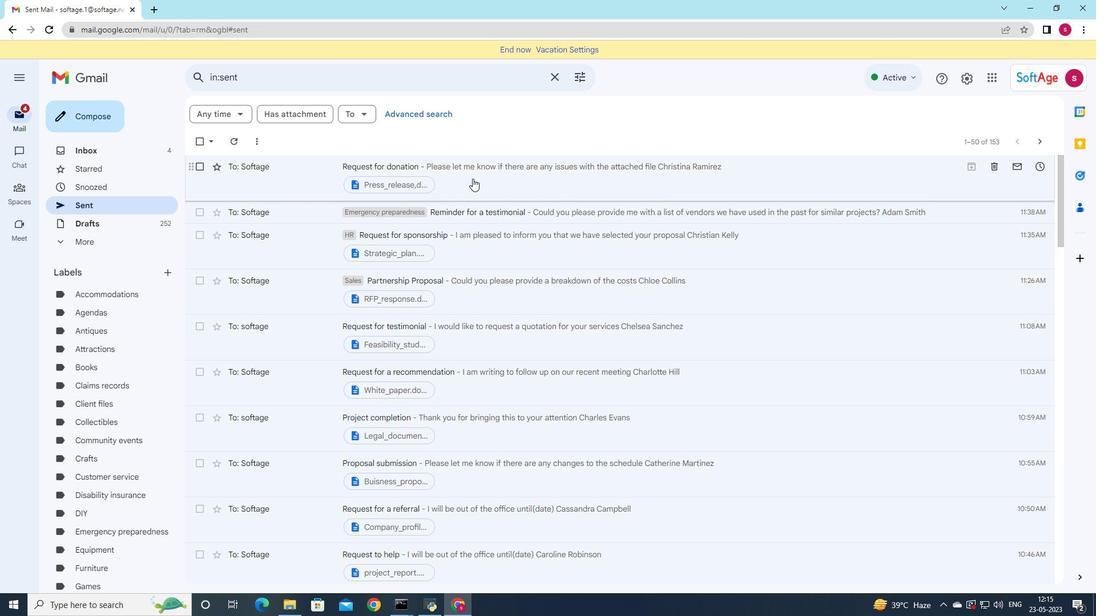 
Action: Mouse moved to (420, 115)
Screenshot: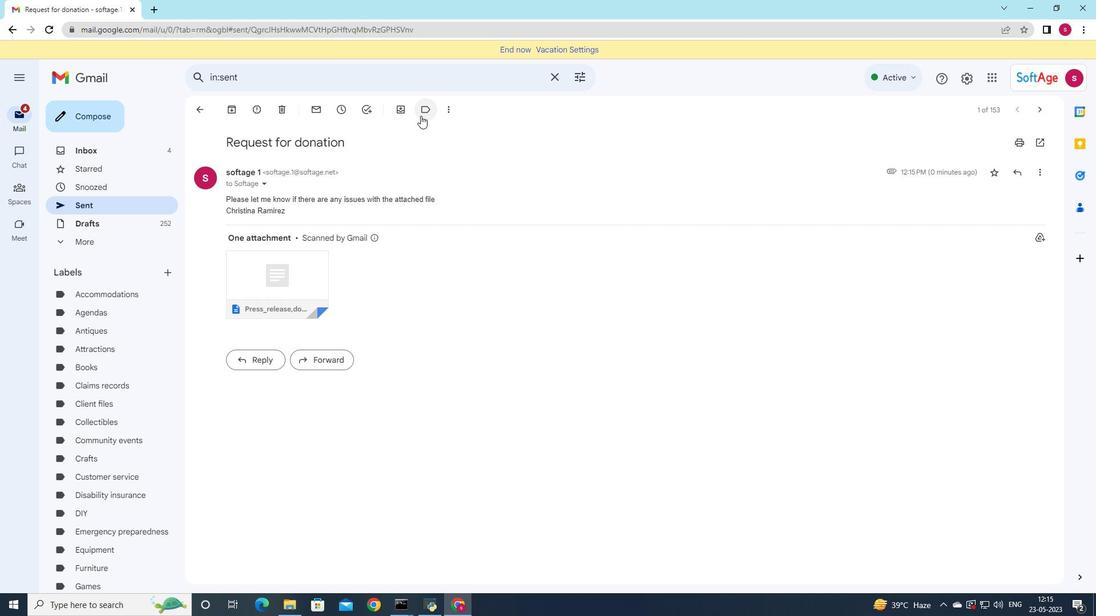 
Action: Mouse pressed left at (420, 115)
Screenshot: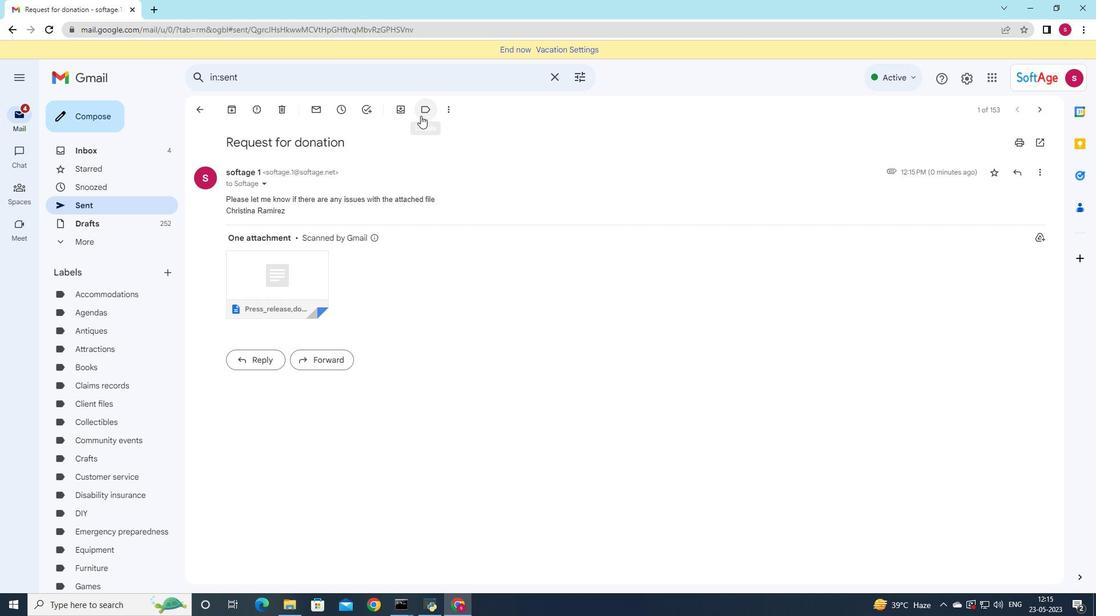 
Action: Mouse moved to (472, 317)
Screenshot: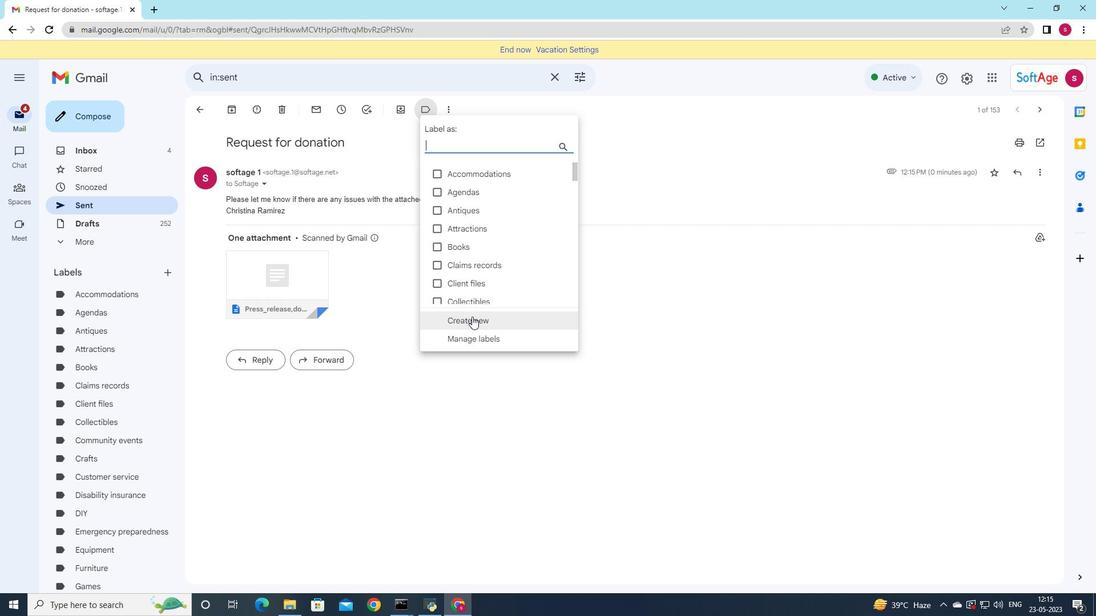 
Action: Mouse pressed left at (472, 317)
Screenshot: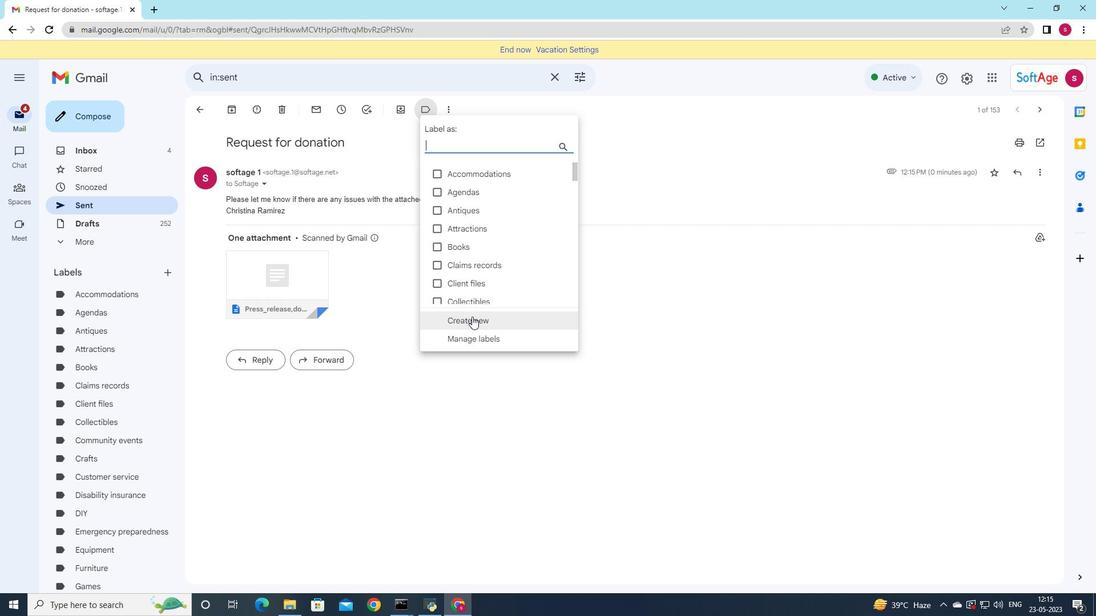 
Action: Mouse moved to (556, 282)
Screenshot: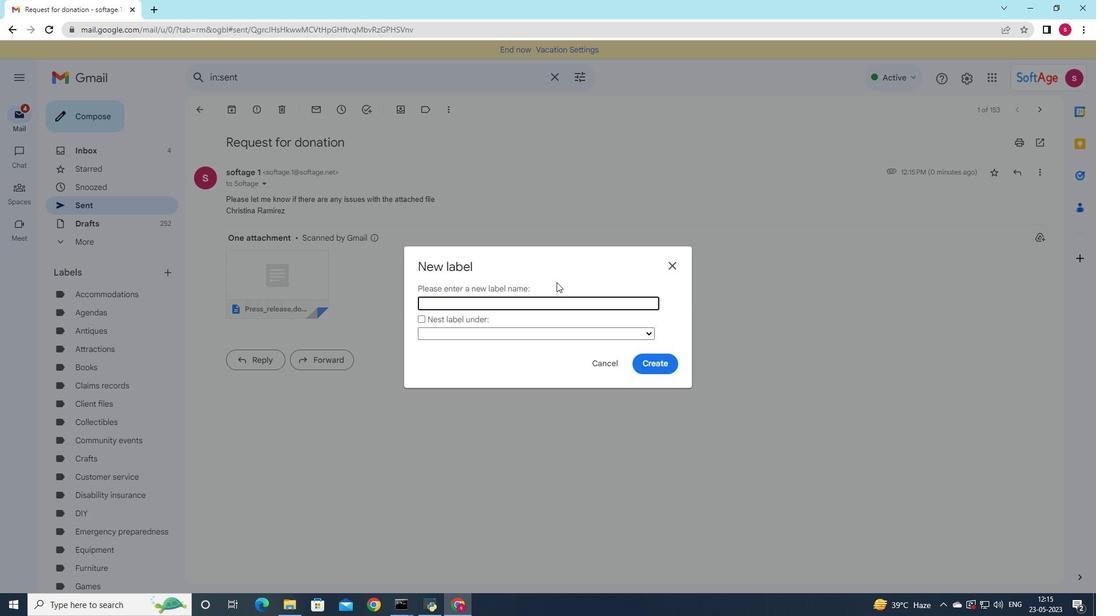 
Action: Key pressed <Key.shift><Key.shift><Key.shift><Key.shift><Key.shift><Key.shift>Emplor<Key.backspace>yee<Key.space>files
Screenshot: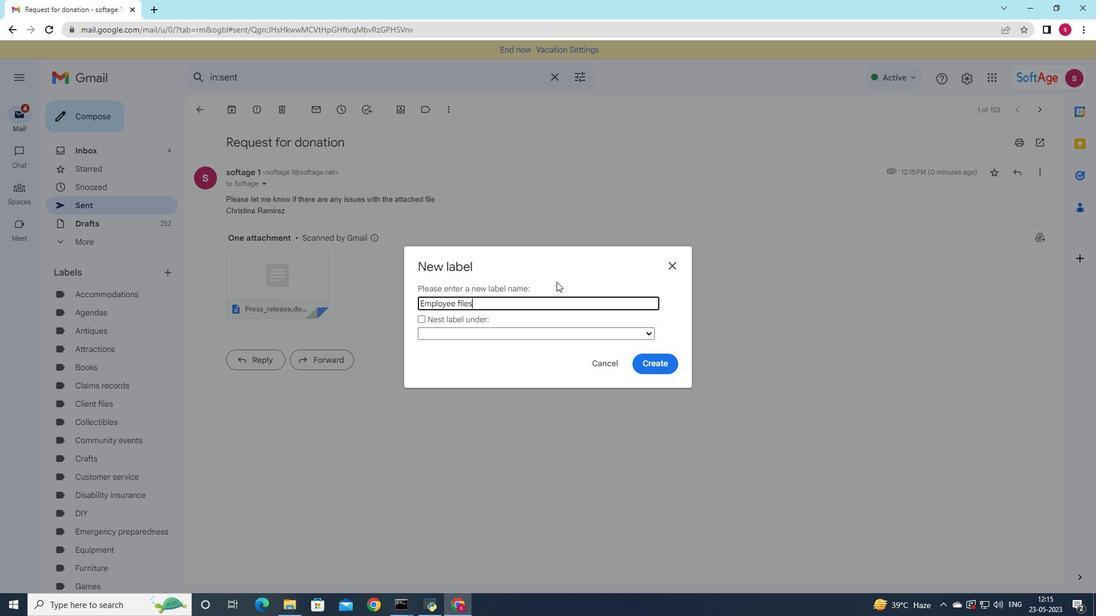 
Action: Mouse moved to (662, 365)
Screenshot: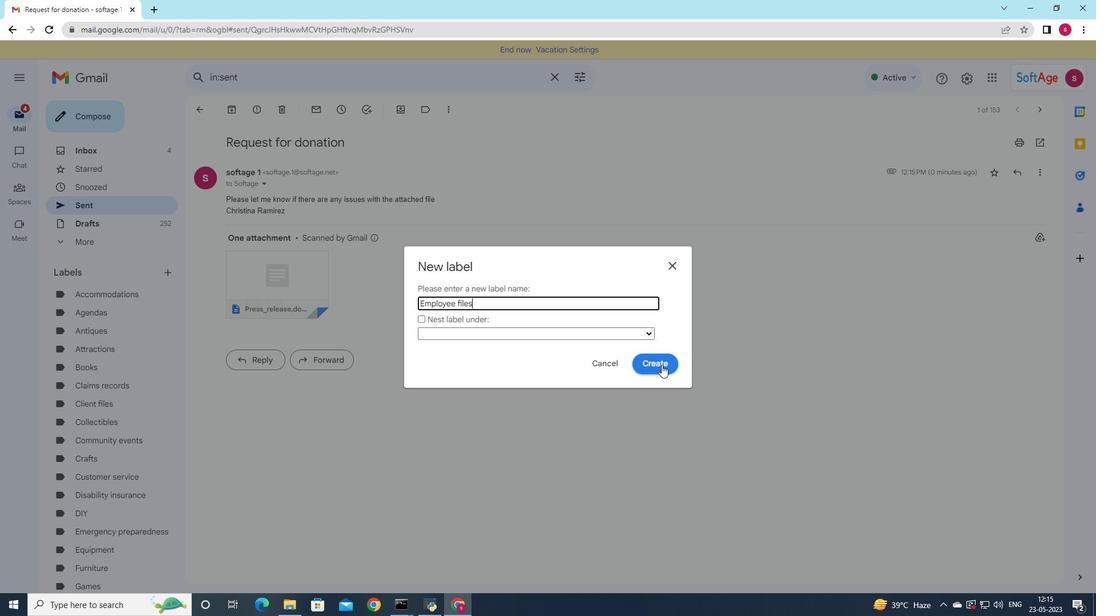 
Action: Mouse pressed left at (662, 365)
Screenshot: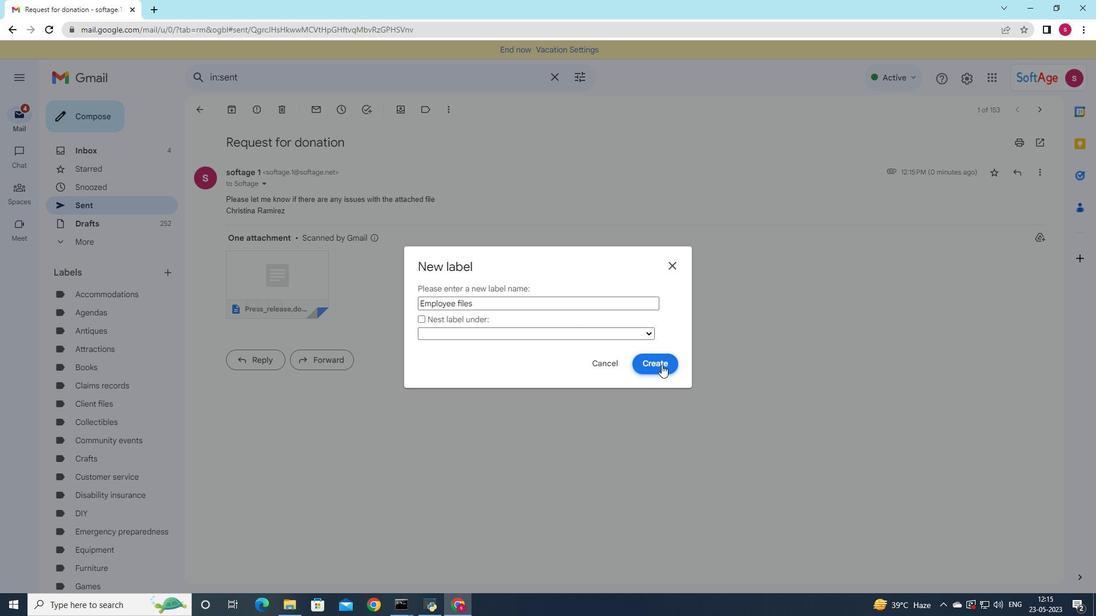 
